 Task: Look for space in Zürich (Kreis 11) / Affoltern, Switzerland from 1st July, 2023 to 3rd July, 2023 for 1 adult in price range Rs.5000 to Rs.15000. Place can be private room with 1  bedroom having 1 bed and 1 bathroom. Property type can be house, flat, guest house, hotel. Amenities needed are: wifi. Booking option can be shelf check-in. Required host language is English.
Action: Mouse moved to (494, 96)
Screenshot: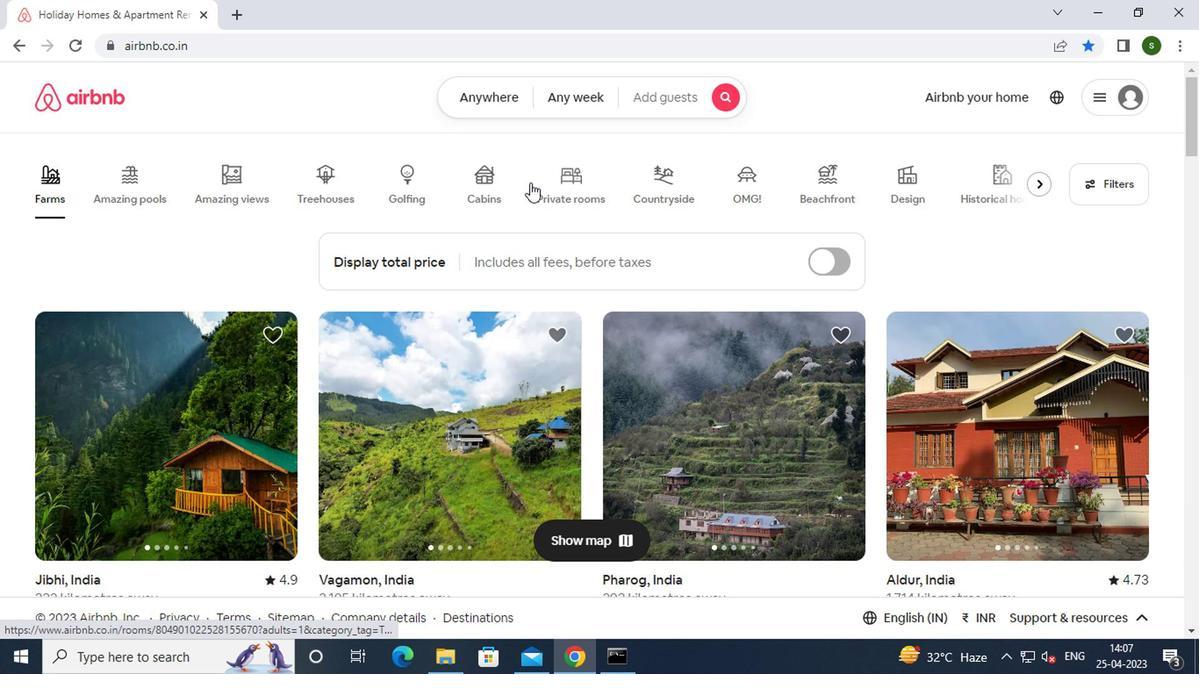 
Action: Mouse pressed left at (494, 96)
Screenshot: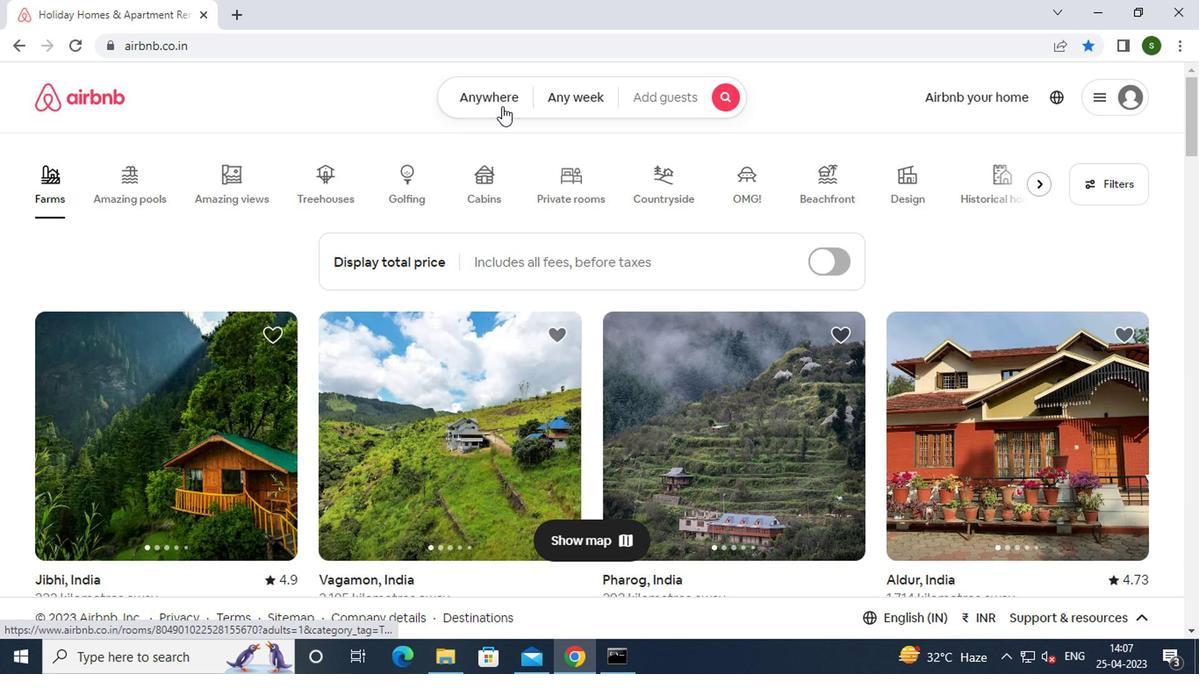
Action: Mouse moved to (374, 166)
Screenshot: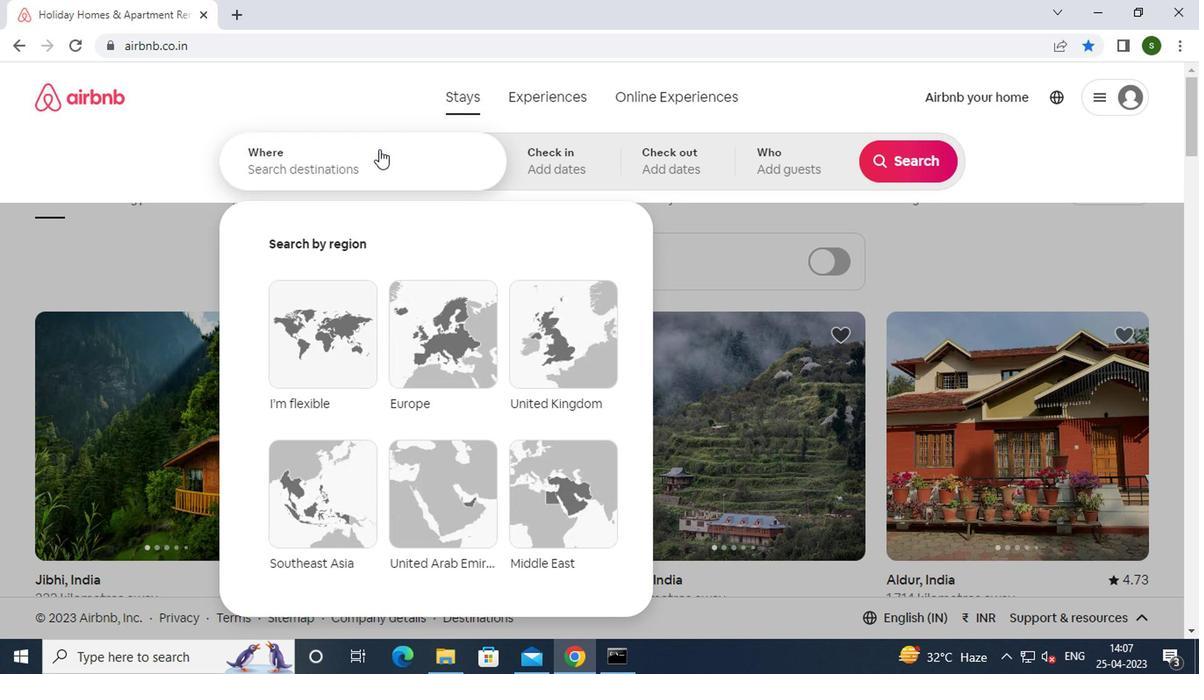 
Action: Mouse pressed left at (374, 166)
Screenshot: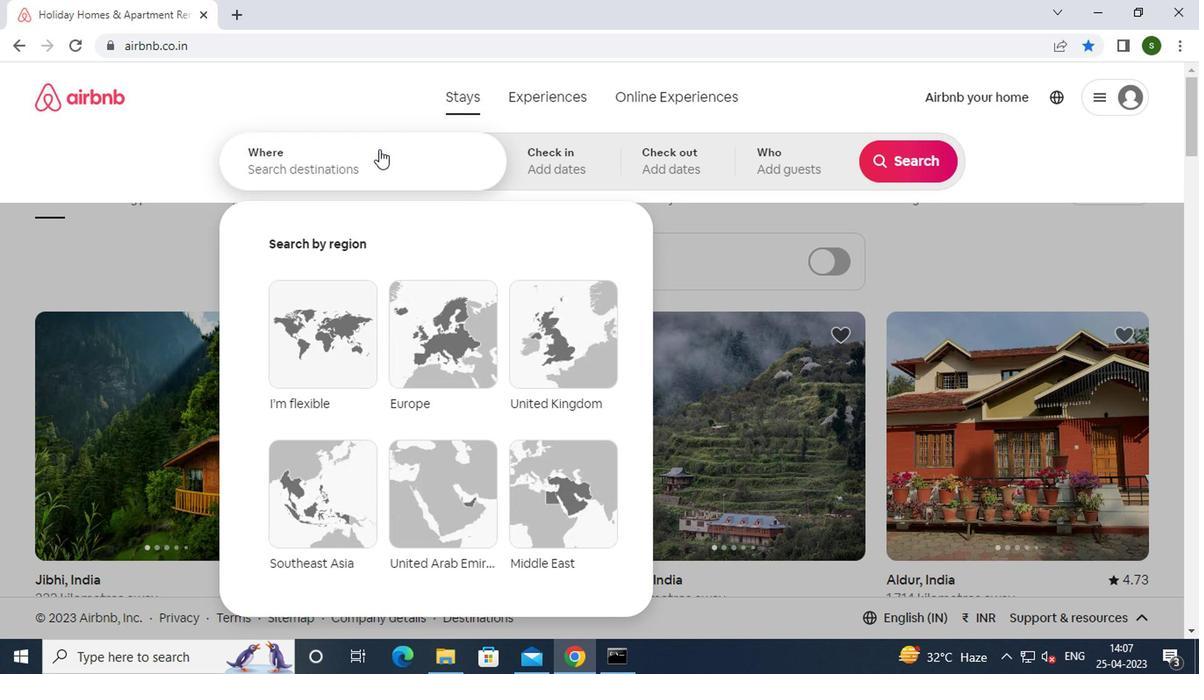 
Action: Mouse moved to (374, 167)
Screenshot: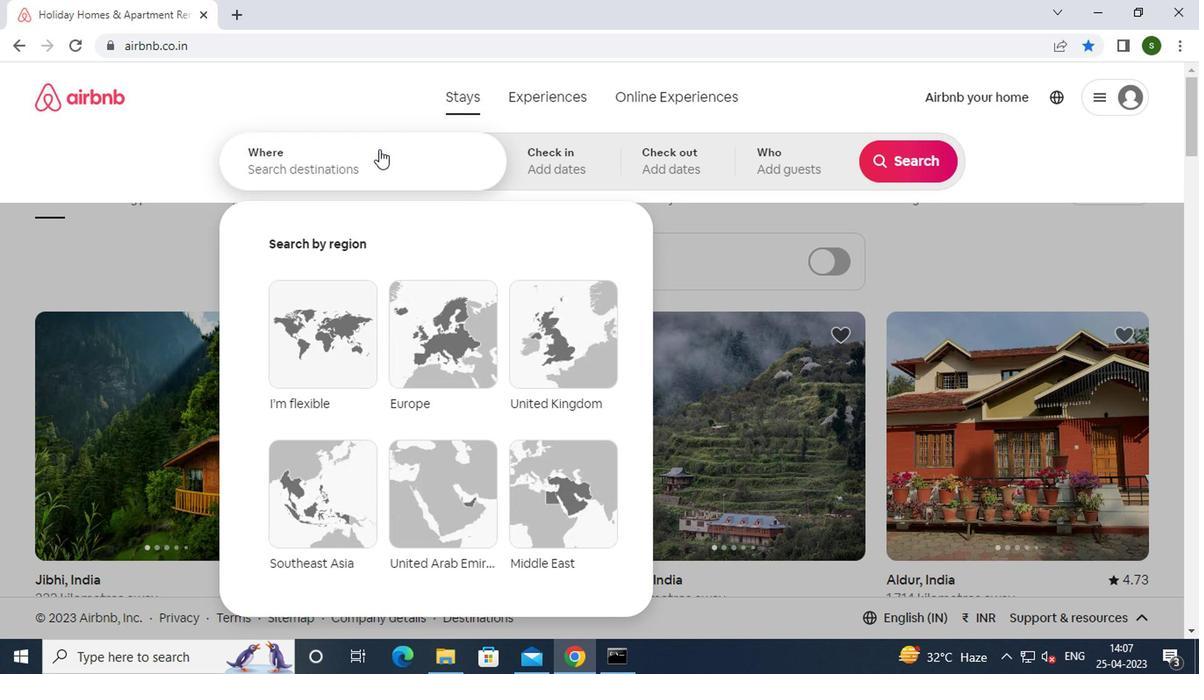 
Action: Key pressed z<Key.caps_lock>urich<Key.space><Key.shift_r>(<Key.caps_lock>k<Key.caps_lock>reis11<Key.shift_r>)/<Key.caps_lock>a<Key.caps_lock>ffoltern,<Key.space><Key.caps_lock>s<Key.caps_lock>witzerland<Key.enter>
Screenshot: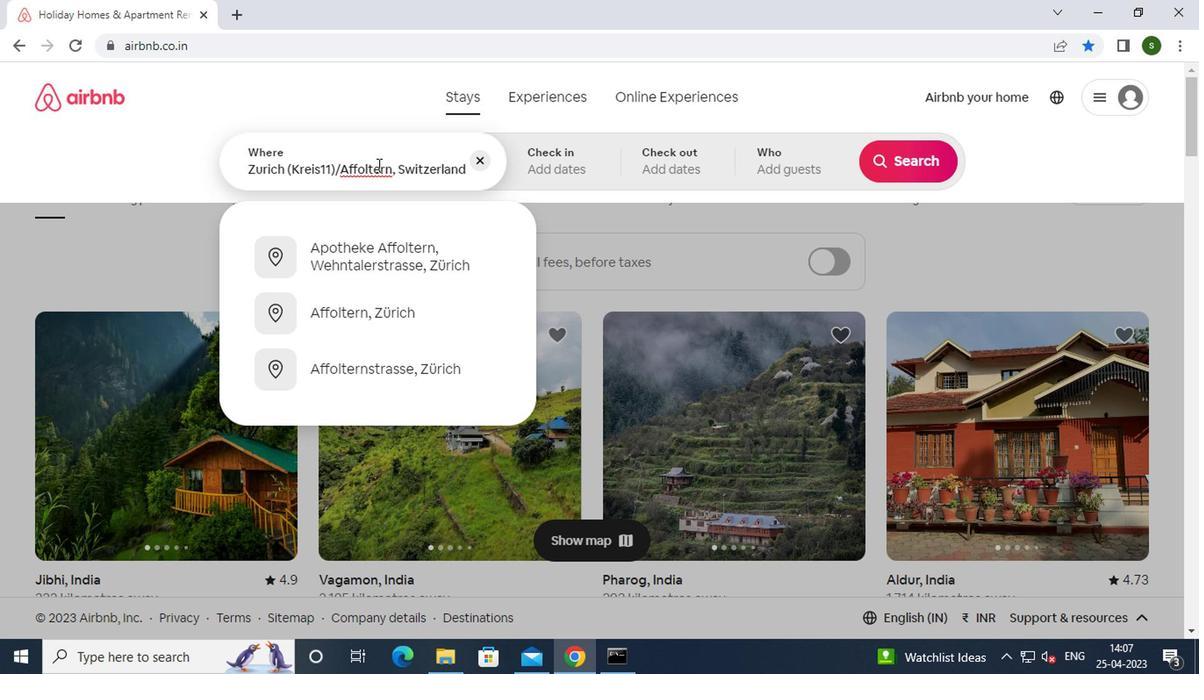 
Action: Mouse moved to (899, 305)
Screenshot: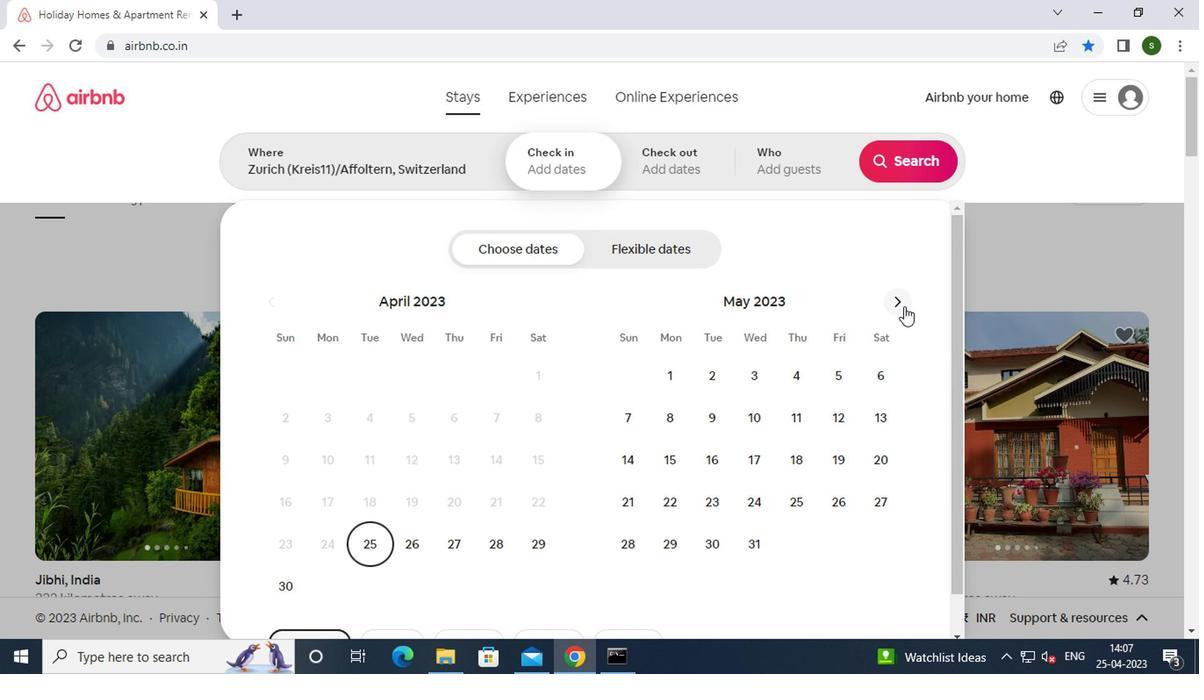
Action: Mouse pressed left at (899, 305)
Screenshot: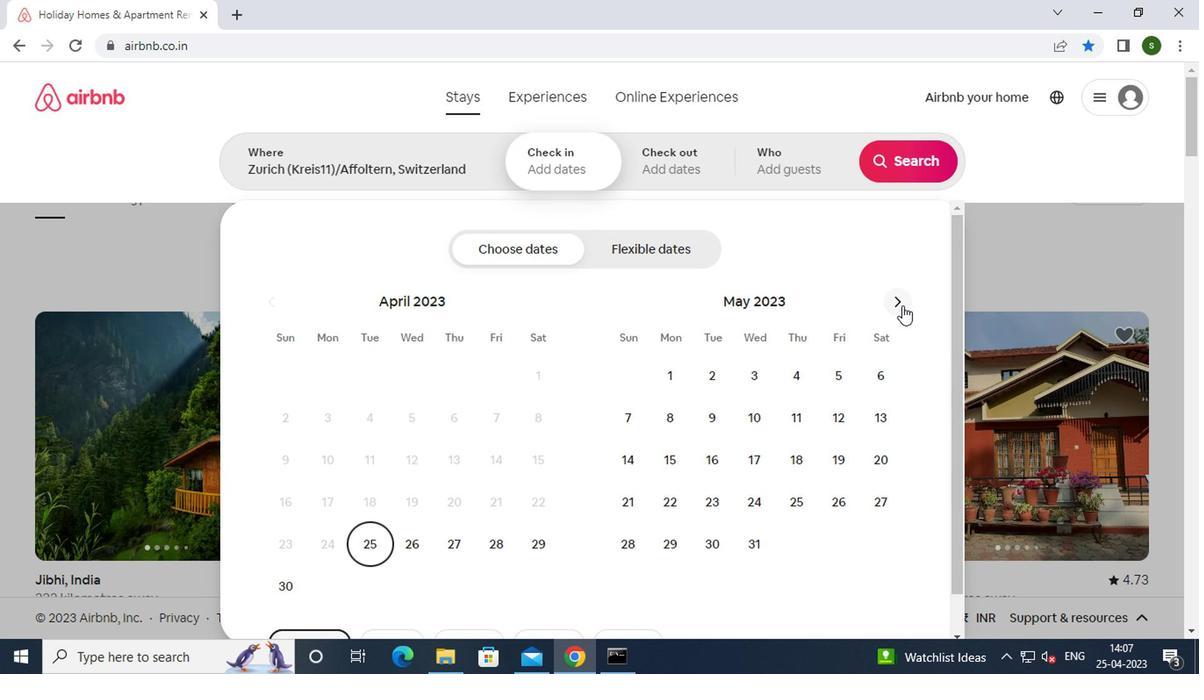 
Action: Mouse moved to (897, 303)
Screenshot: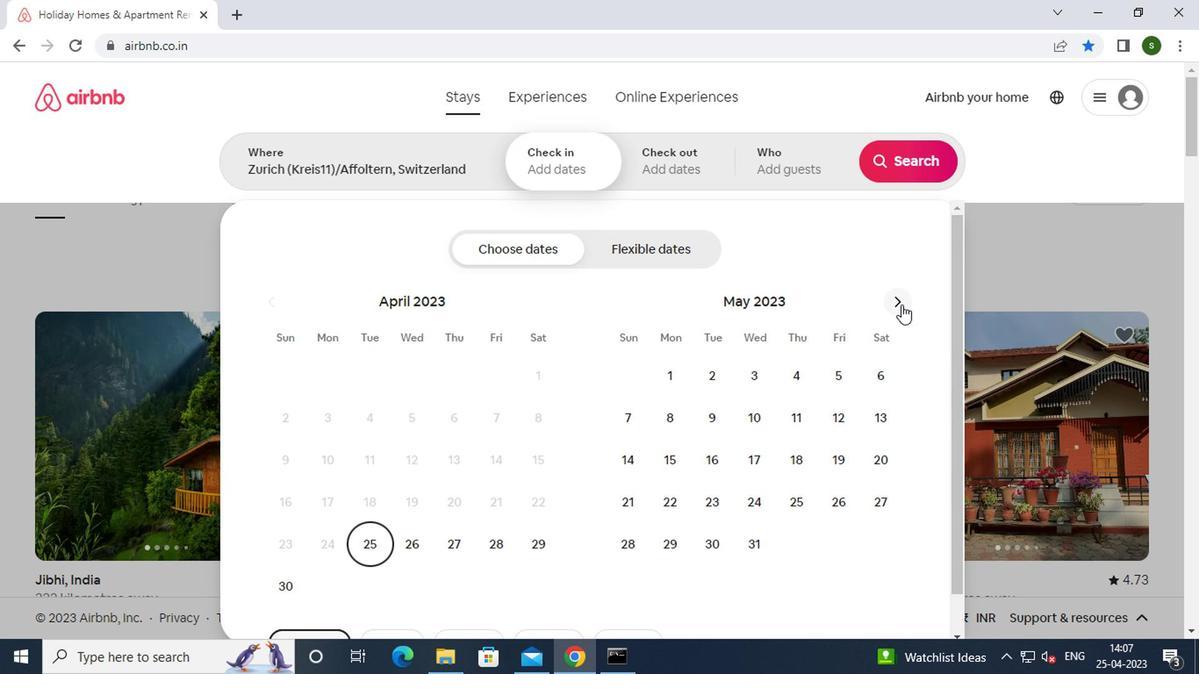 
Action: Mouse pressed left at (897, 303)
Screenshot: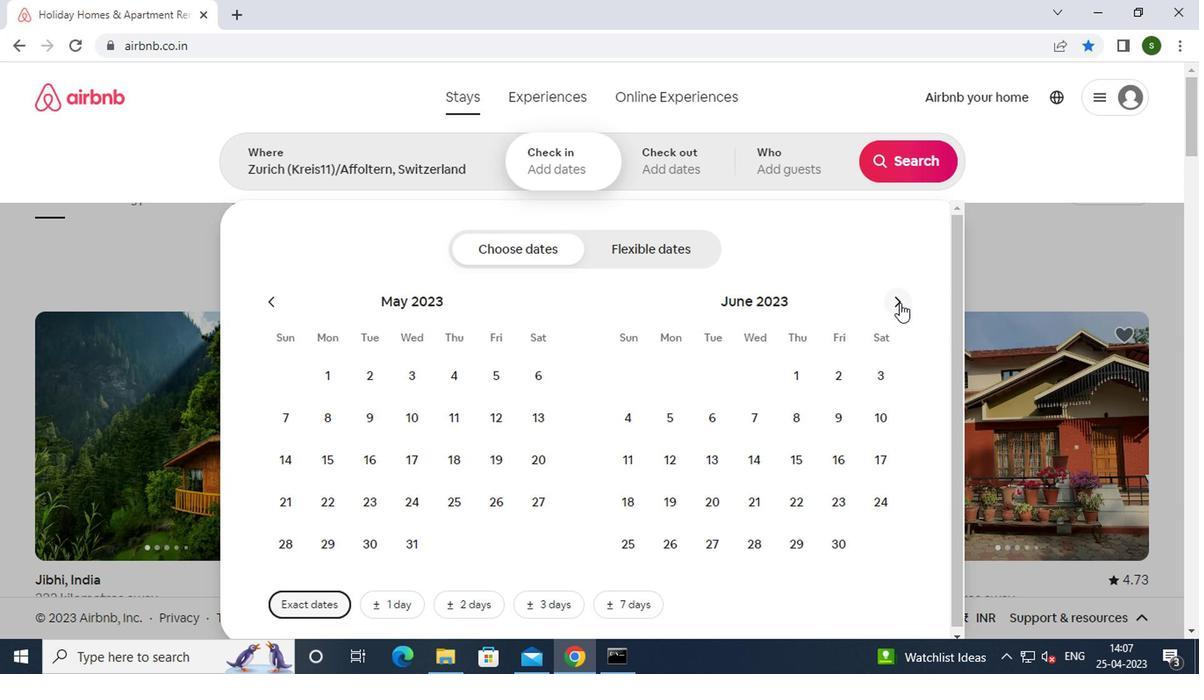 
Action: Mouse moved to (873, 382)
Screenshot: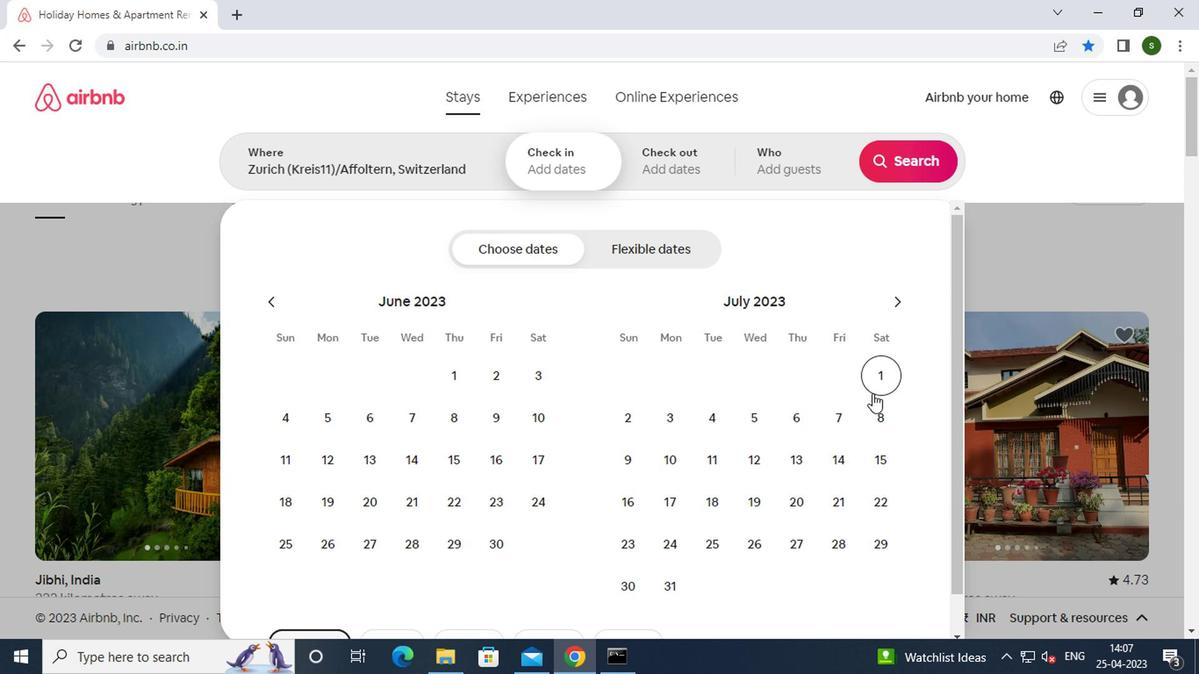 
Action: Mouse pressed left at (873, 382)
Screenshot: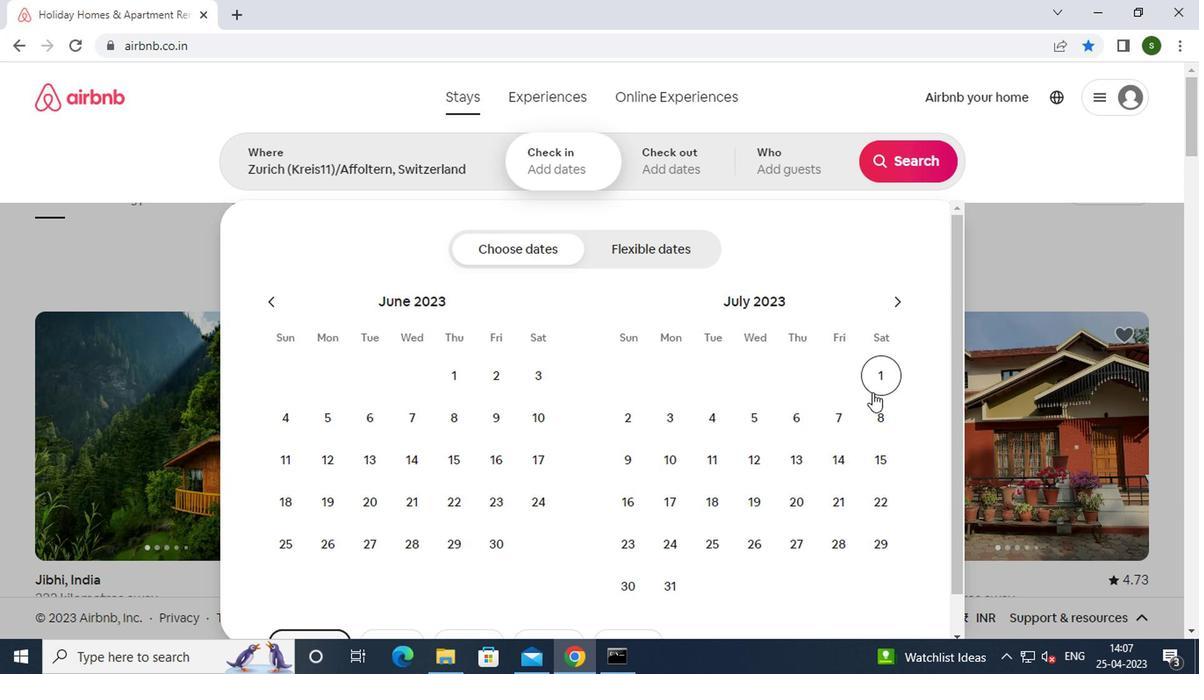 
Action: Mouse moved to (678, 418)
Screenshot: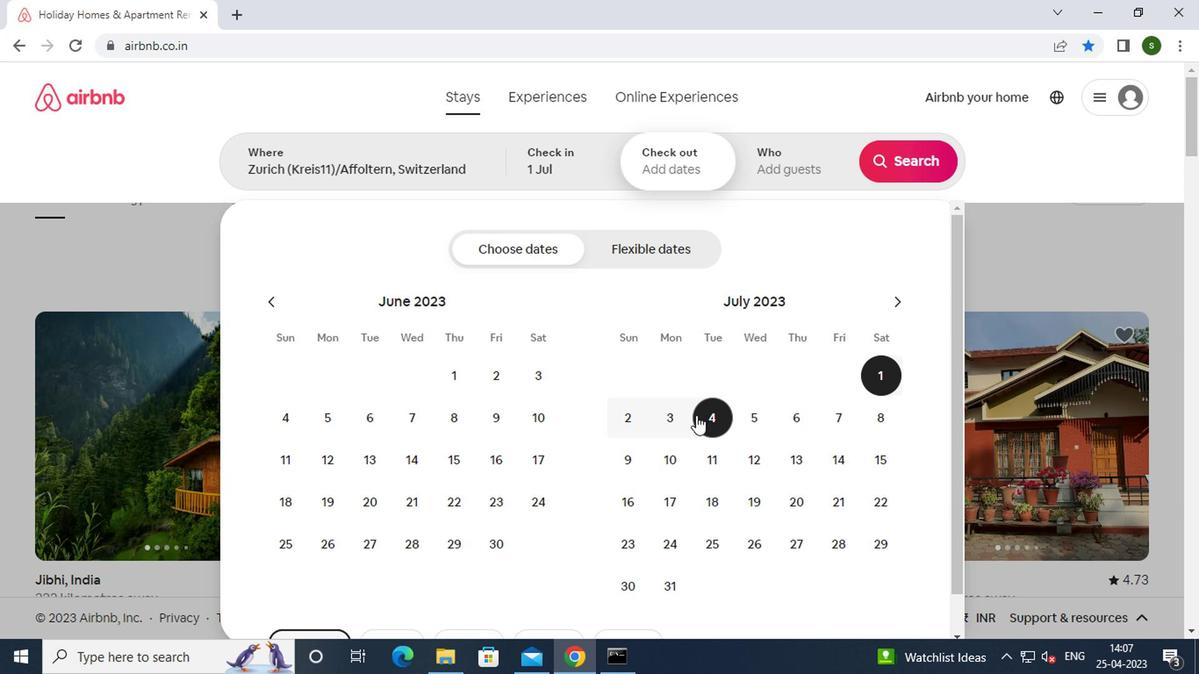 
Action: Mouse pressed left at (678, 418)
Screenshot: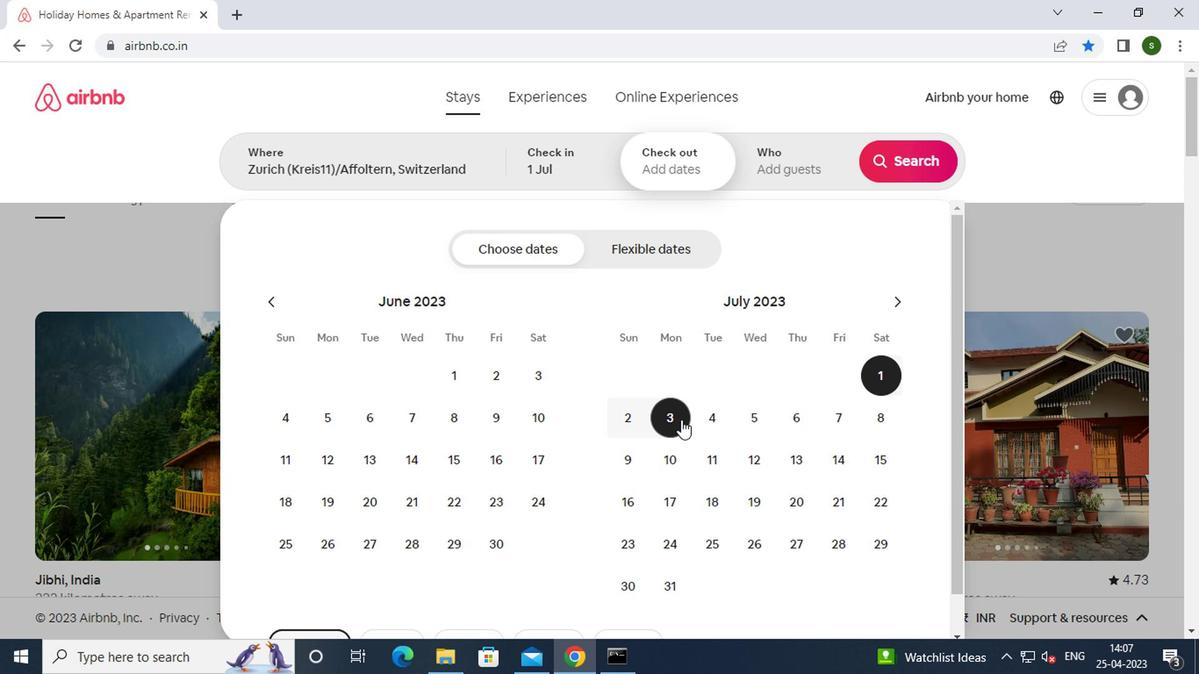 
Action: Mouse moved to (802, 180)
Screenshot: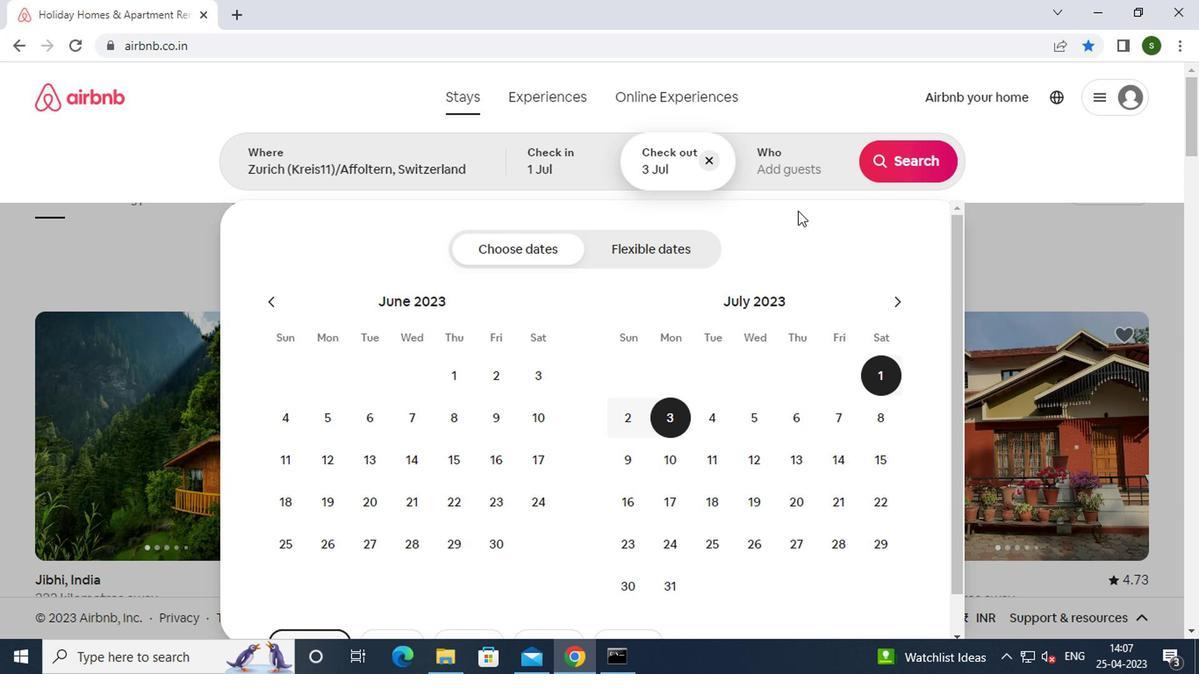 
Action: Mouse pressed left at (802, 180)
Screenshot: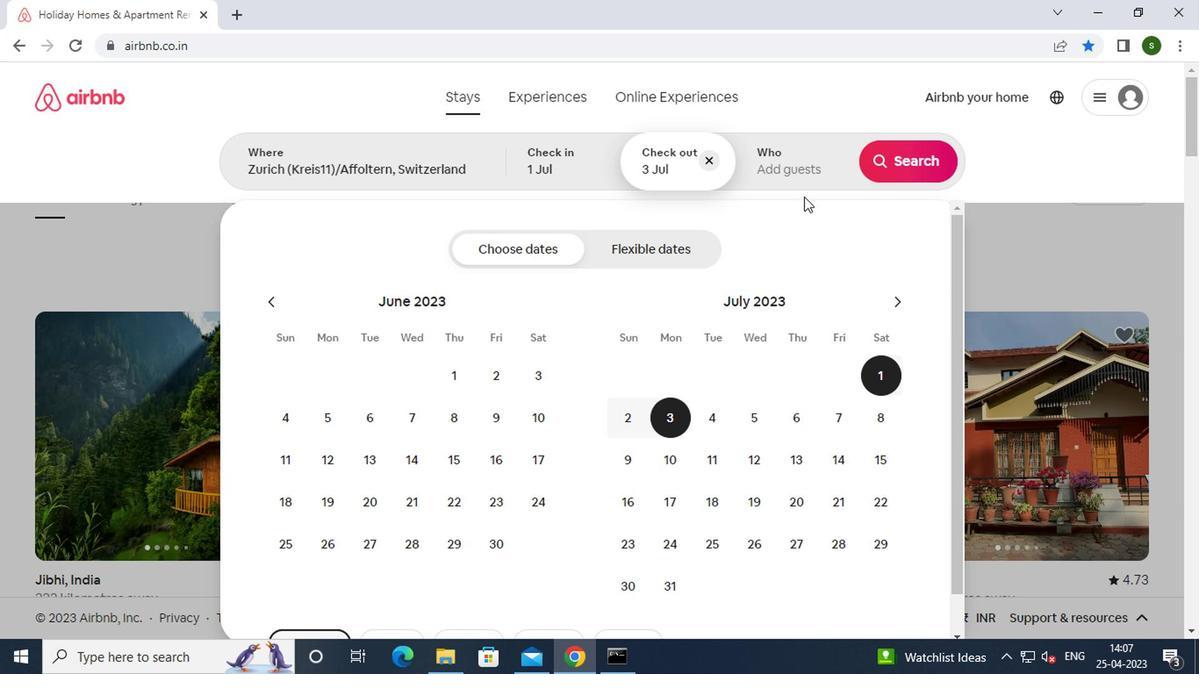 
Action: Mouse moved to (906, 263)
Screenshot: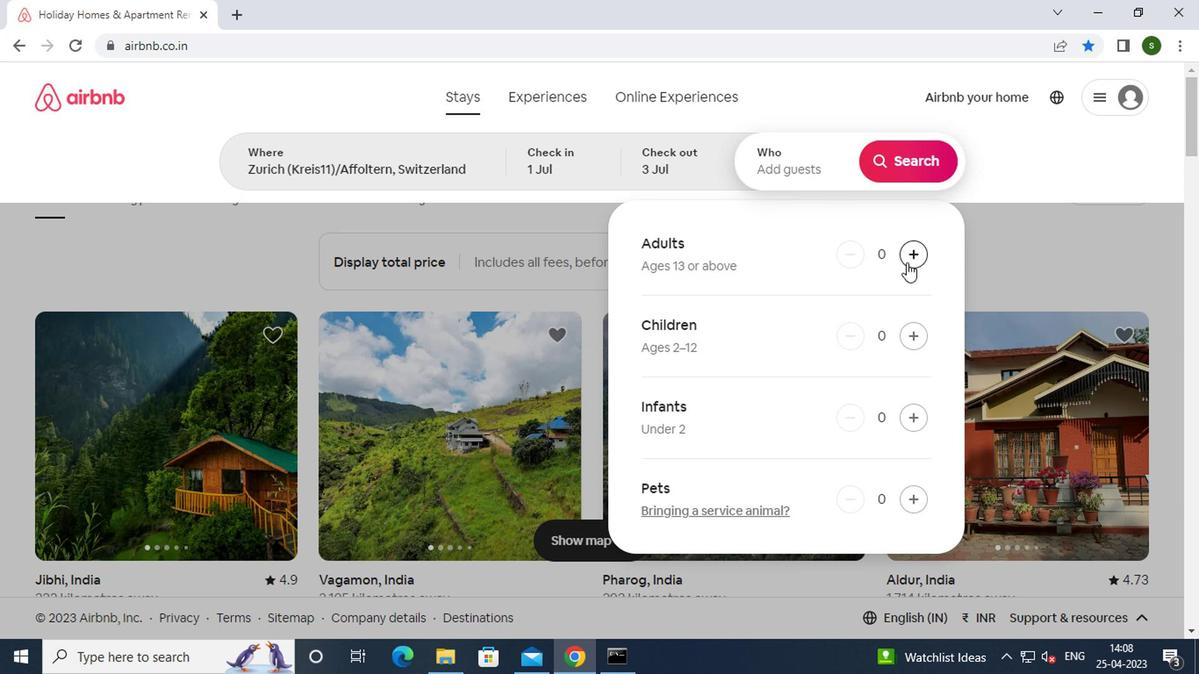 
Action: Mouse pressed left at (906, 263)
Screenshot: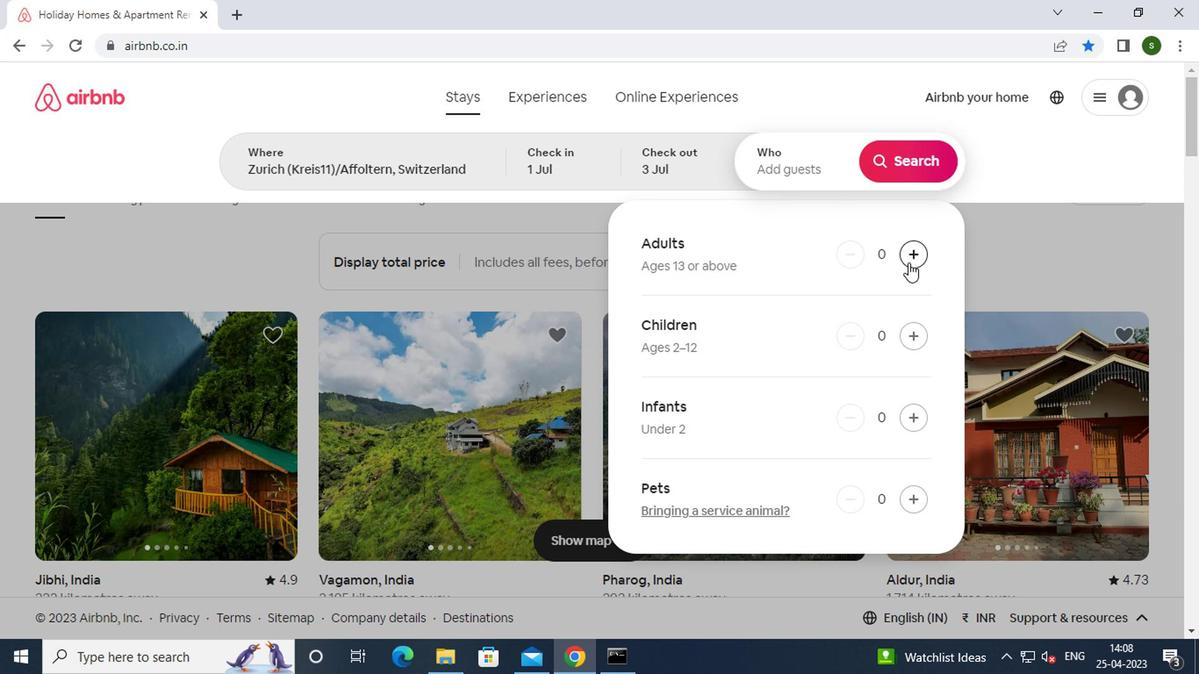 
Action: Mouse moved to (918, 161)
Screenshot: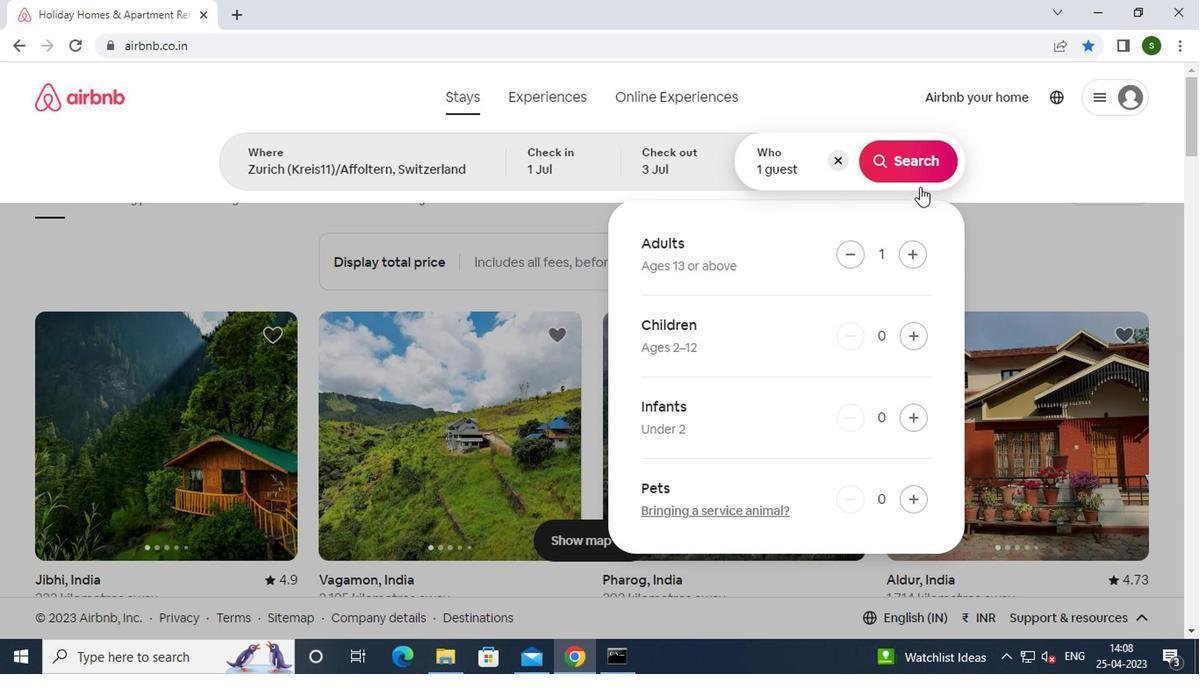
Action: Mouse pressed left at (918, 161)
Screenshot: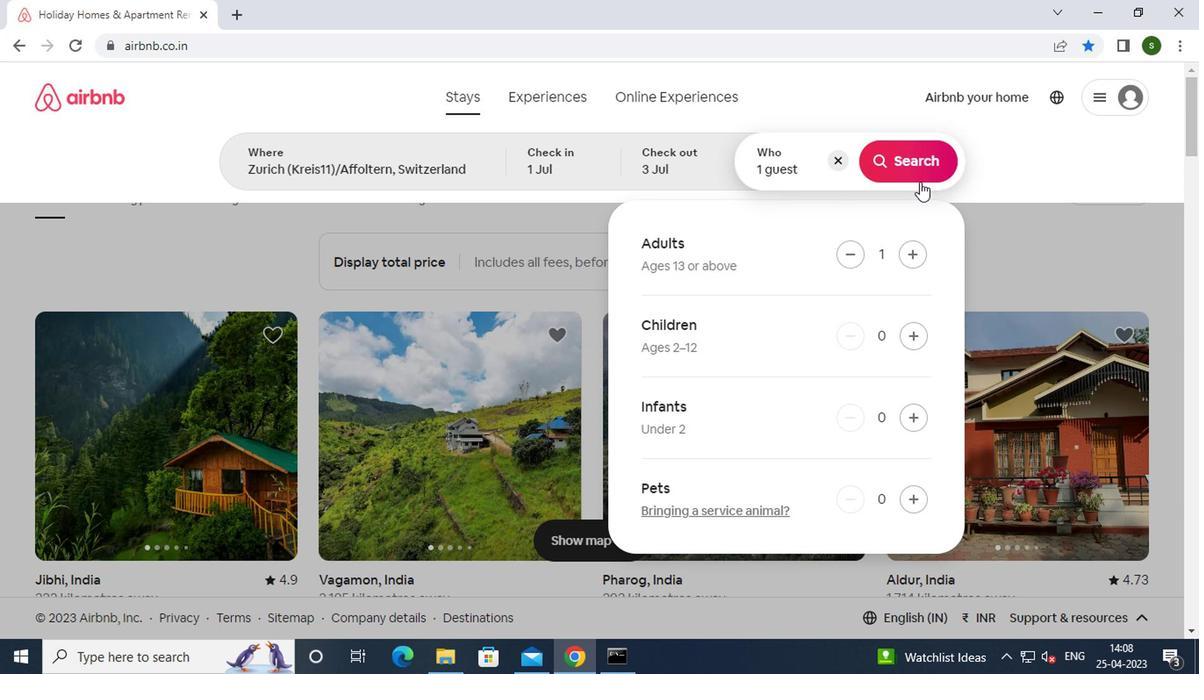 
Action: Mouse moved to (1103, 174)
Screenshot: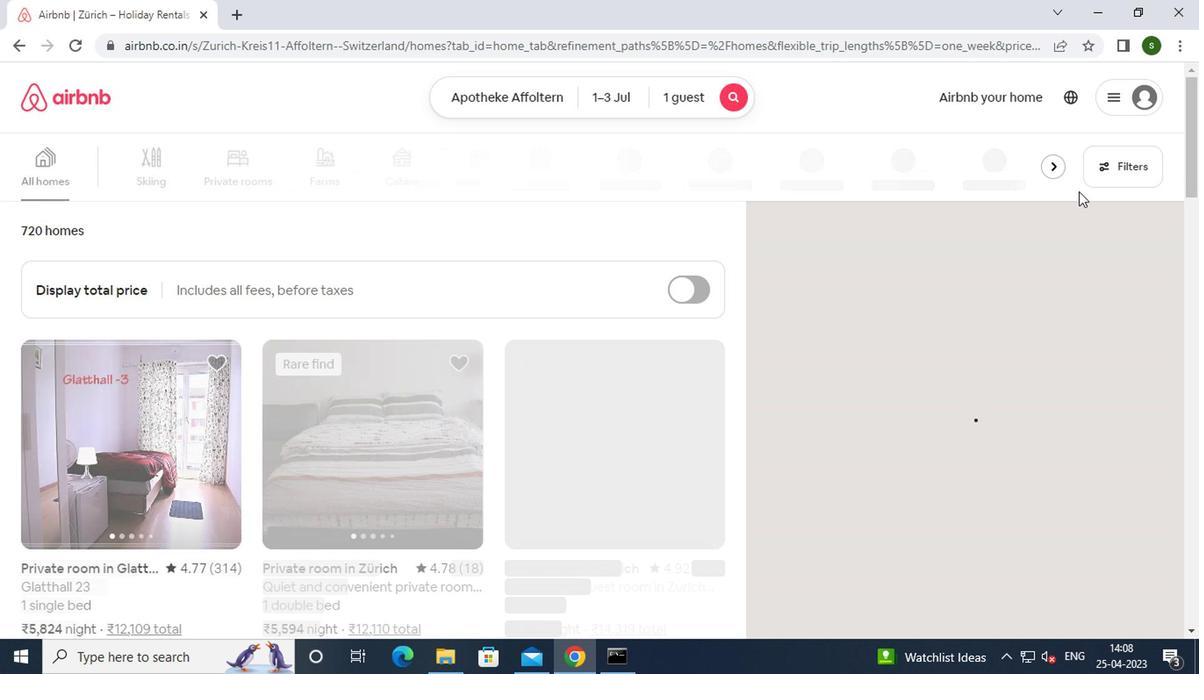 
Action: Mouse pressed left at (1103, 174)
Screenshot: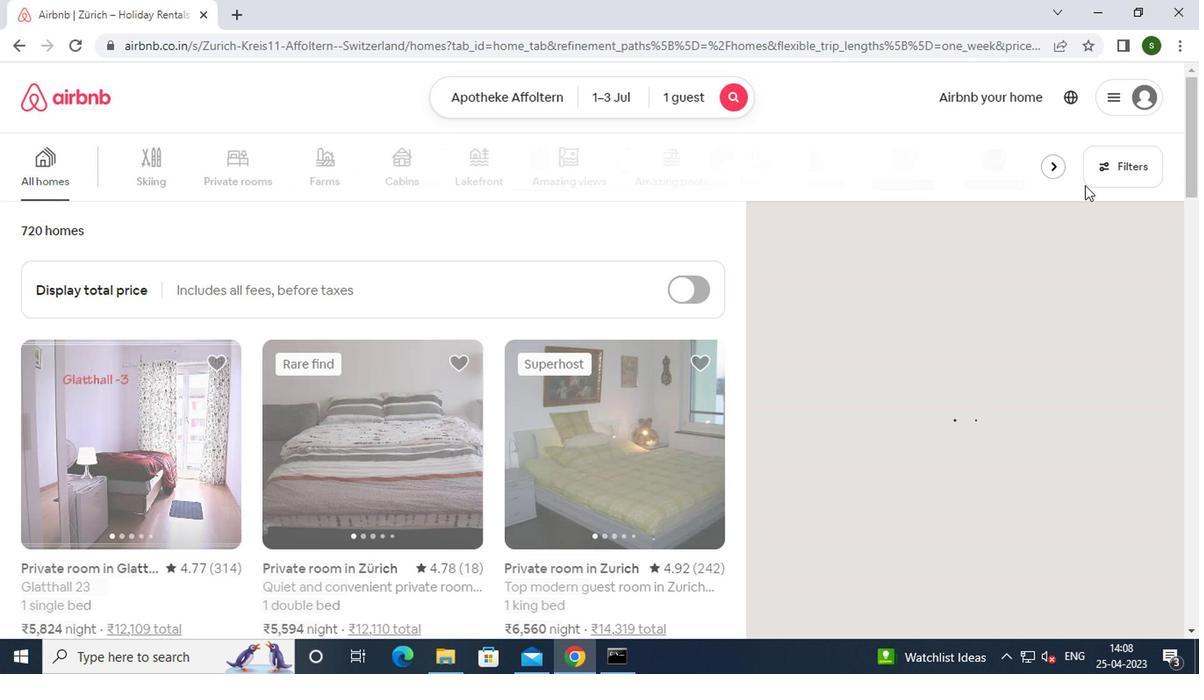 
Action: Mouse moved to (447, 390)
Screenshot: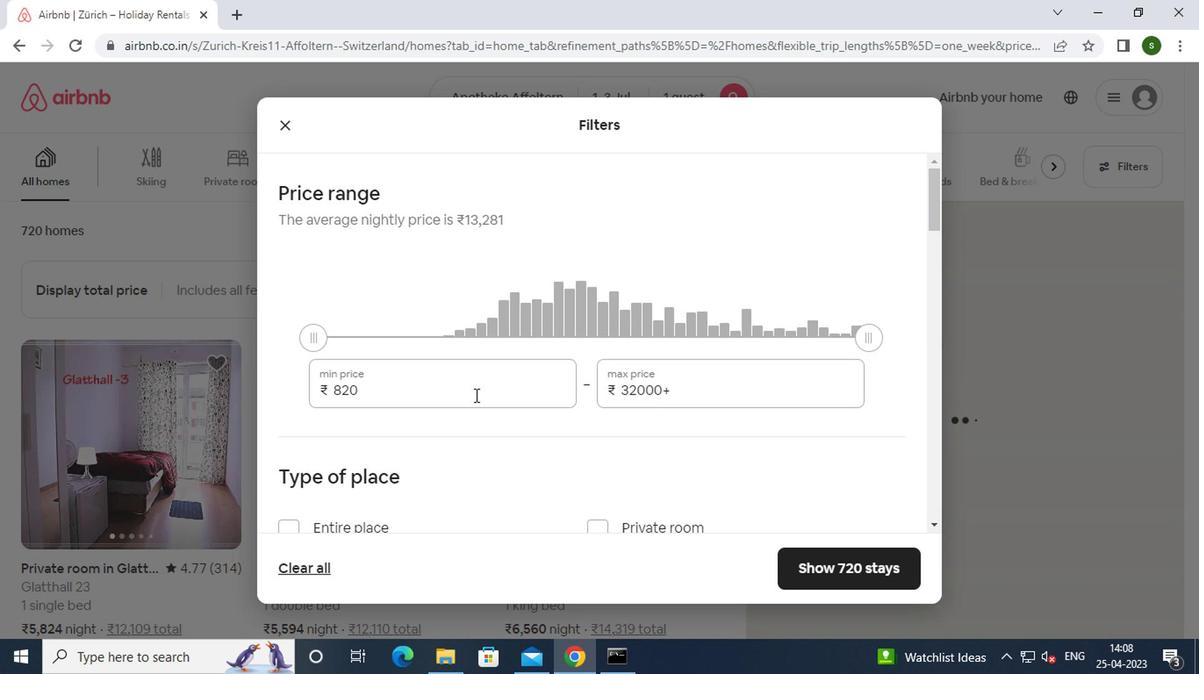 
Action: Mouse pressed left at (447, 390)
Screenshot: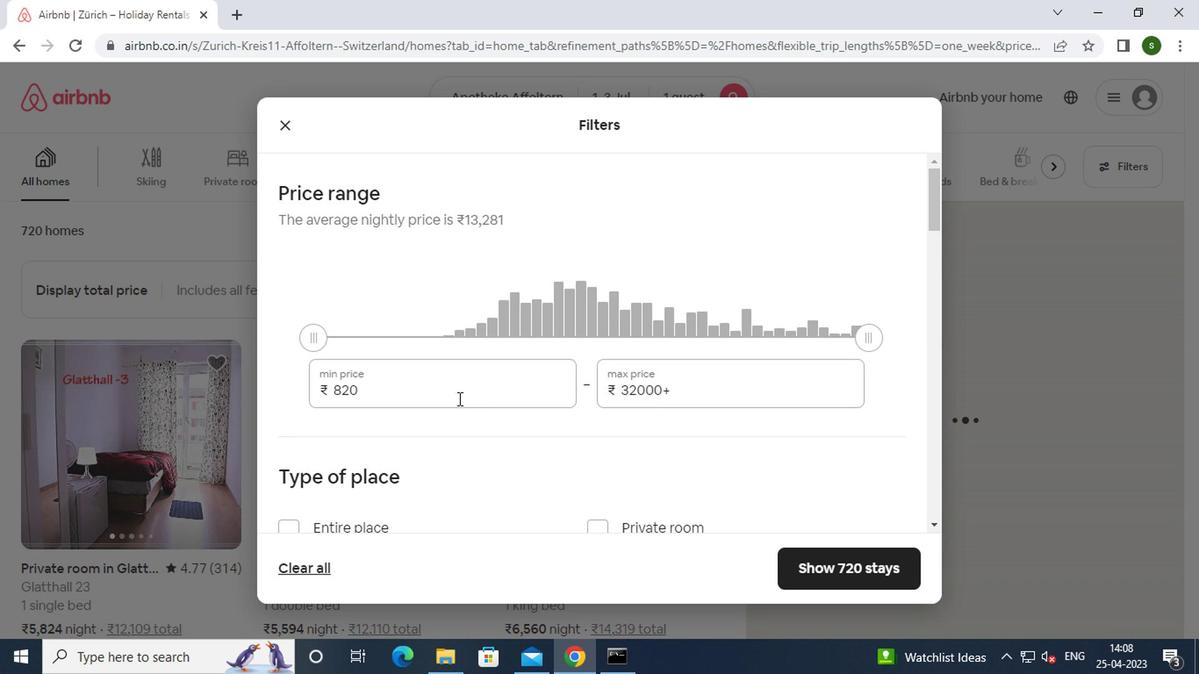
Action: Key pressed <Key.backspace><Key.backspace><Key.backspace><Key.backspace>50000<Key.backspace>
Screenshot: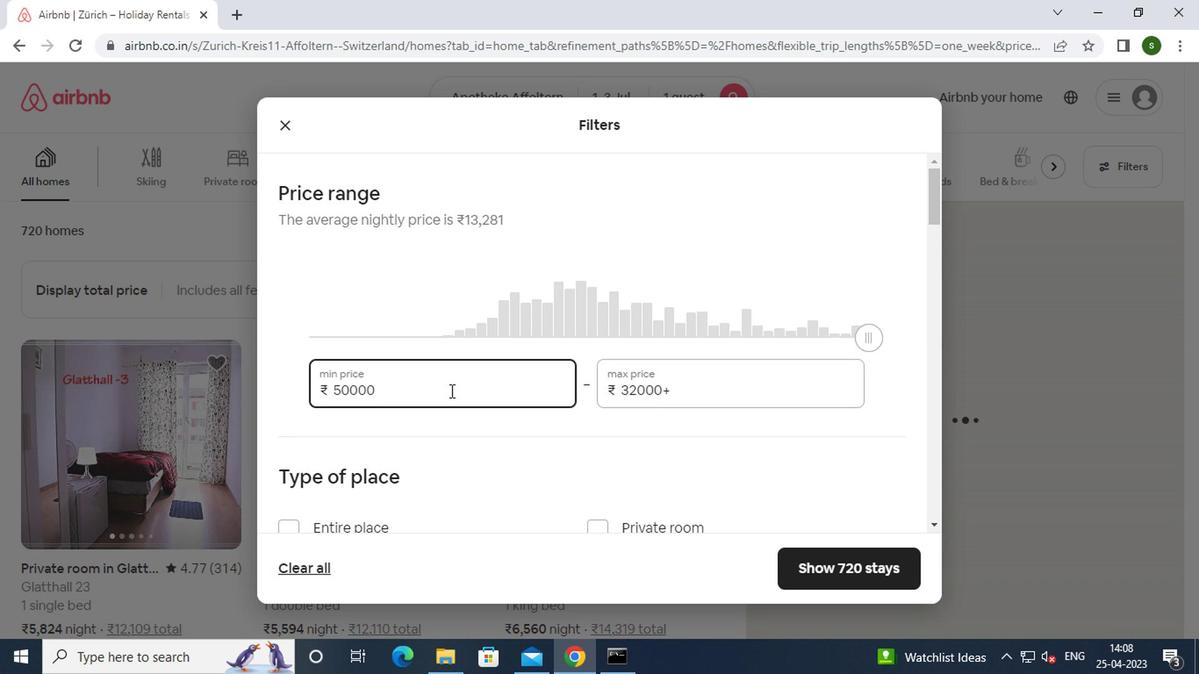 
Action: Mouse moved to (690, 381)
Screenshot: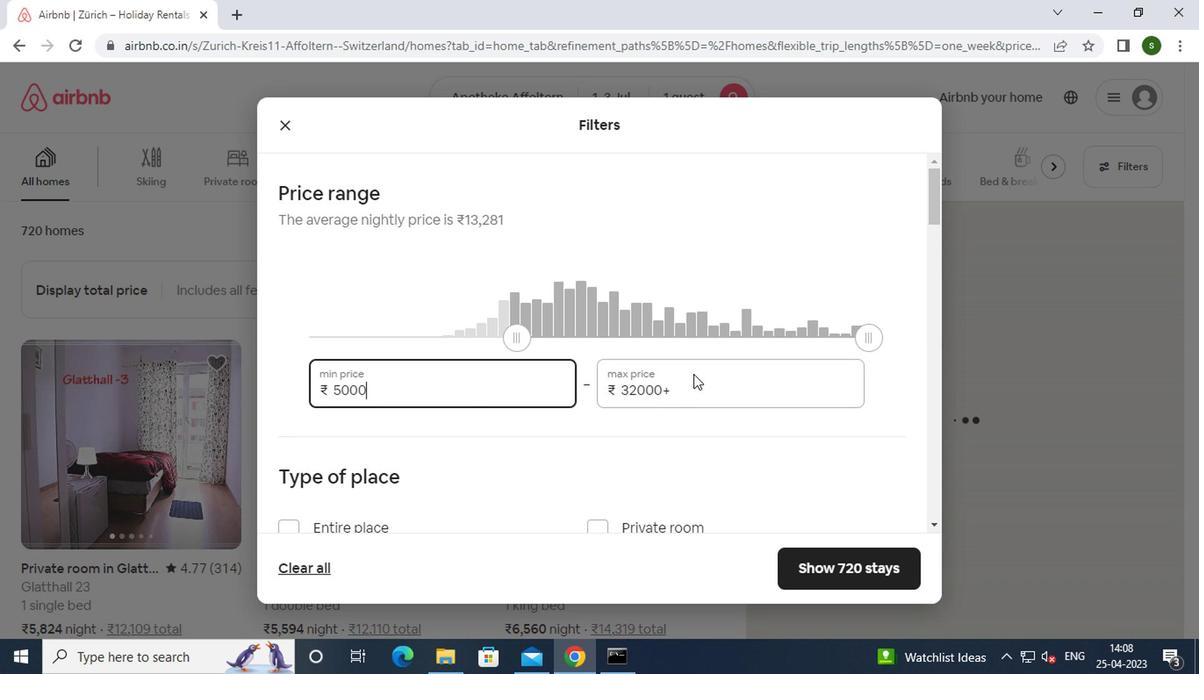 
Action: Mouse pressed left at (690, 381)
Screenshot: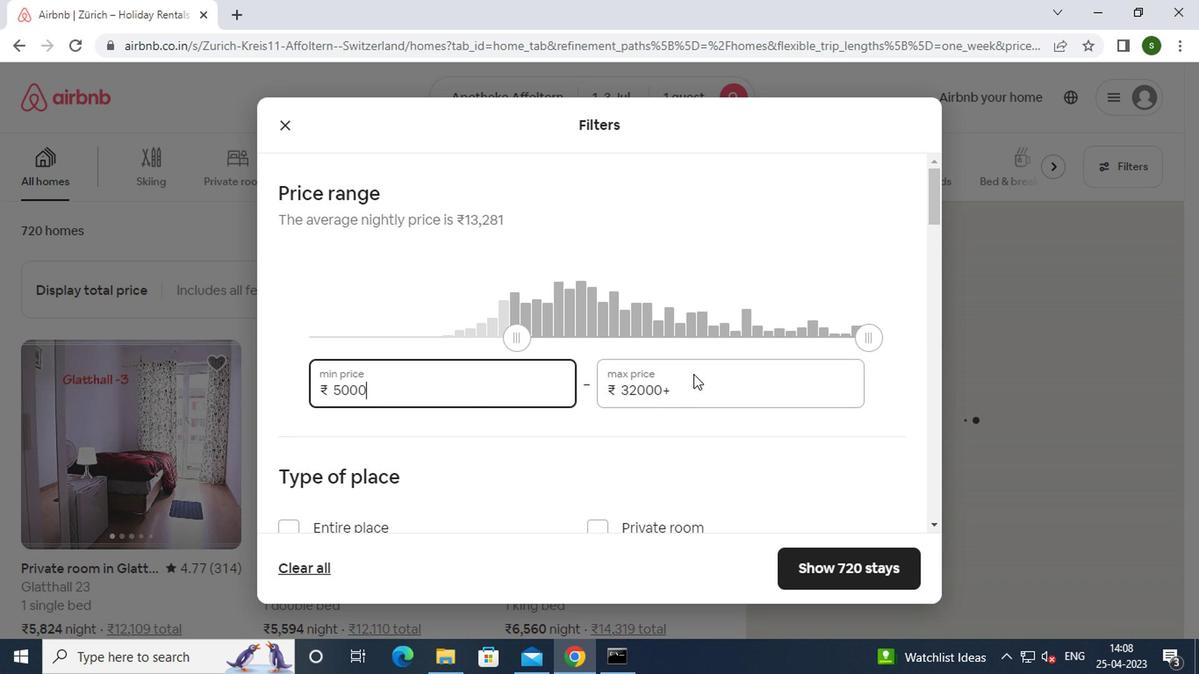 
Action: Mouse moved to (604, 406)
Screenshot: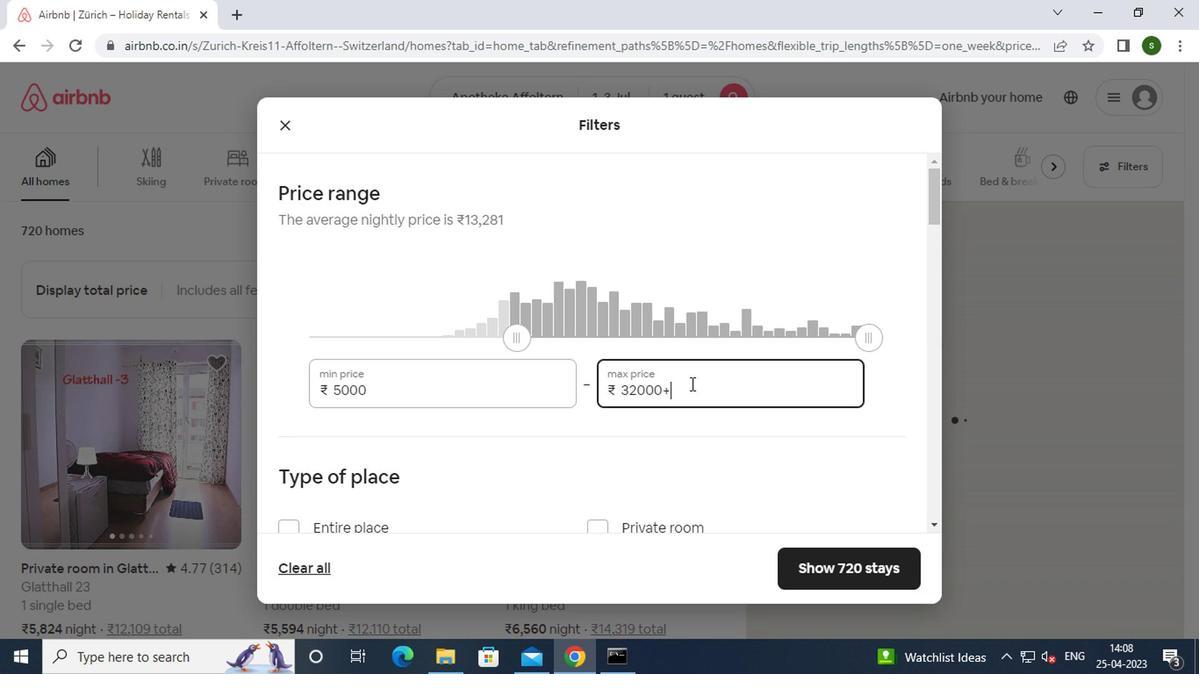 
Action: Key pressed <Key.backspace><Key.backspace><Key.backspace><Key.backspace><Key.backspace><Key.backspace><Key.backspace><Key.backspace><Key.backspace><Key.backspace><Key.backspace>1
Screenshot: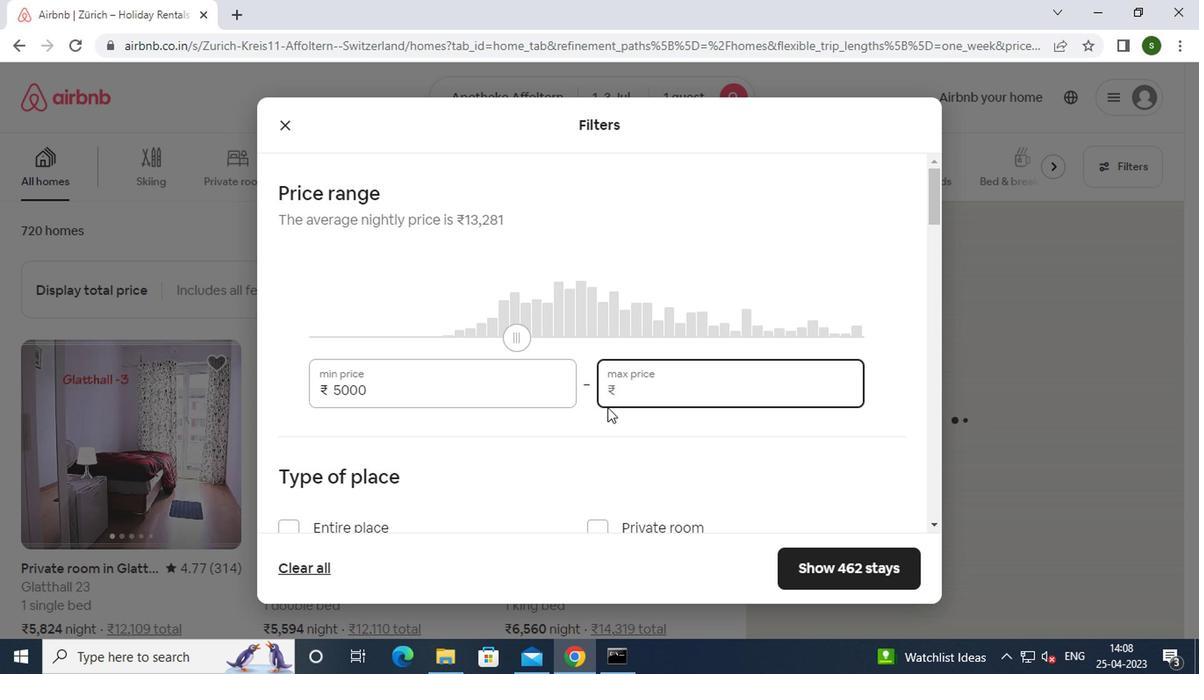 
Action: Mouse moved to (604, 406)
Screenshot: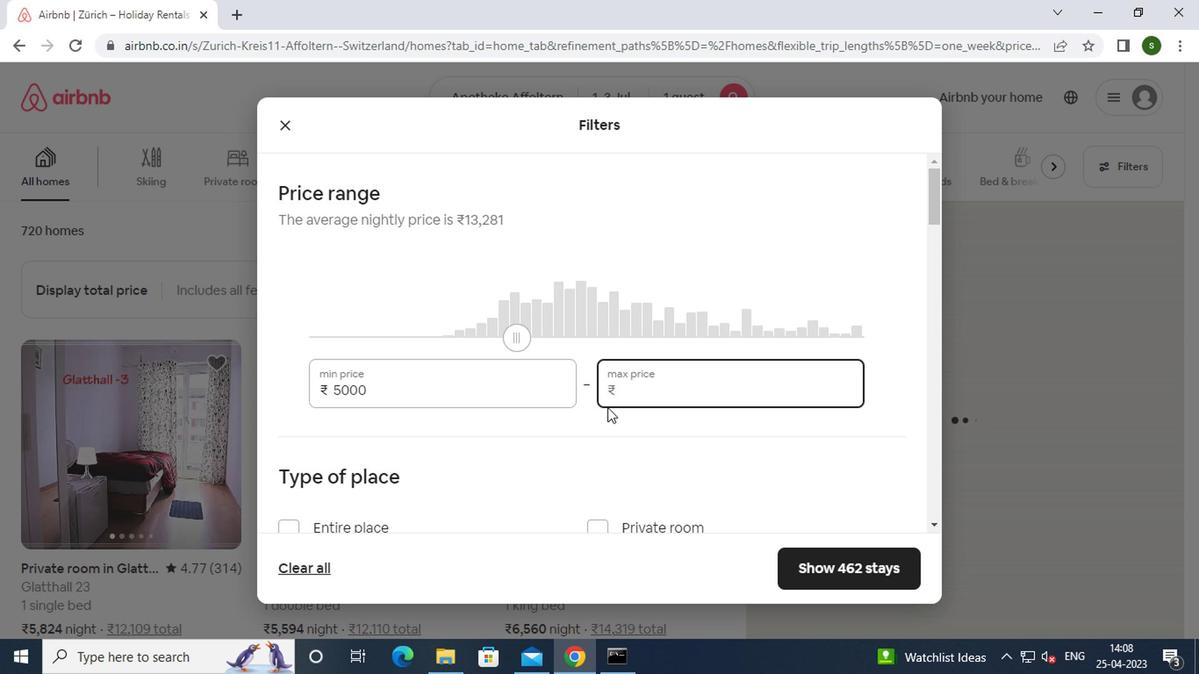 
Action: Key pressed 5000
Screenshot: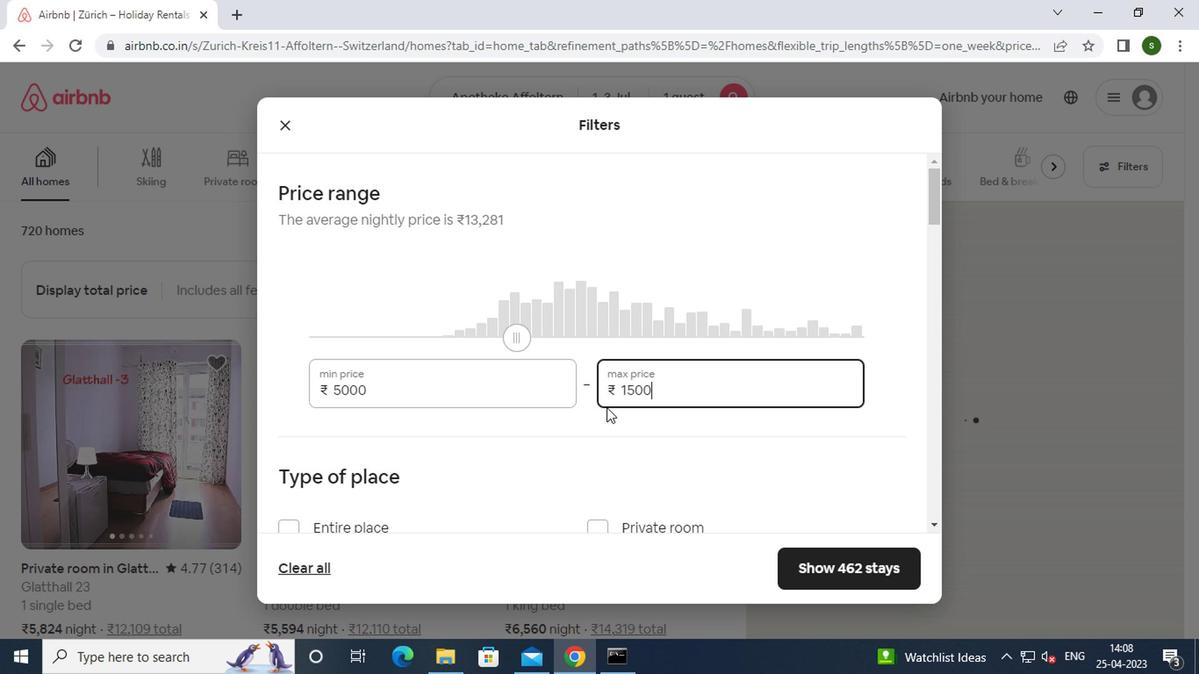 
Action: Mouse moved to (504, 449)
Screenshot: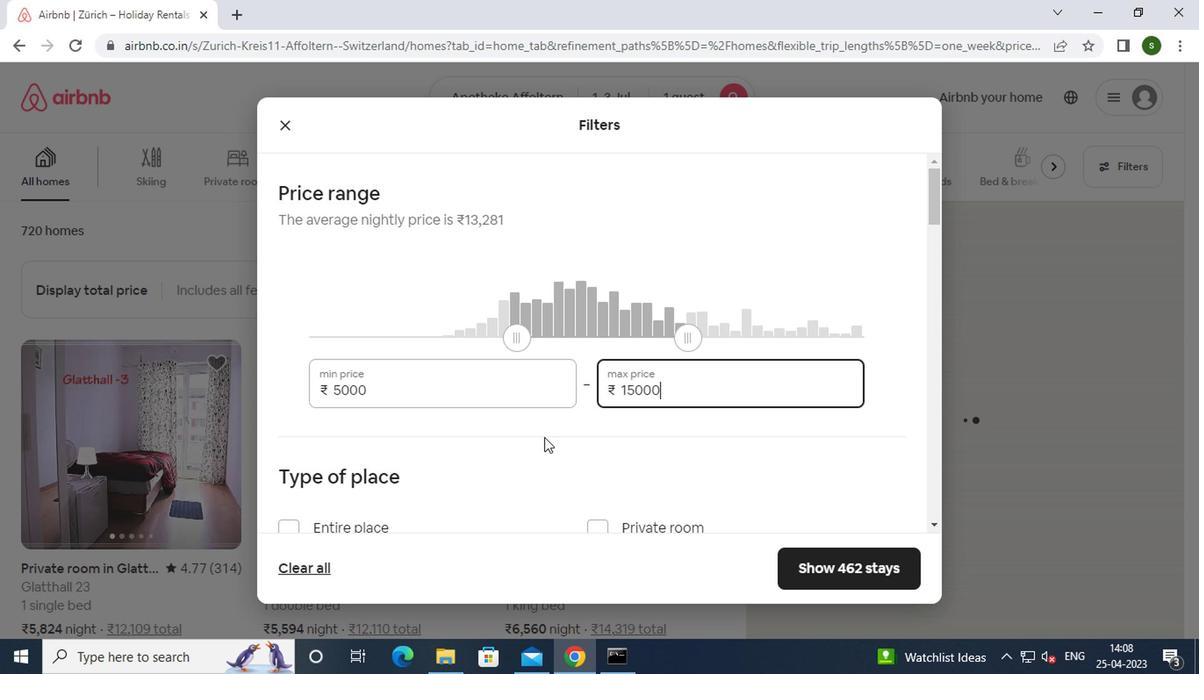 
Action: Mouse scrolled (504, 449) with delta (0, 0)
Screenshot: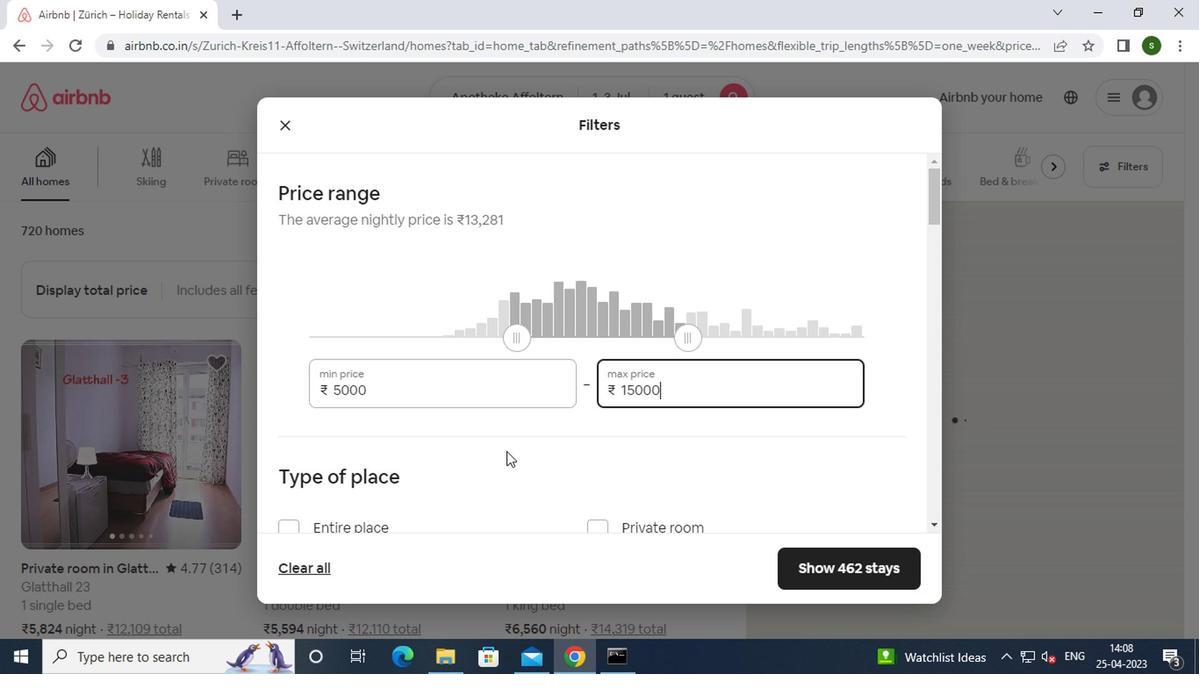 
Action: Mouse scrolled (504, 449) with delta (0, 0)
Screenshot: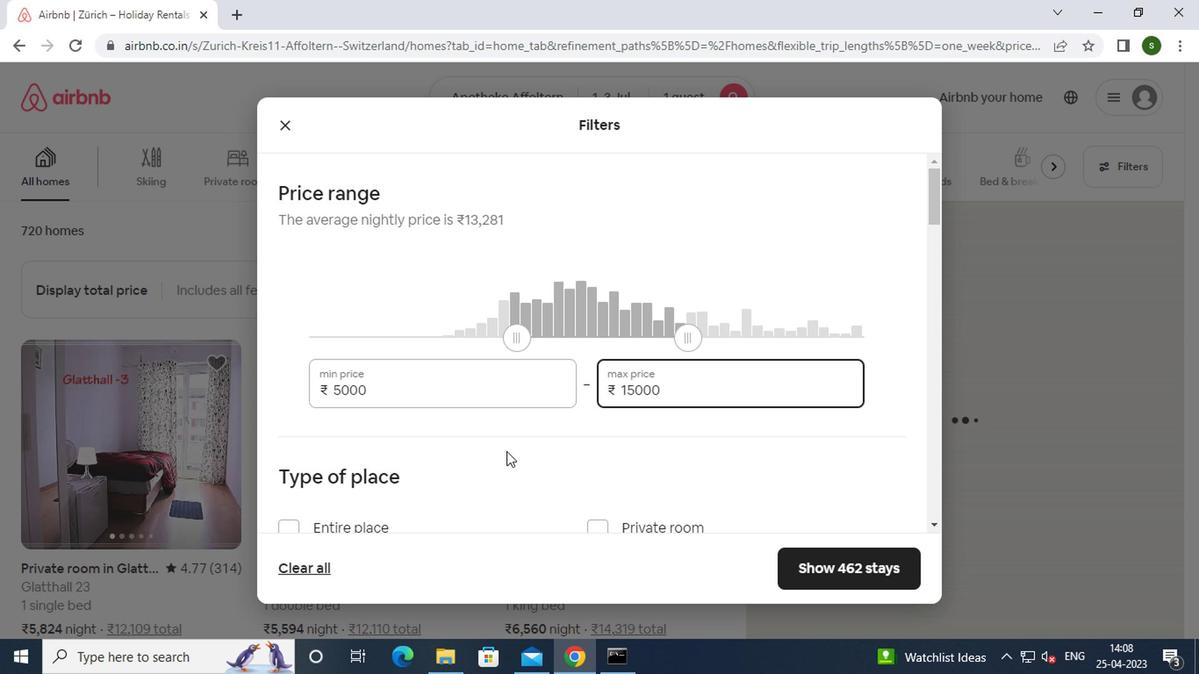 
Action: Mouse scrolled (504, 449) with delta (0, 0)
Screenshot: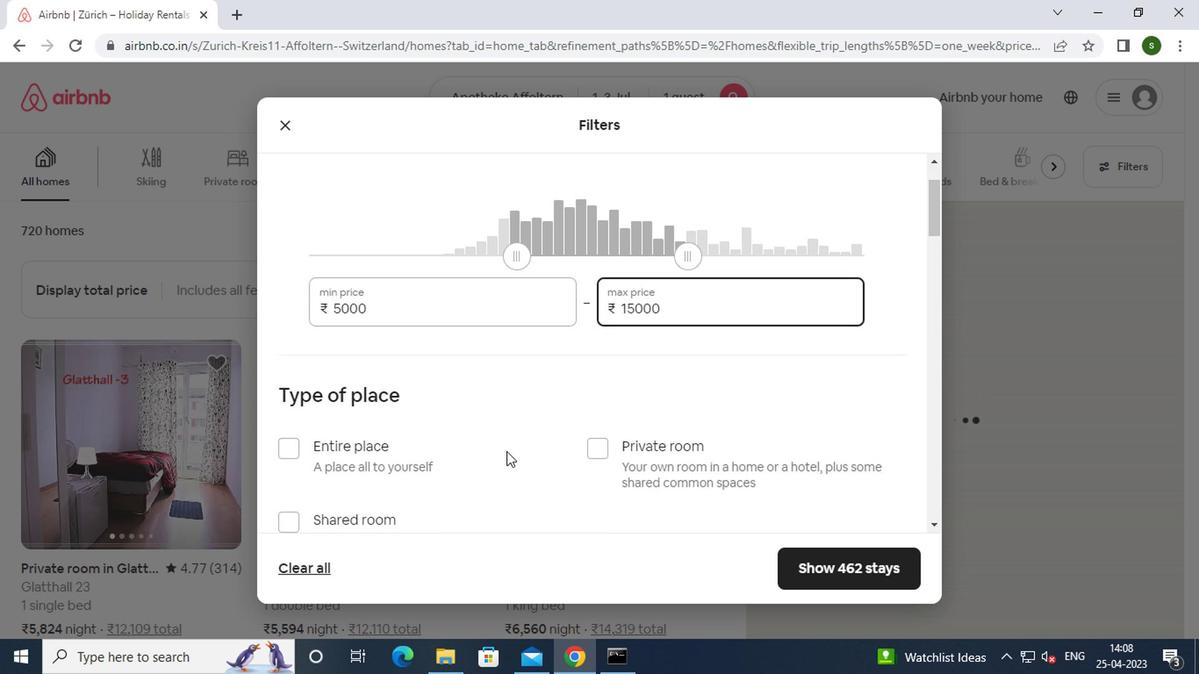 
Action: Mouse moved to (595, 271)
Screenshot: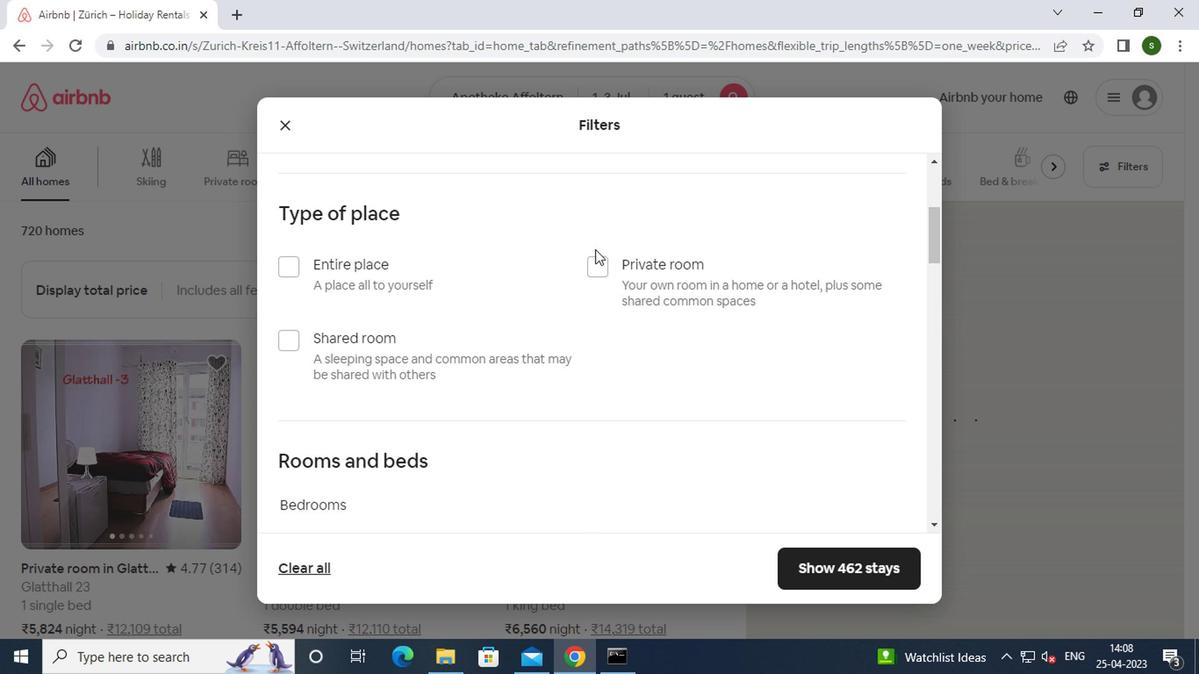 
Action: Mouse pressed left at (595, 271)
Screenshot: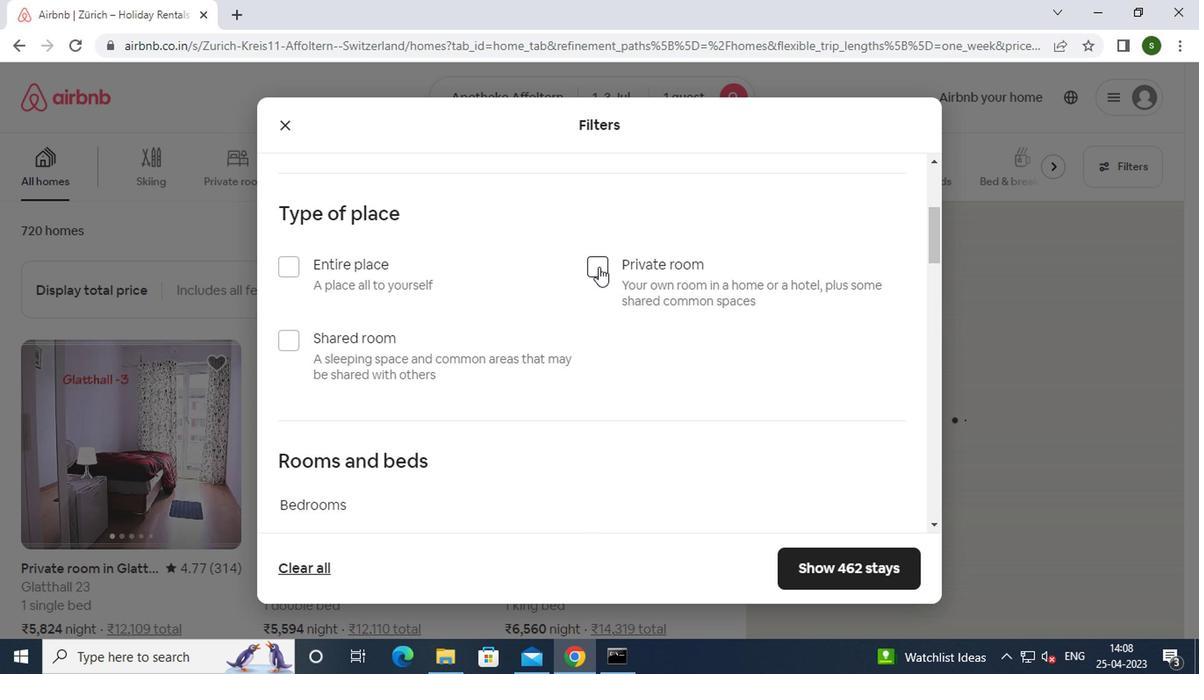 
Action: Mouse moved to (506, 324)
Screenshot: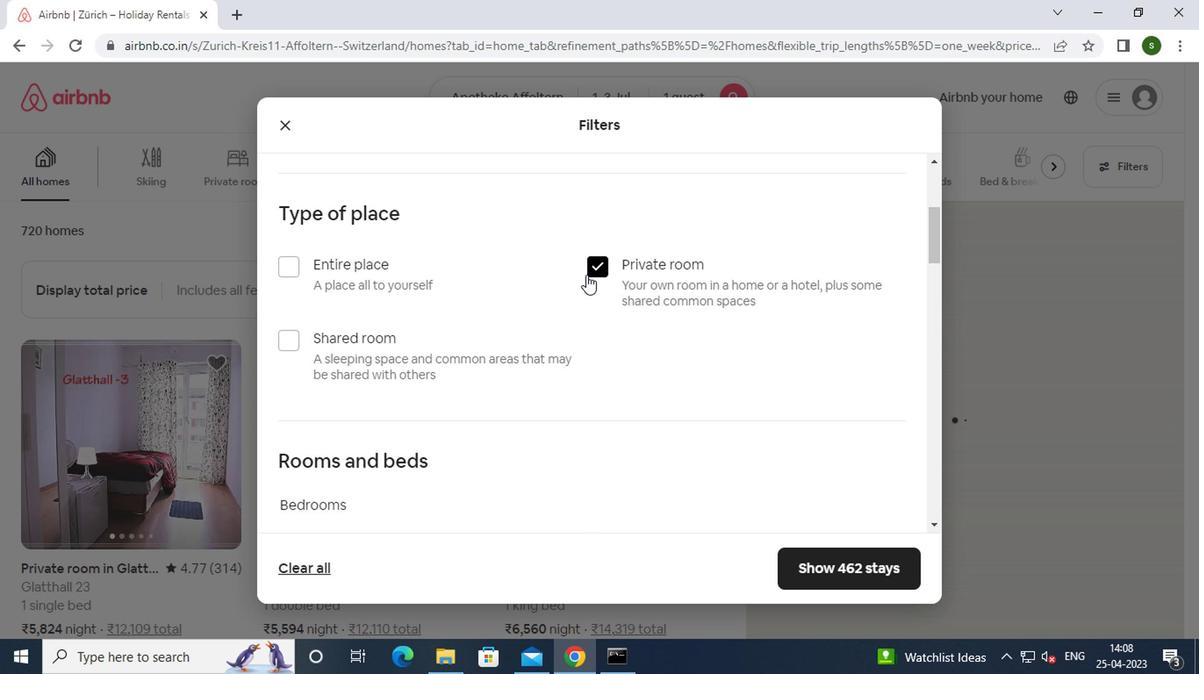 
Action: Mouse scrolled (506, 323) with delta (0, 0)
Screenshot: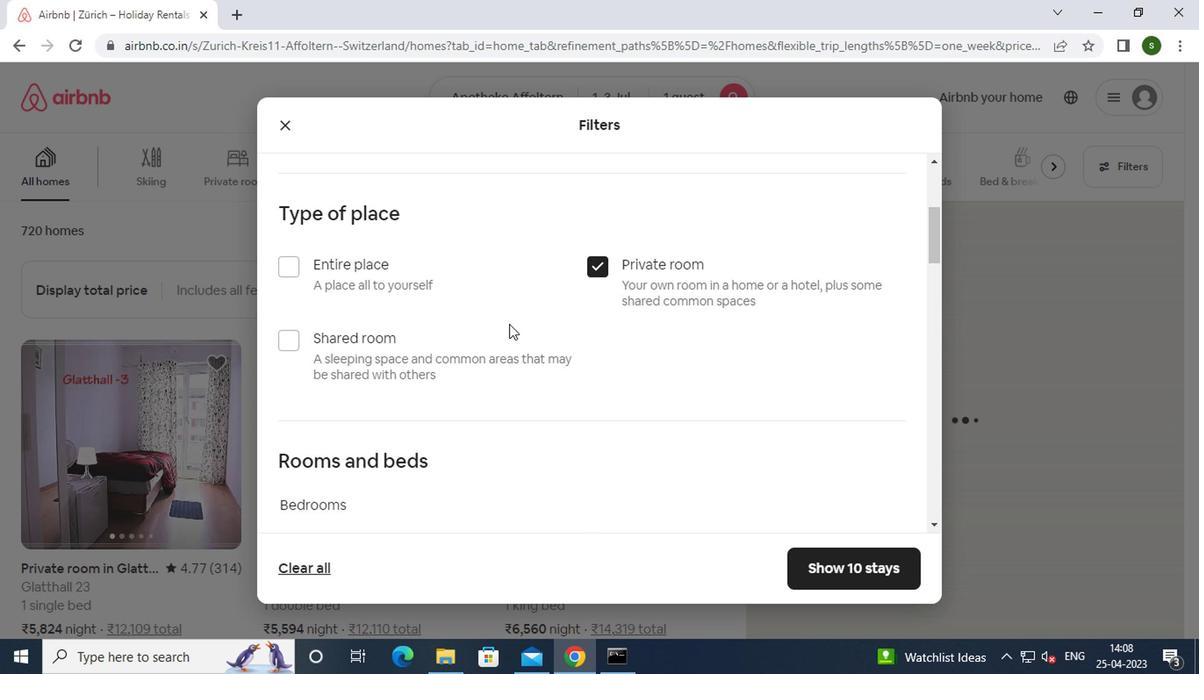
Action: Mouse scrolled (506, 323) with delta (0, 0)
Screenshot: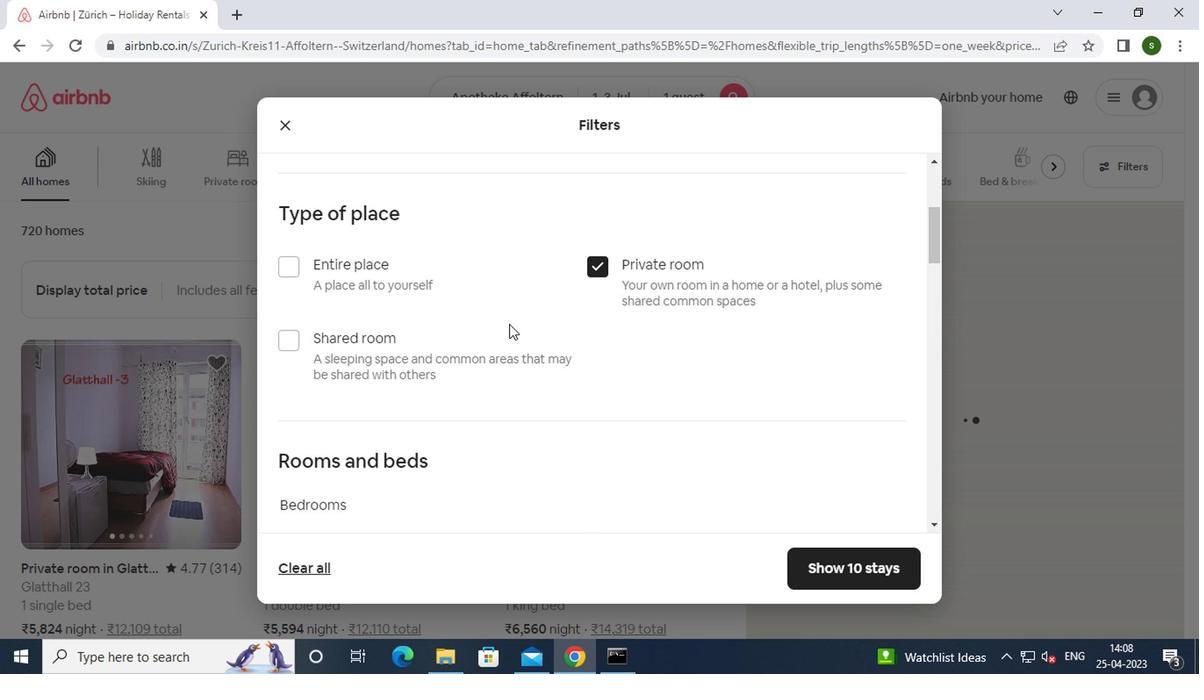 
Action: Mouse scrolled (506, 323) with delta (0, 0)
Screenshot: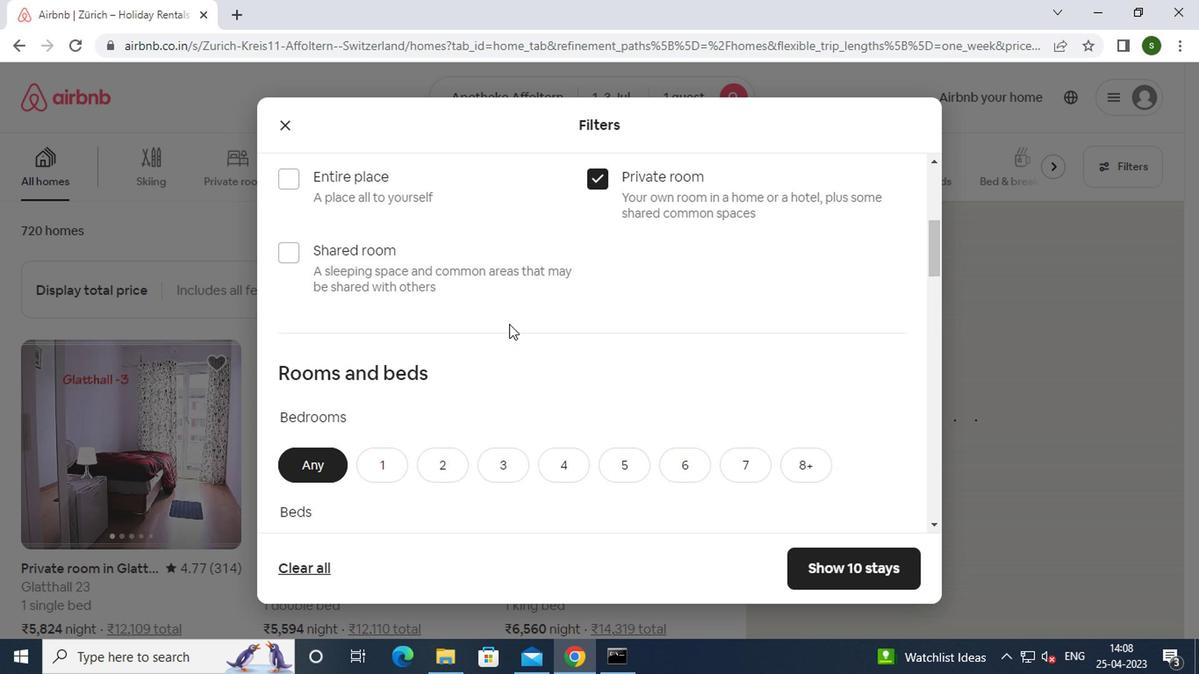 
Action: Mouse moved to (389, 289)
Screenshot: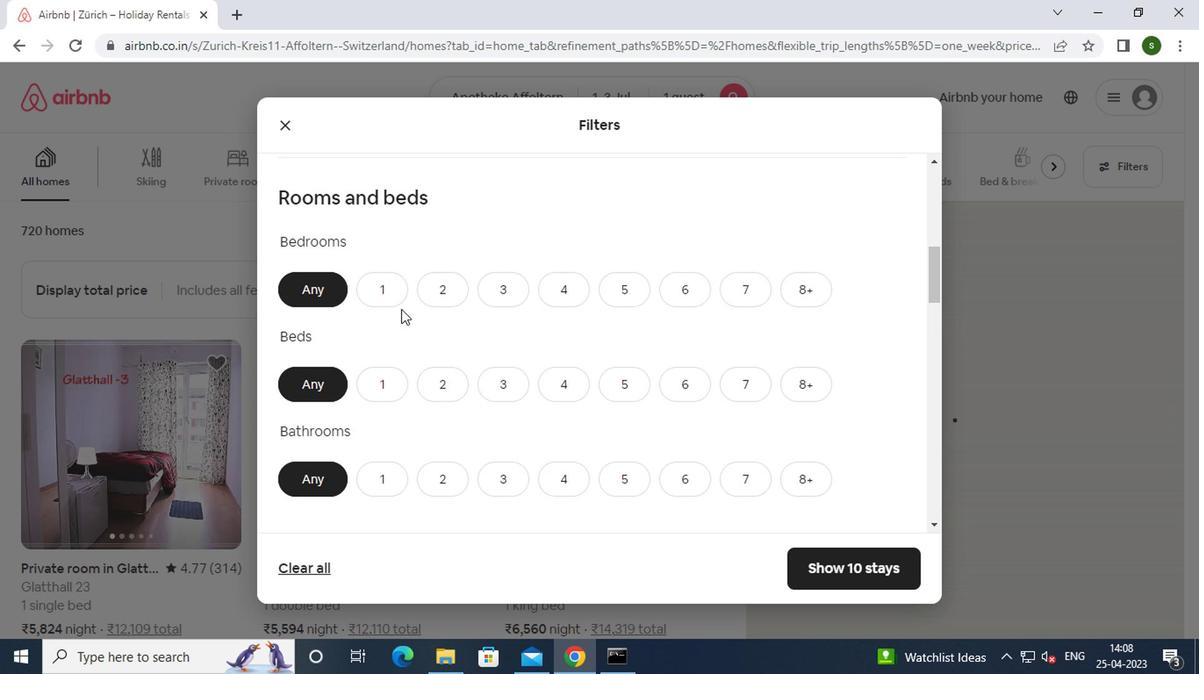 
Action: Mouse pressed left at (389, 289)
Screenshot: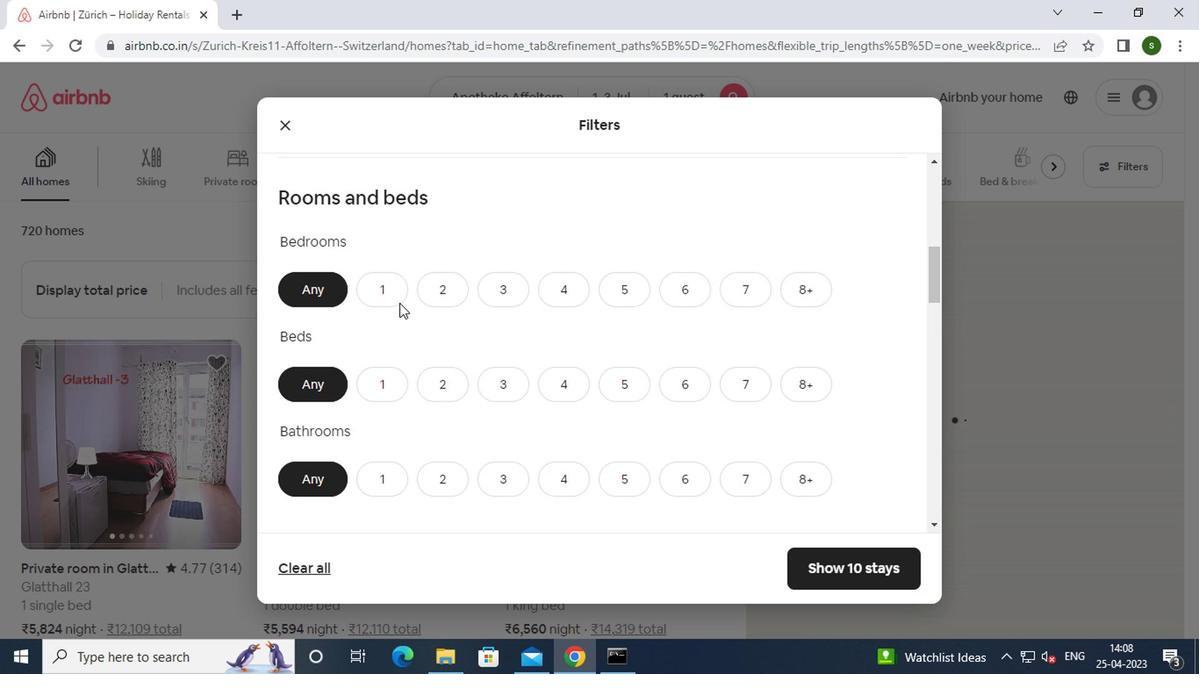 
Action: Mouse moved to (381, 368)
Screenshot: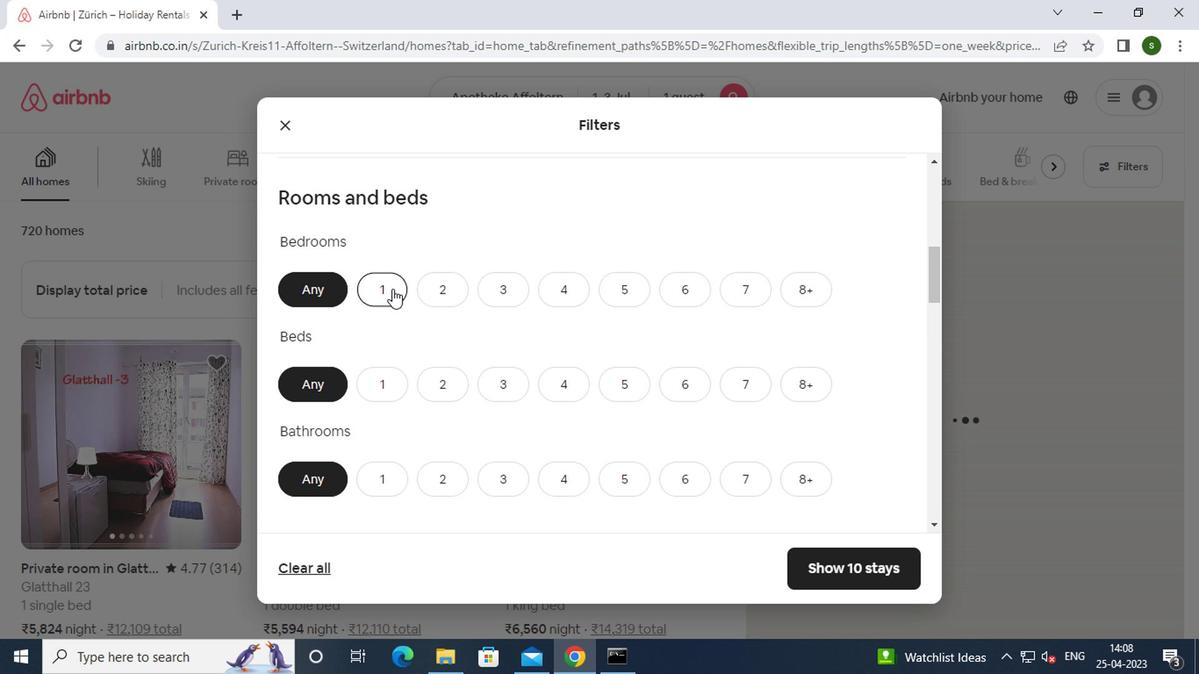 
Action: Mouse pressed left at (381, 368)
Screenshot: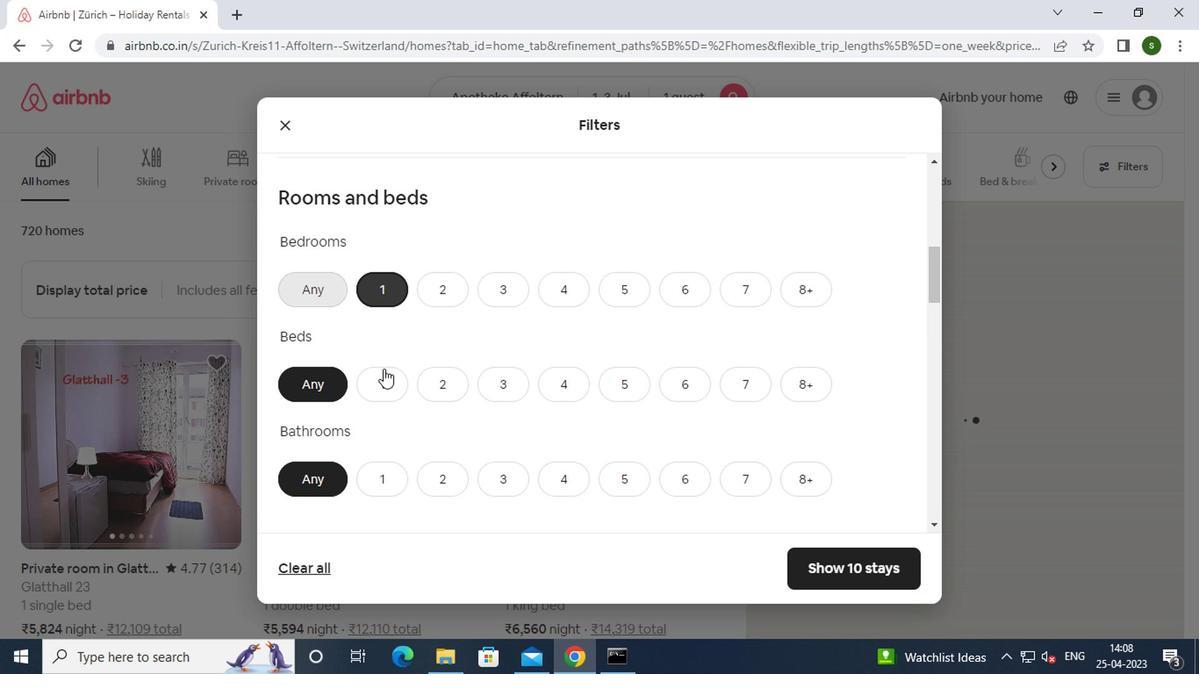 
Action: Mouse moved to (381, 475)
Screenshot: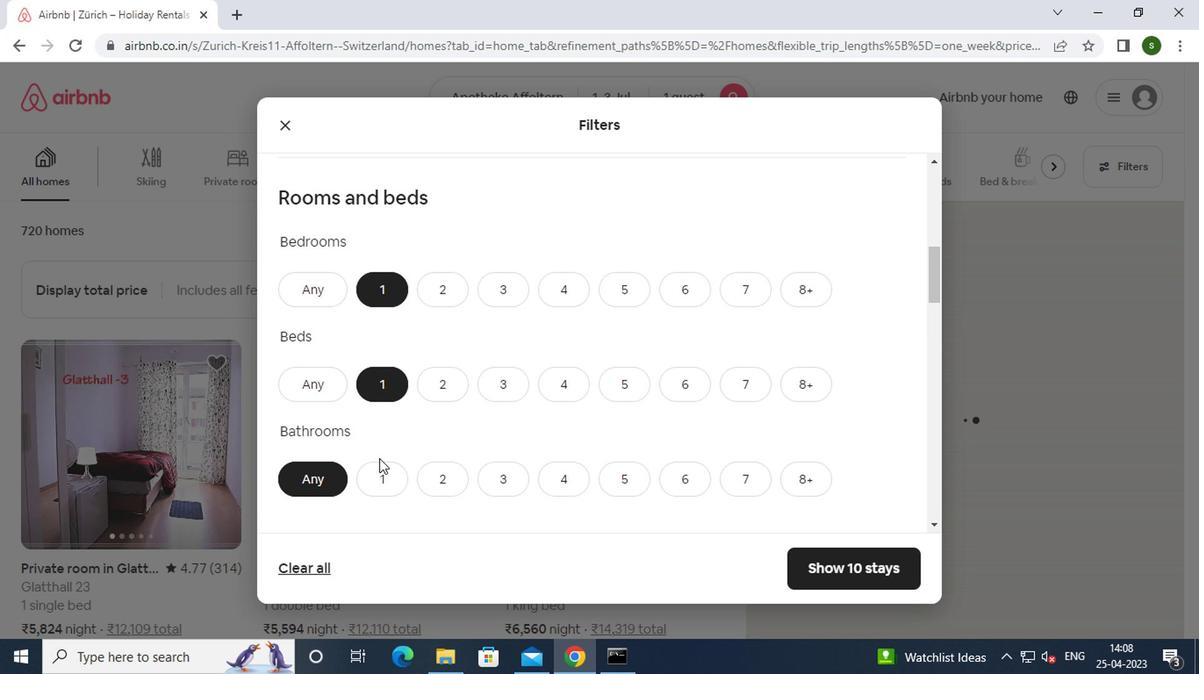 
Action: Mouse pressed left at (381, 475)
Screenshot: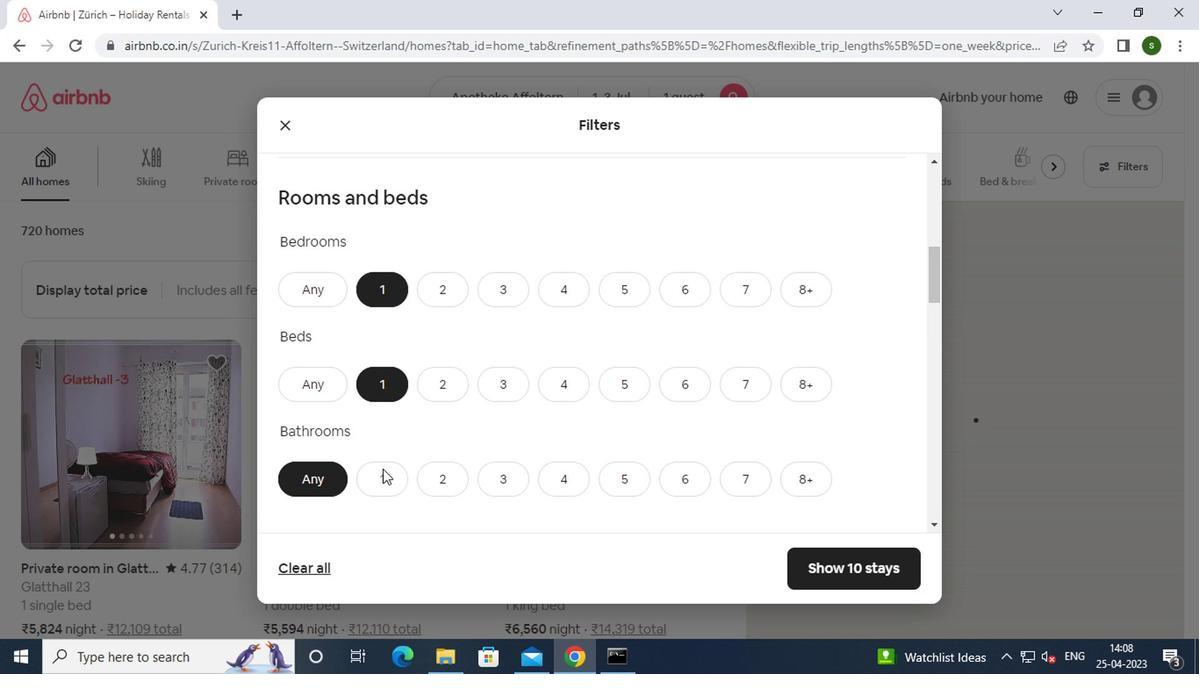 
Action: Mouse moved to (411, 457)
Screenshot: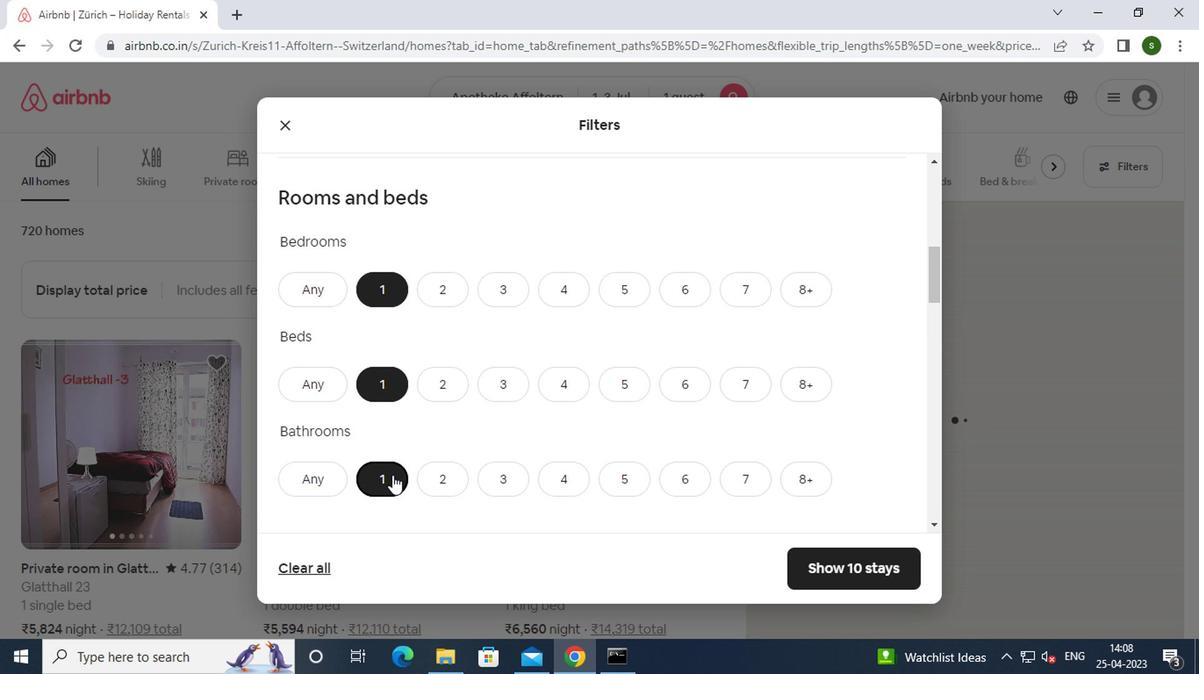 
Action: Mouse scrolled (411, 456) with delta (0, -1)
Screenshot: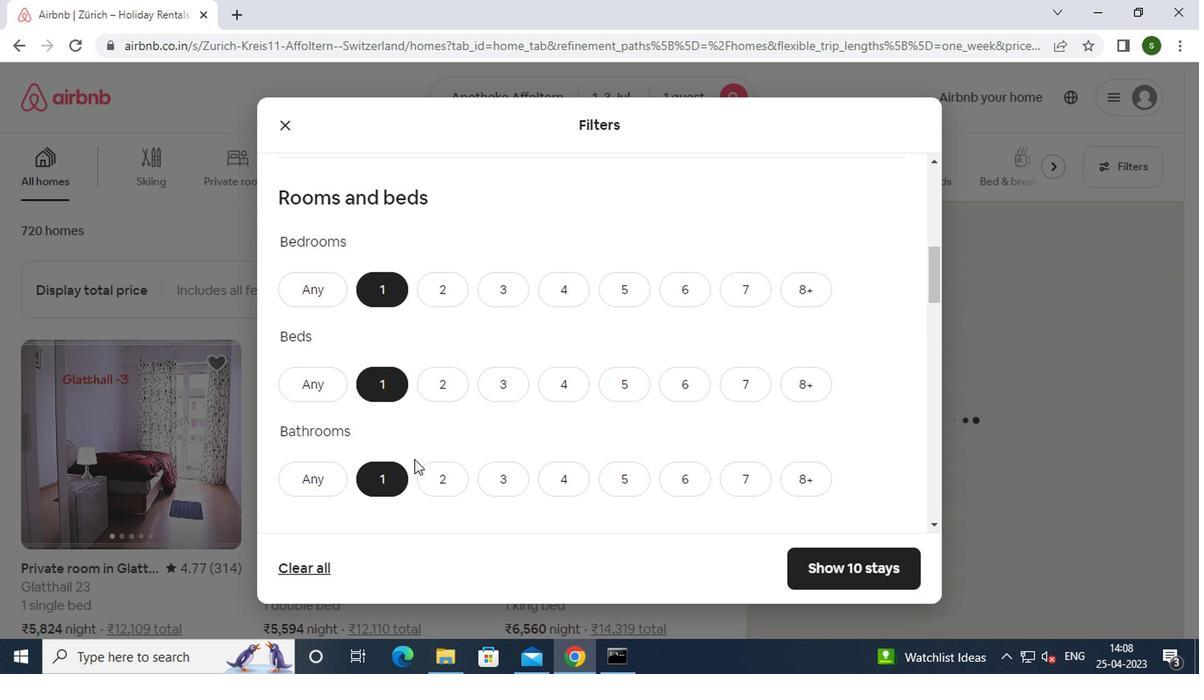 
Action: Mouse scrolled (411, 456) with delta (0, -1)
Screenshot: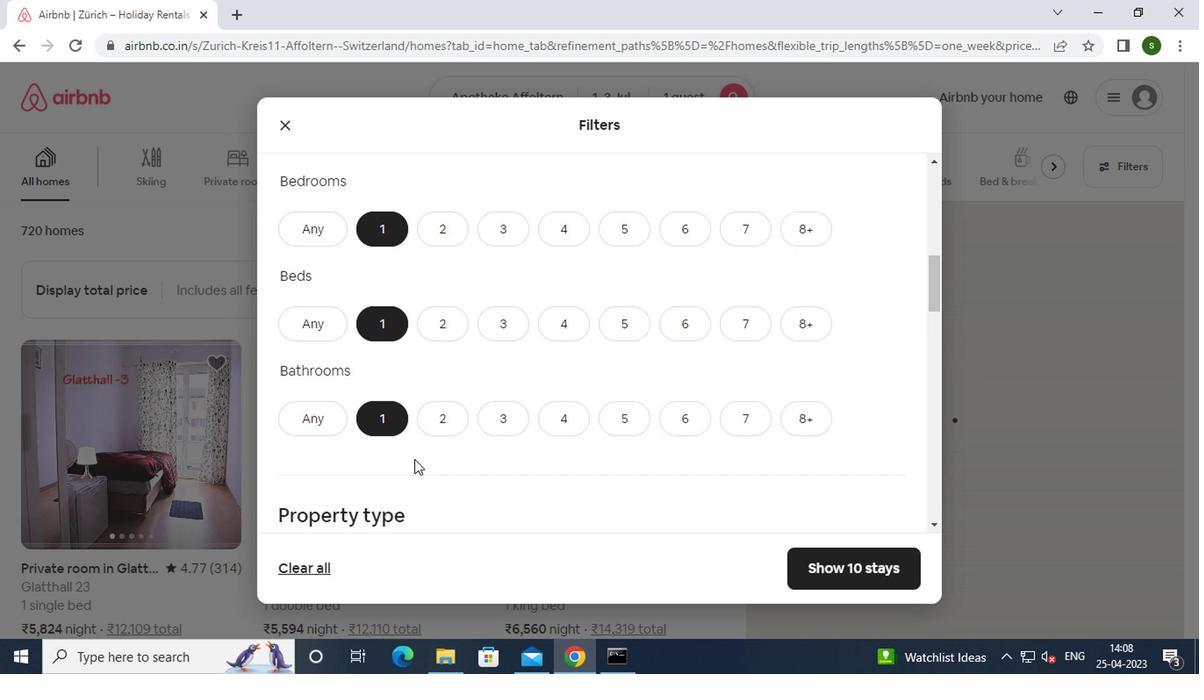 
Action: Mouse moved to (373, 459)
Screenshot: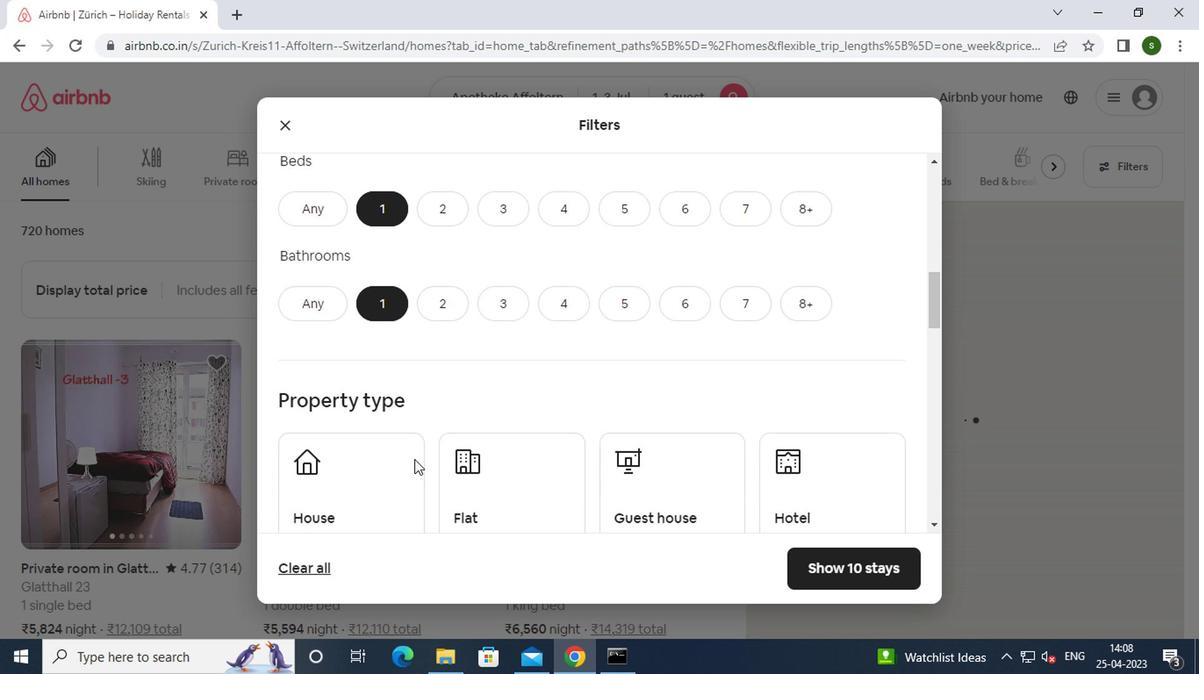 
Action: Mouse pressed left at (373, 459)
Screenshot: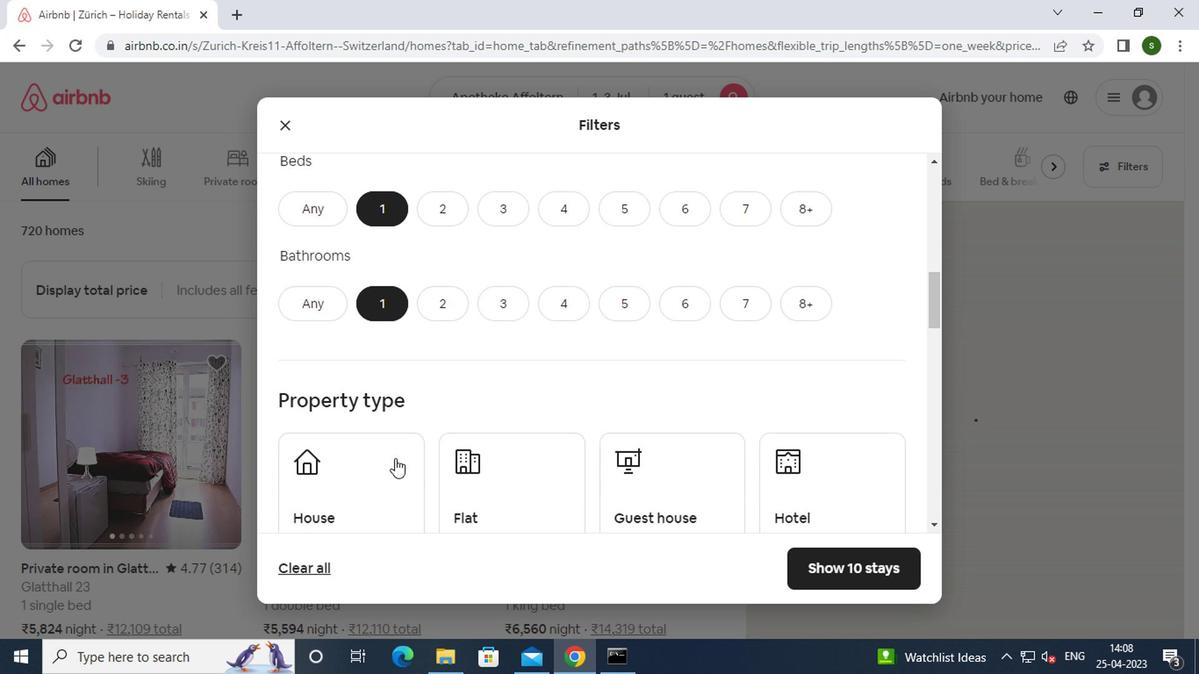 
Action: Mouse moved to (480, 466)
Screenshot: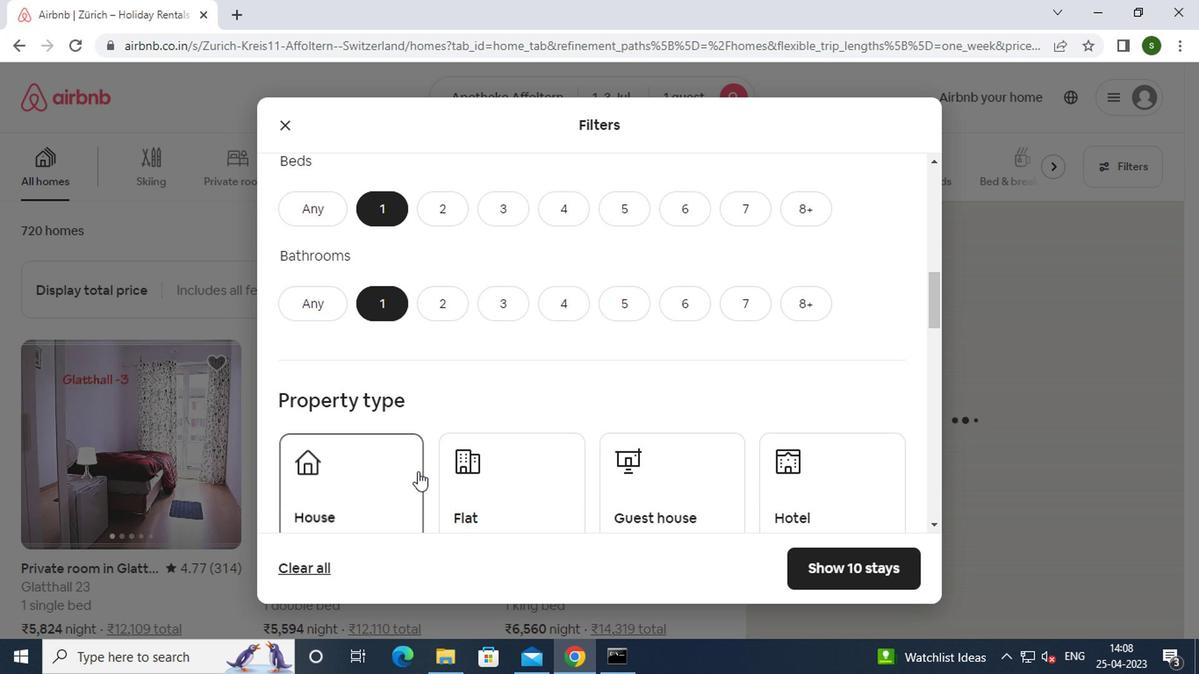 
Action: Mouse pressed left at (480, 466)
Screenshot: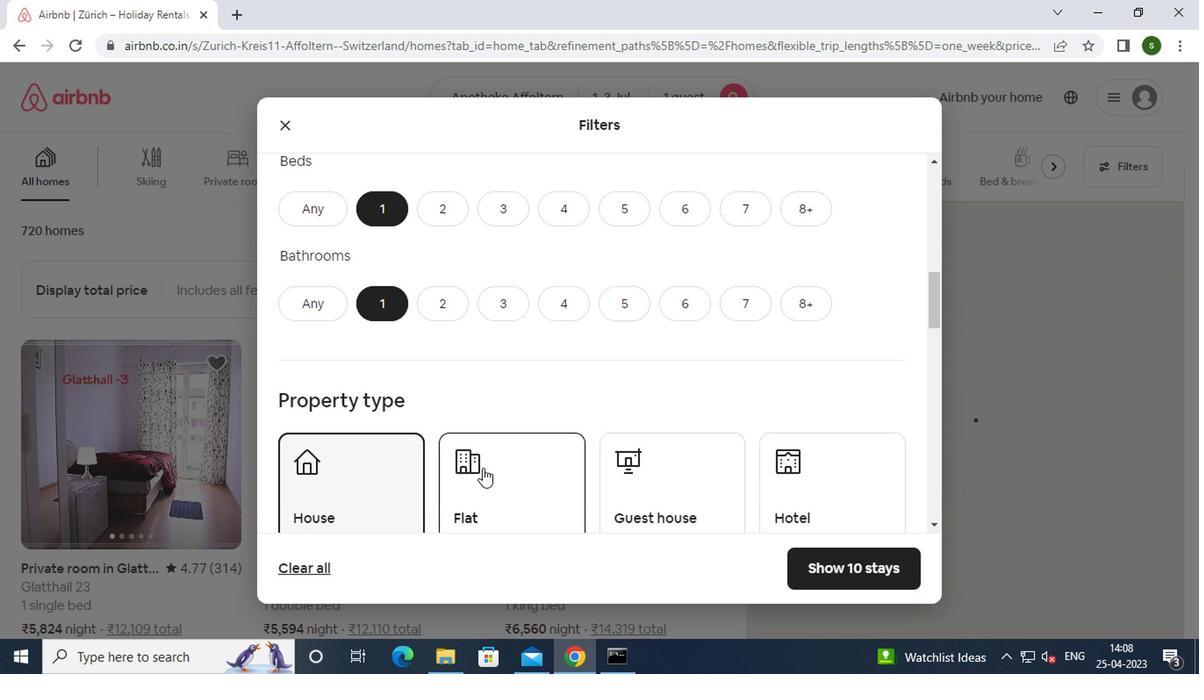 
Action: Mouse moved to (661, 475)
Screenshot: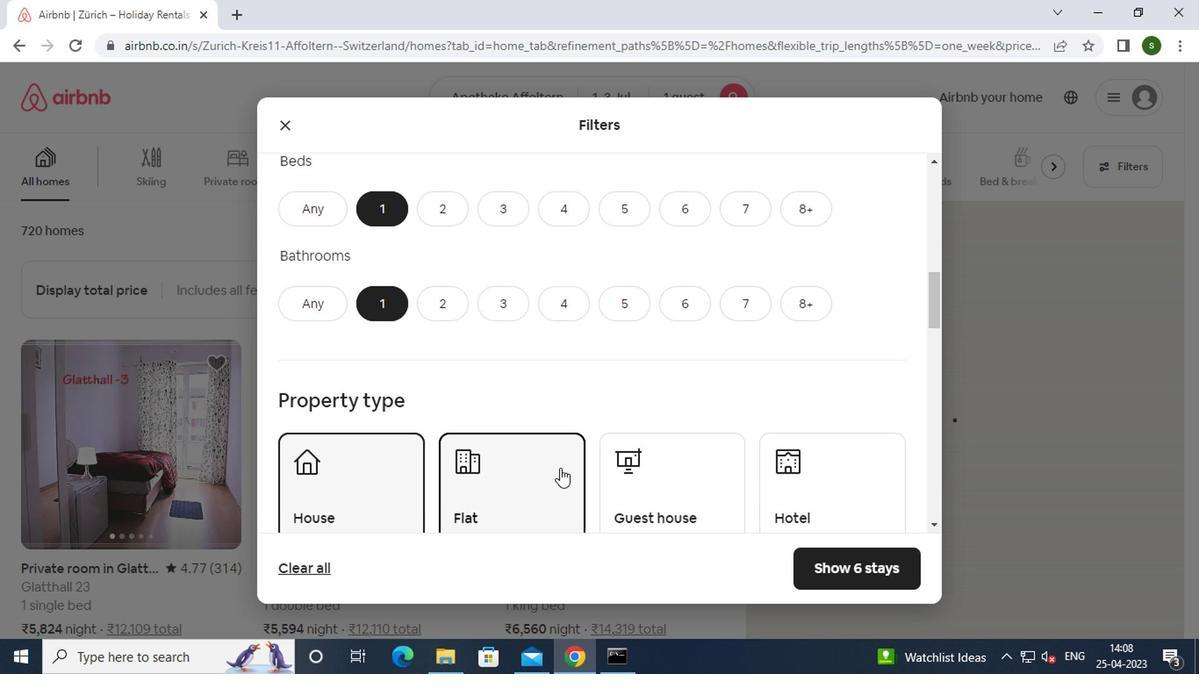 
Action: Mouse pressed left at (661, 475)
Screenshot: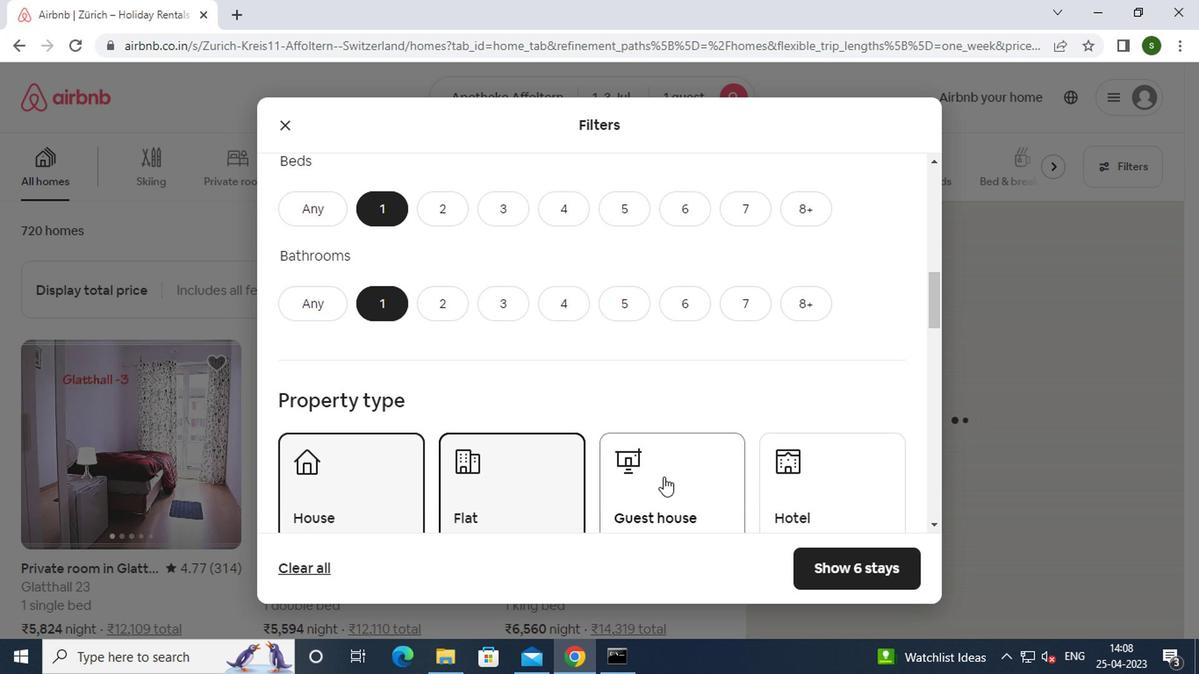 
Action: Mouse moved to (800, 462)
Screenshot: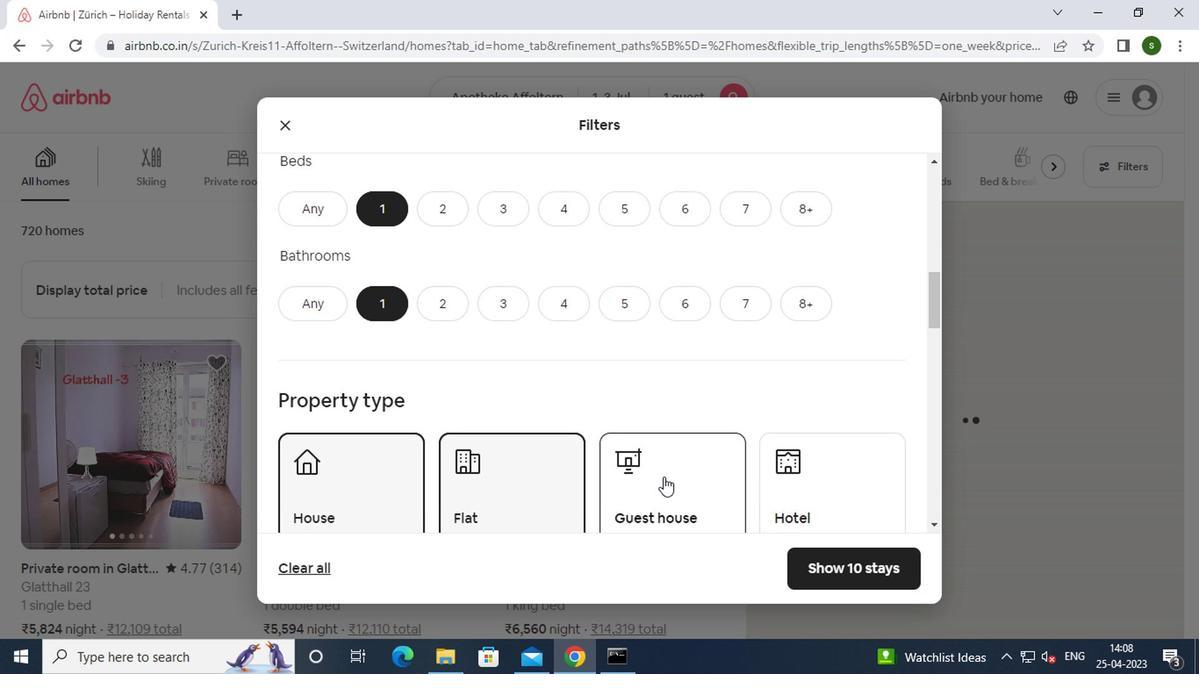 
Action: Mouse pressed left at (800, 462)
Screenshot: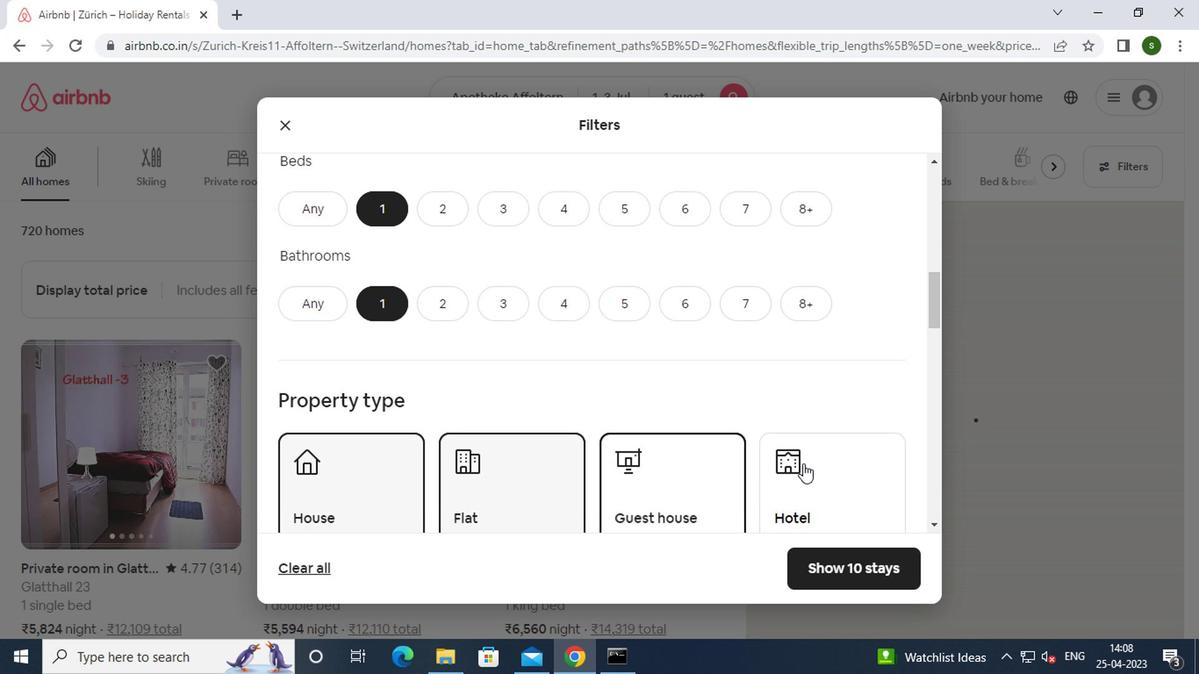 
Action: Mouse moved to (732, 406)
Screenshot: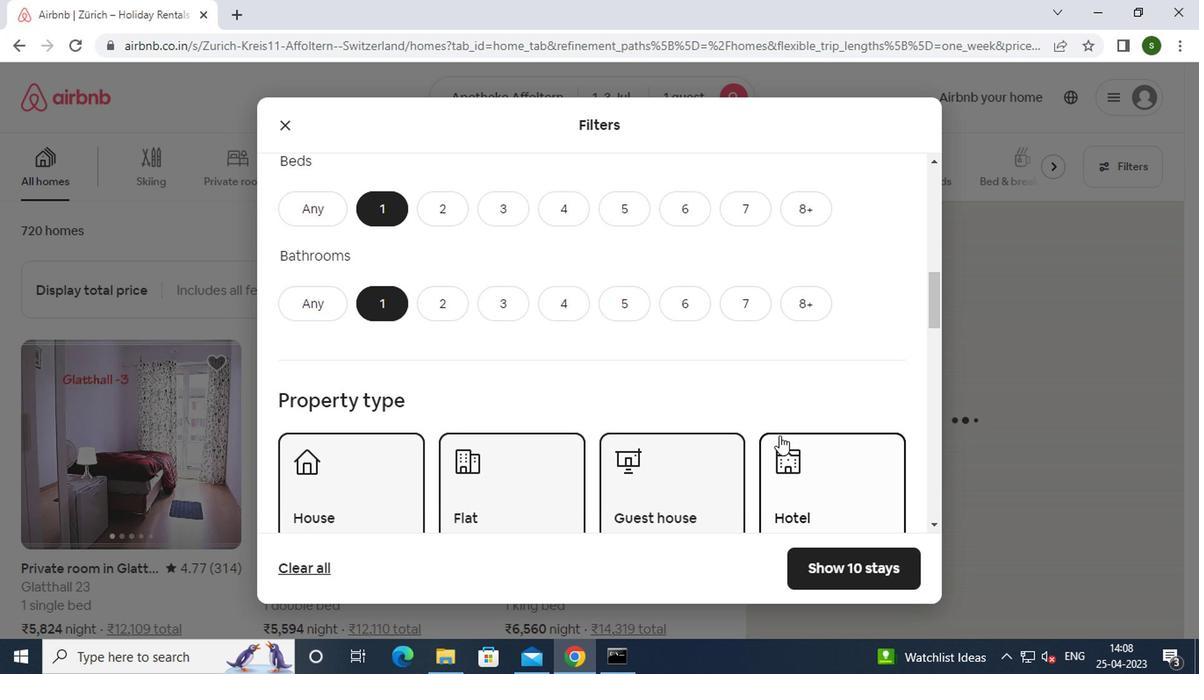 
Action: Mouse scrolled (732, 406) with delta (0, 0)
Screenshot: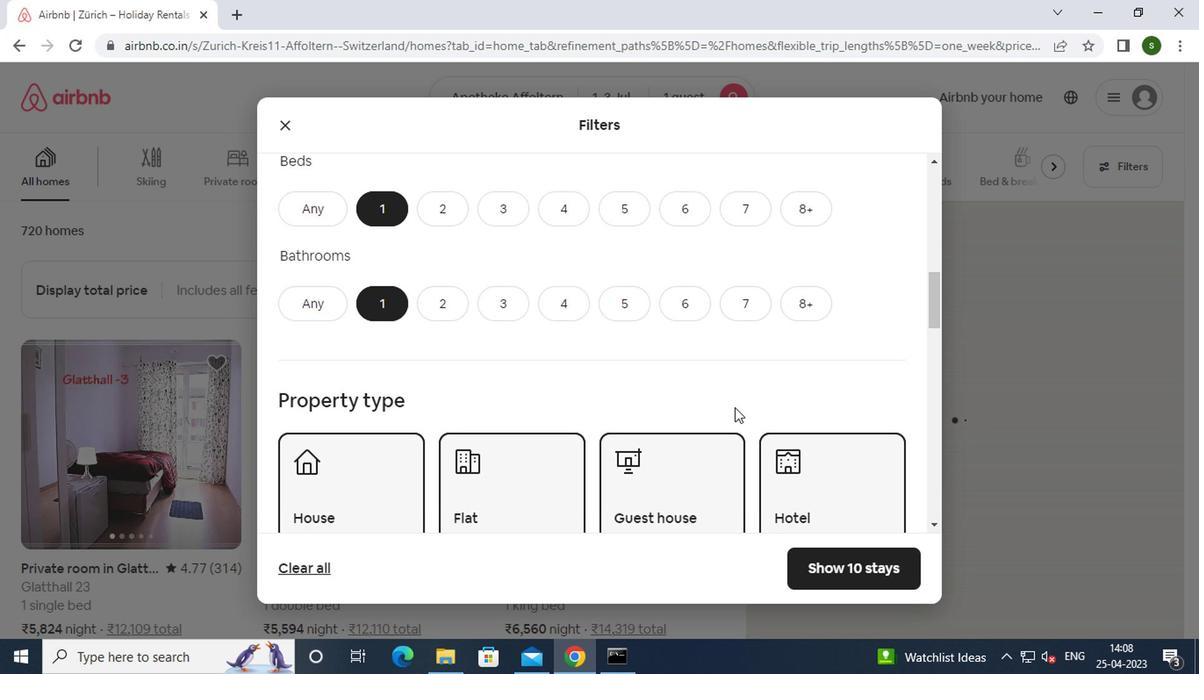 
Action: Mouse scrolled (732, 406) with delta (0, 0)
Screenshot: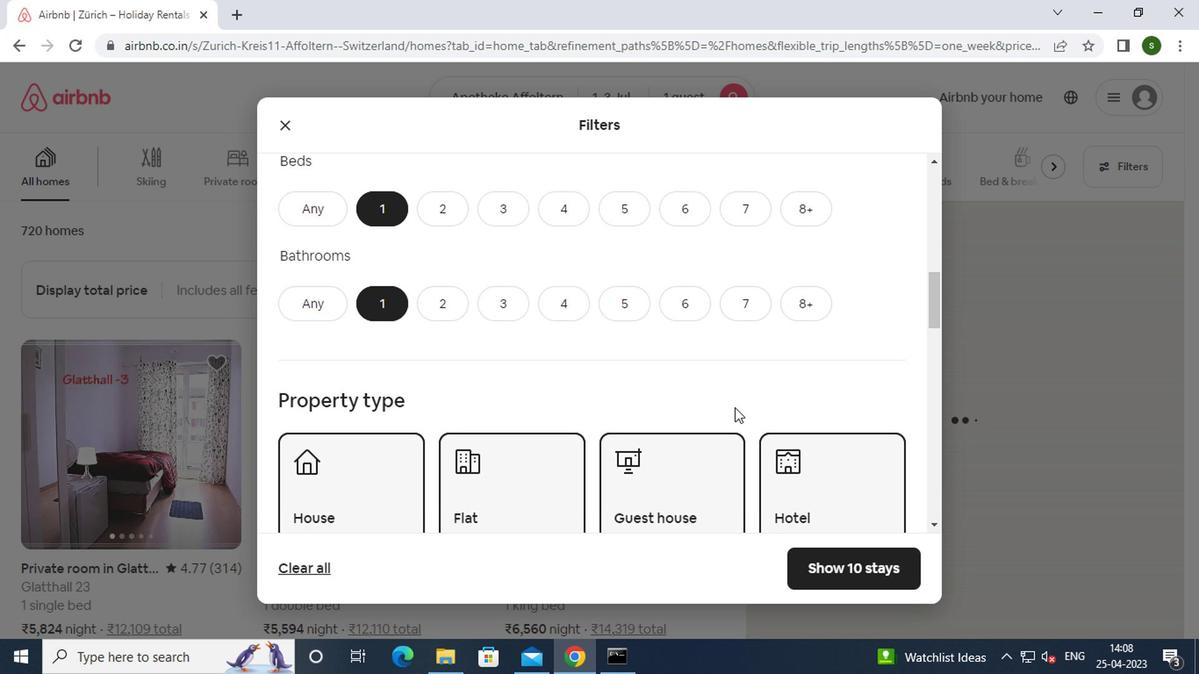 
Action: Mouse scrolled (732, 406) with delta (0, 0)
Screenshot: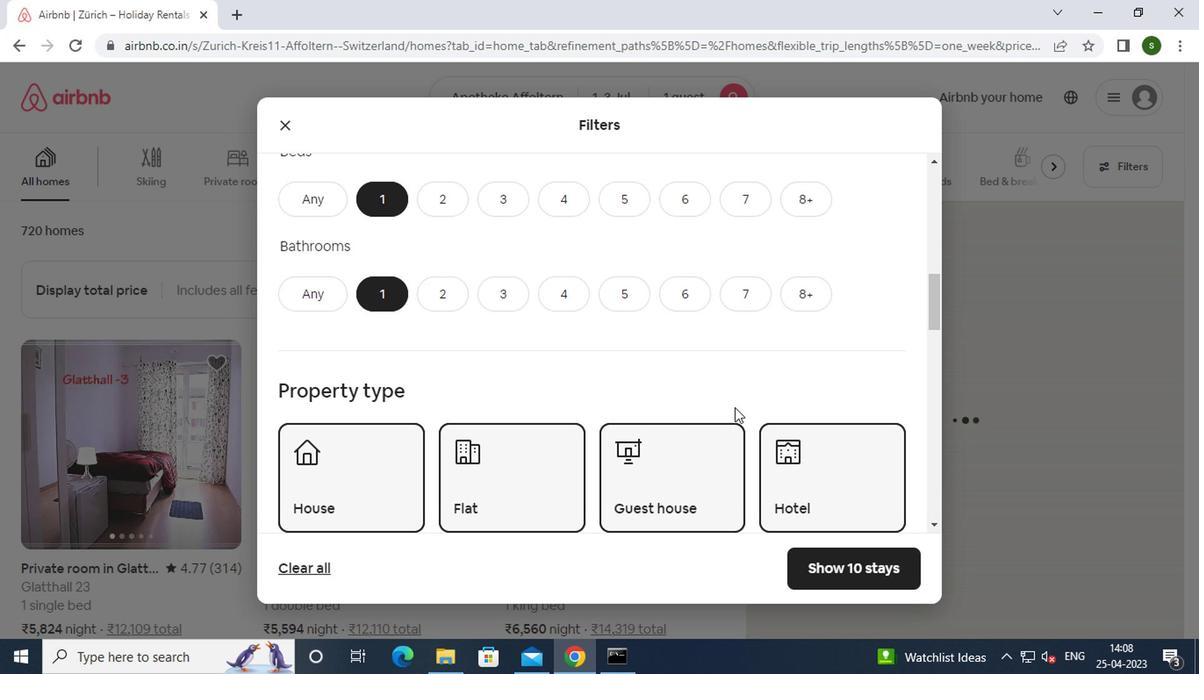 
Action: Mouse moved to (308, 436)
Screenshot: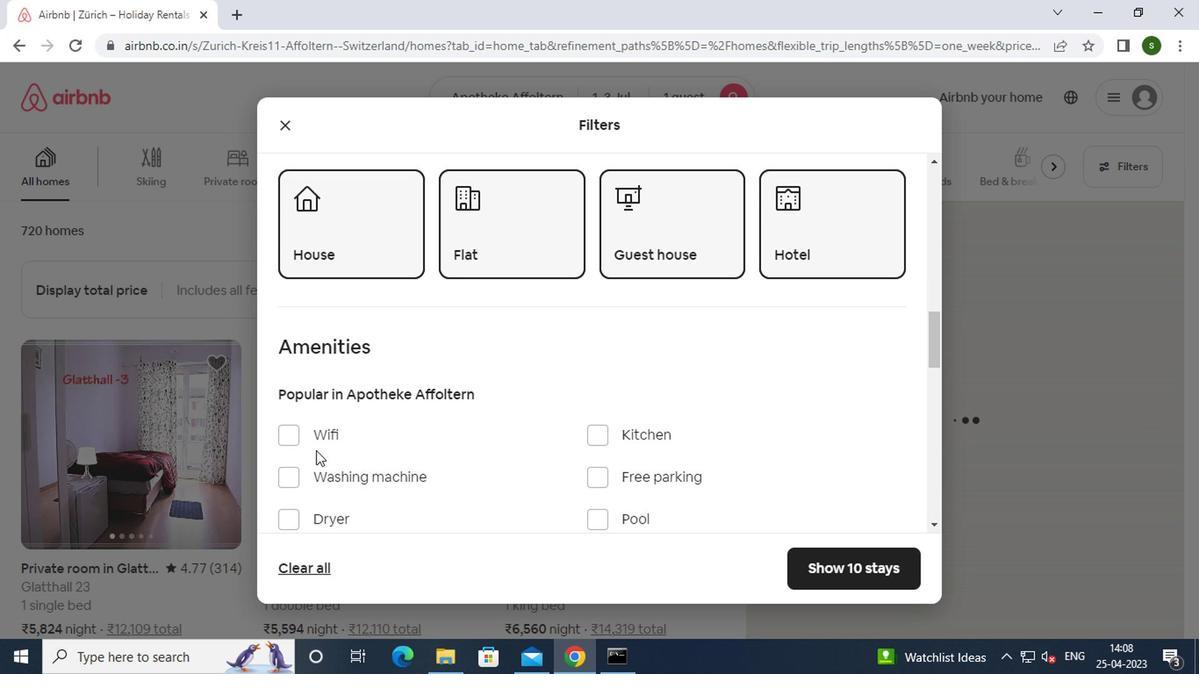 
Action: Mouse pressed left at (308, 436)
Screenshot: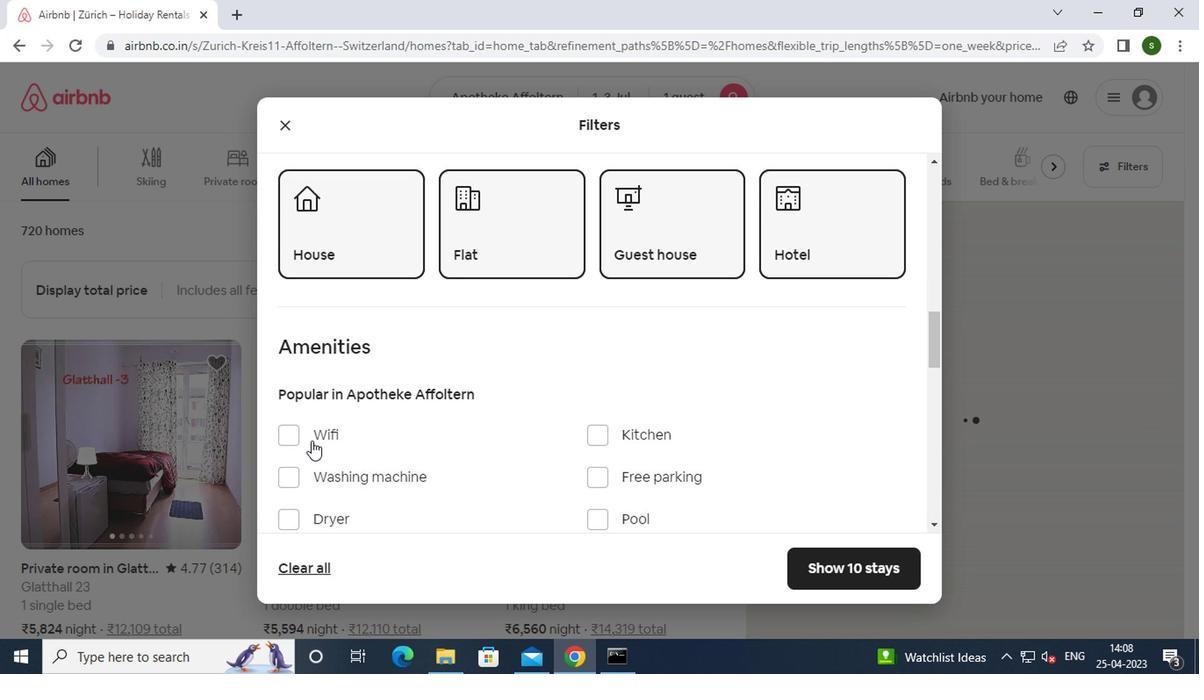 
Action: Mouse moved to (567, 427)
Screenshot: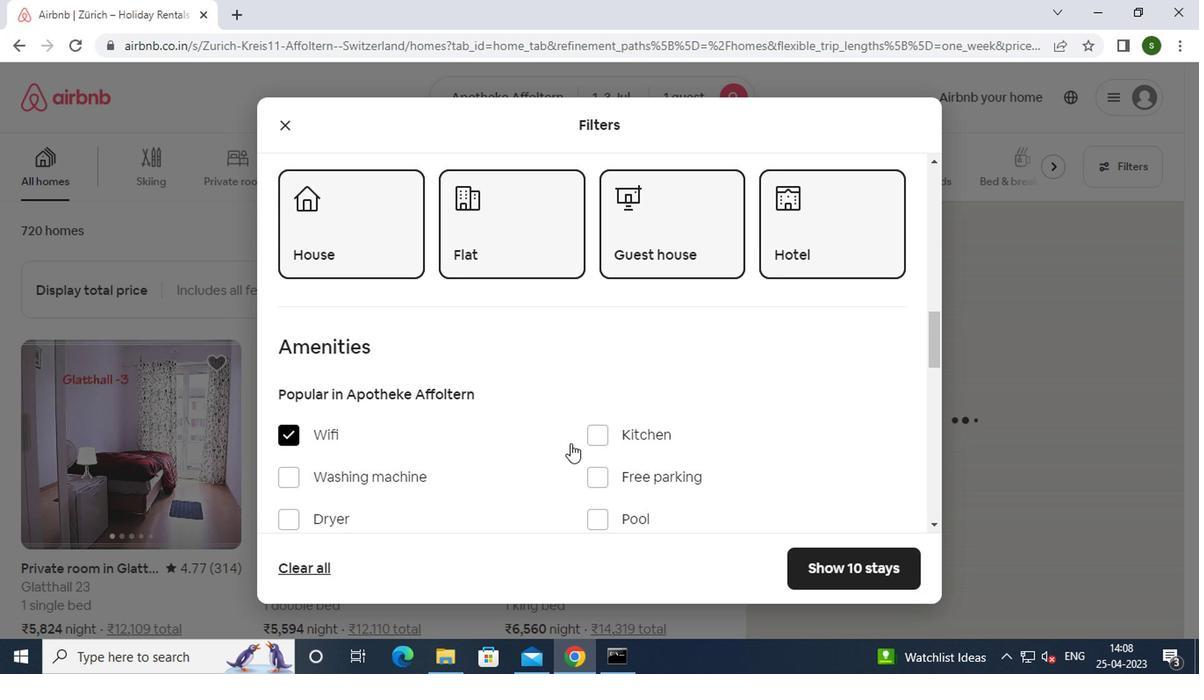 
Action: Mouse scrolled (567, 426) with delta (0, 0)
Screenshot: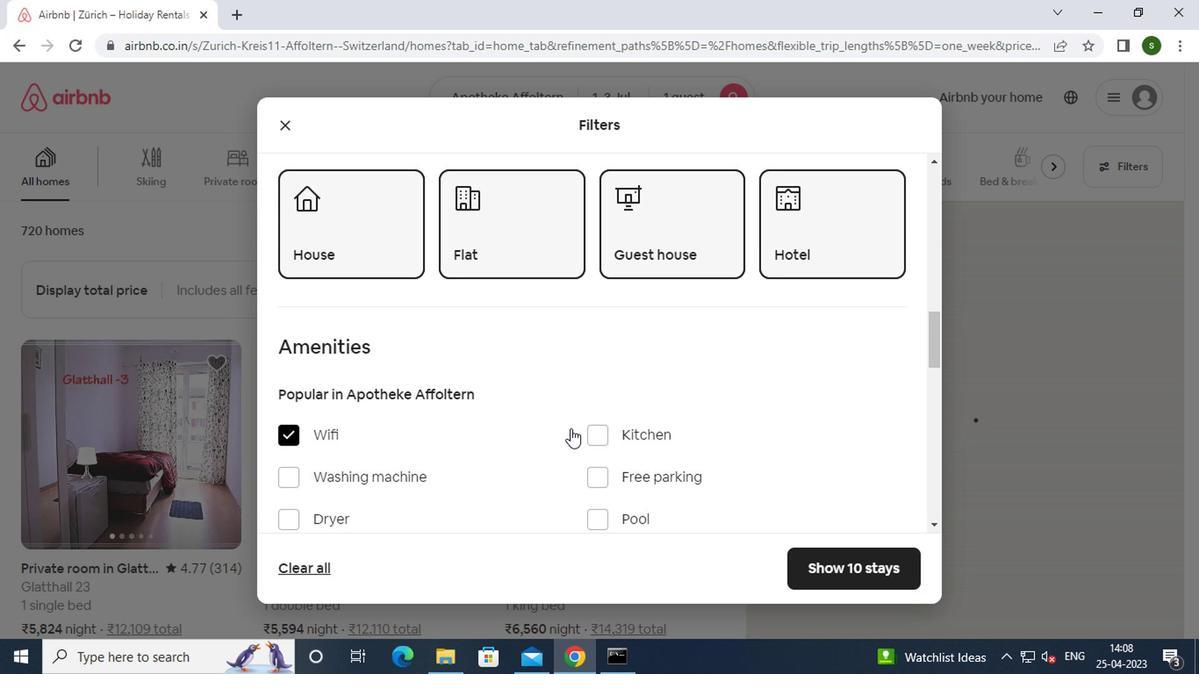 
Action: Mouse scrolled (567, 426) with delta (0, 0)
Screenshot: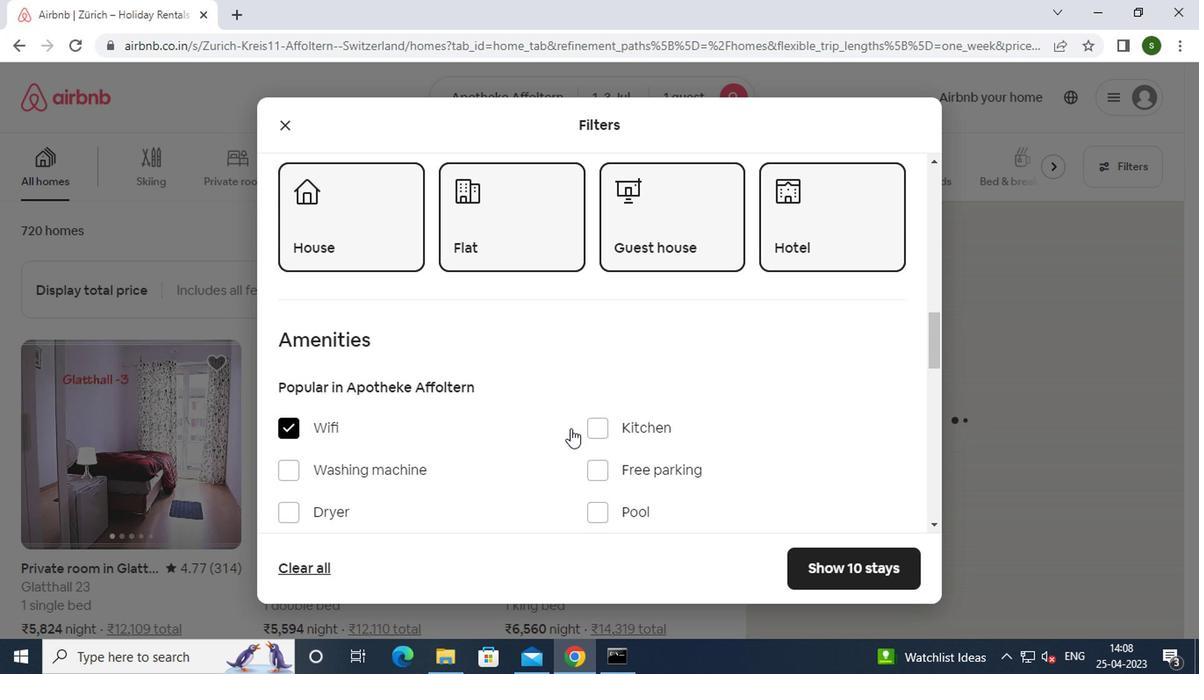 
Action: Mouse scrolled (567, 426) with delta (0, 0)
Screenshot: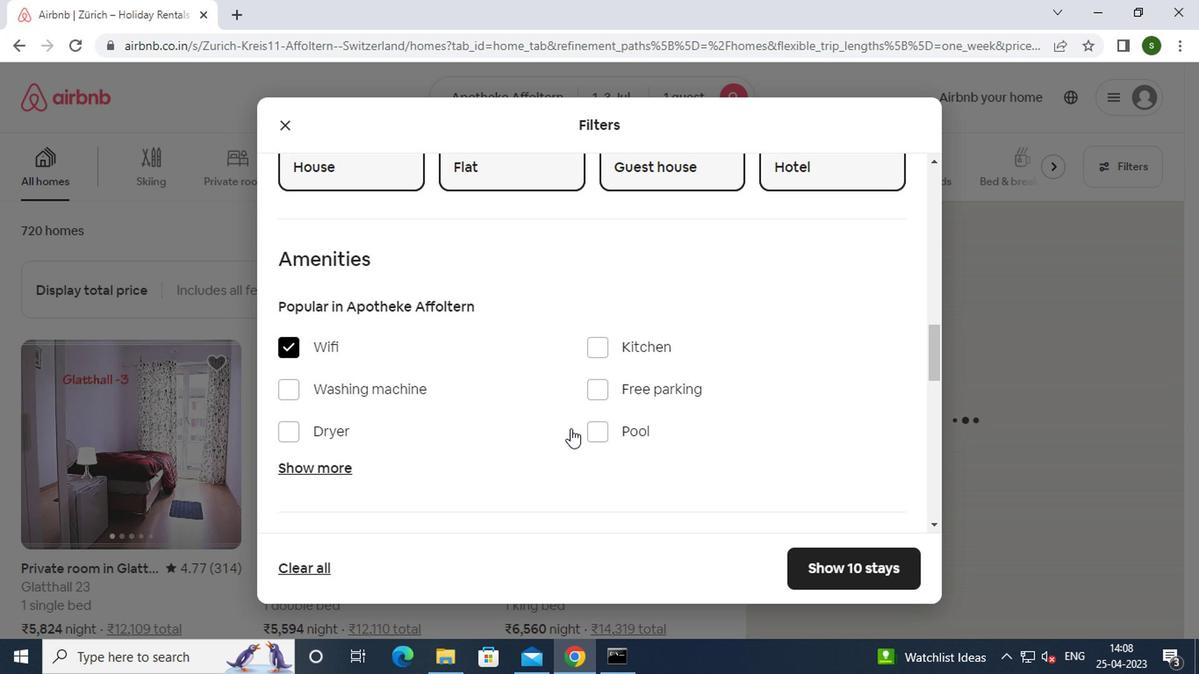 
Action: Mouse scrolled (567, 426) with delta (0, 0)
Screenshot: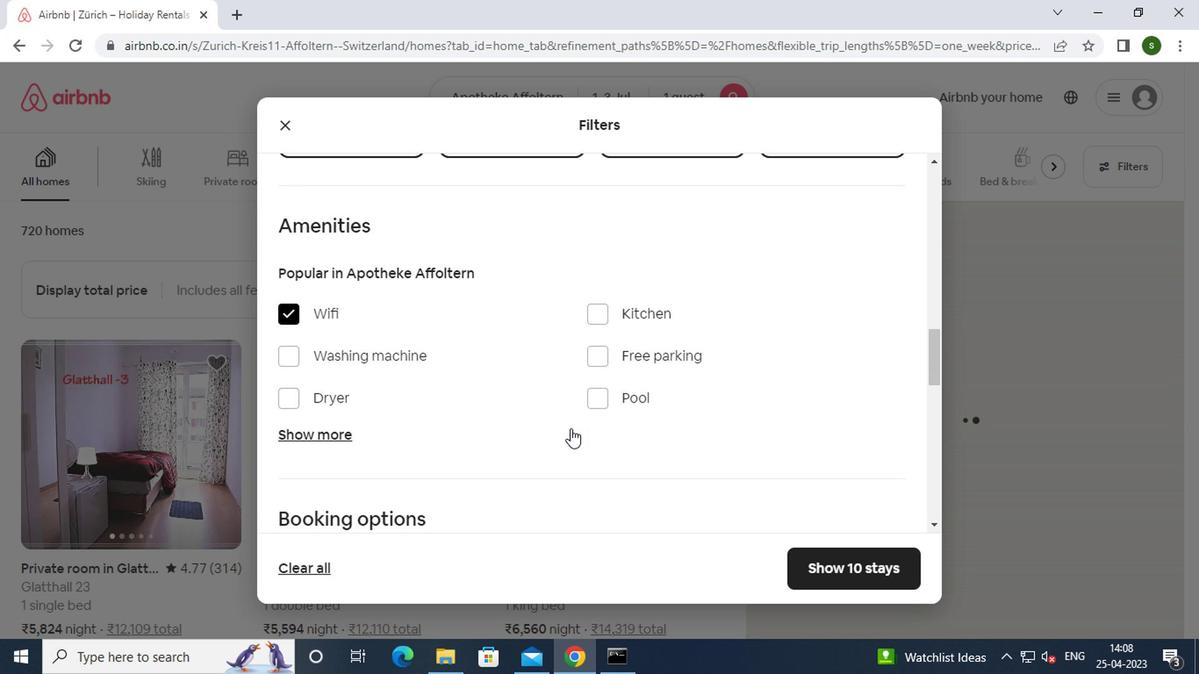 
Action: Mouse scrolled (567, 426) with delta (0, 0)
Screenshot: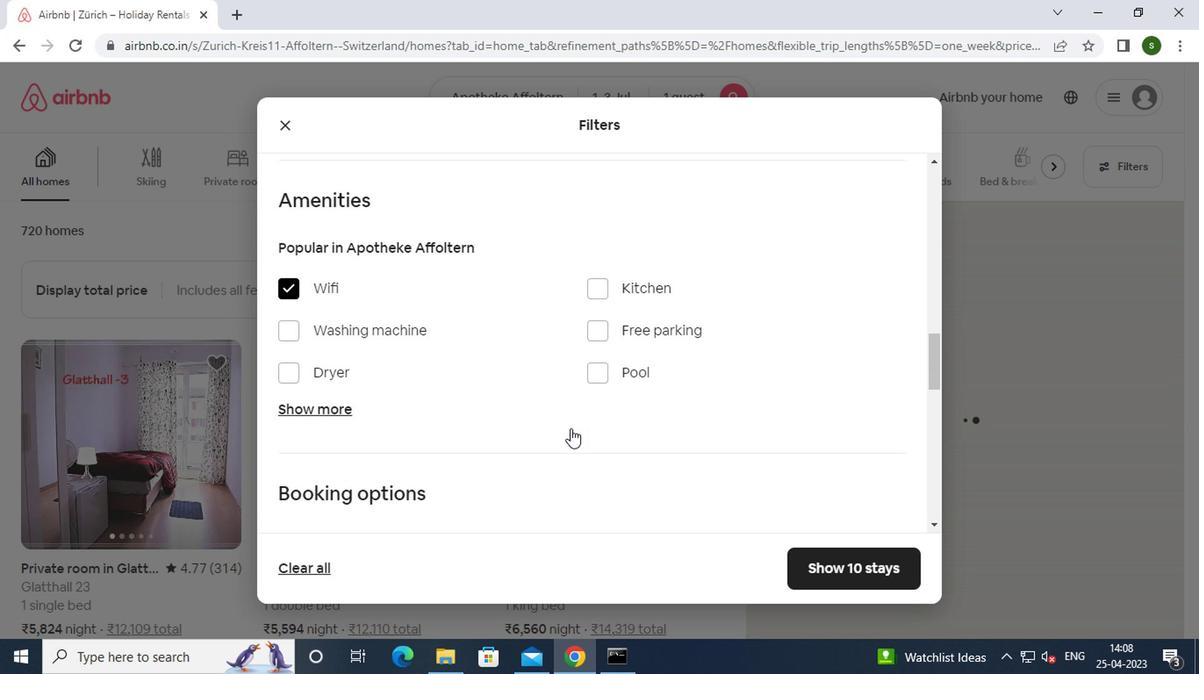 
Action: Mouse scrolled (567, 426) with delta (0, 0)
Screenshot: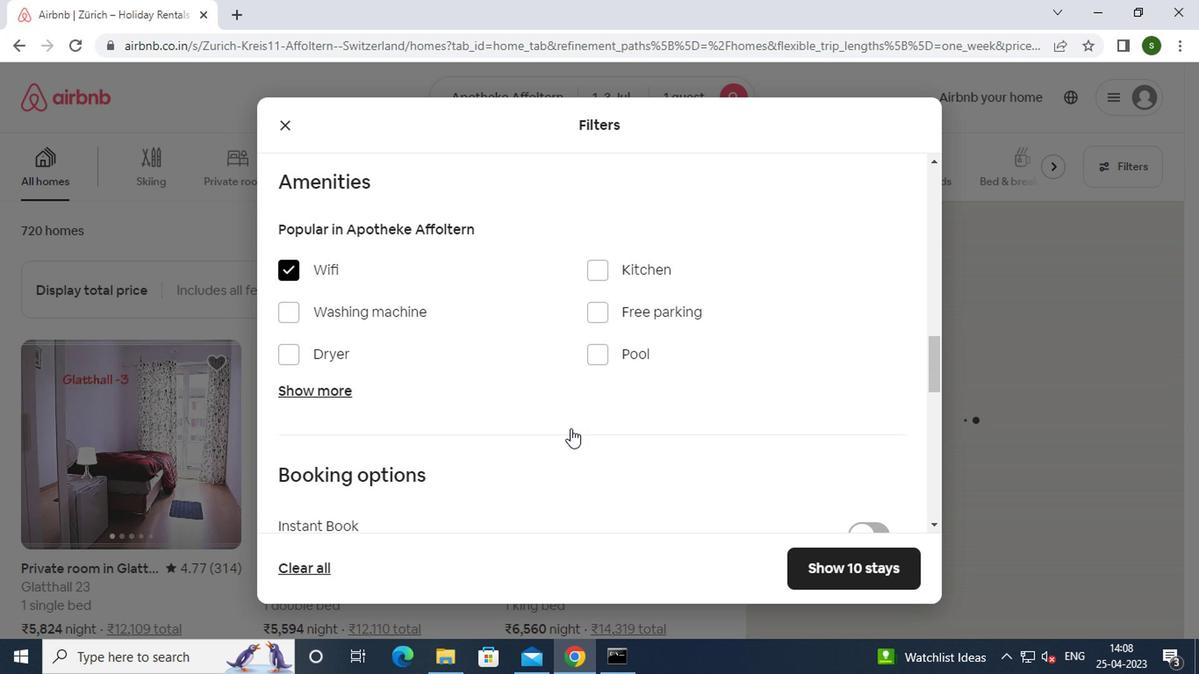 
Action: Mouse moved to (857, 245)
Screenshot: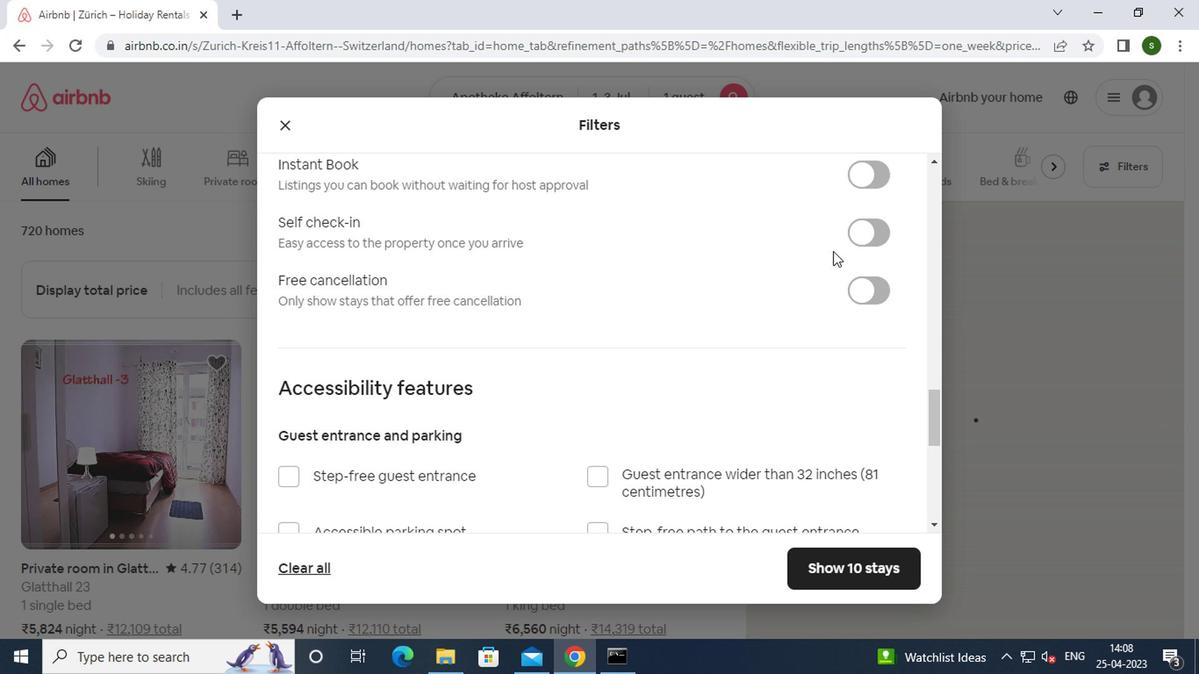 
Action: Mouse pressed left at (857, 245)
Screenshot: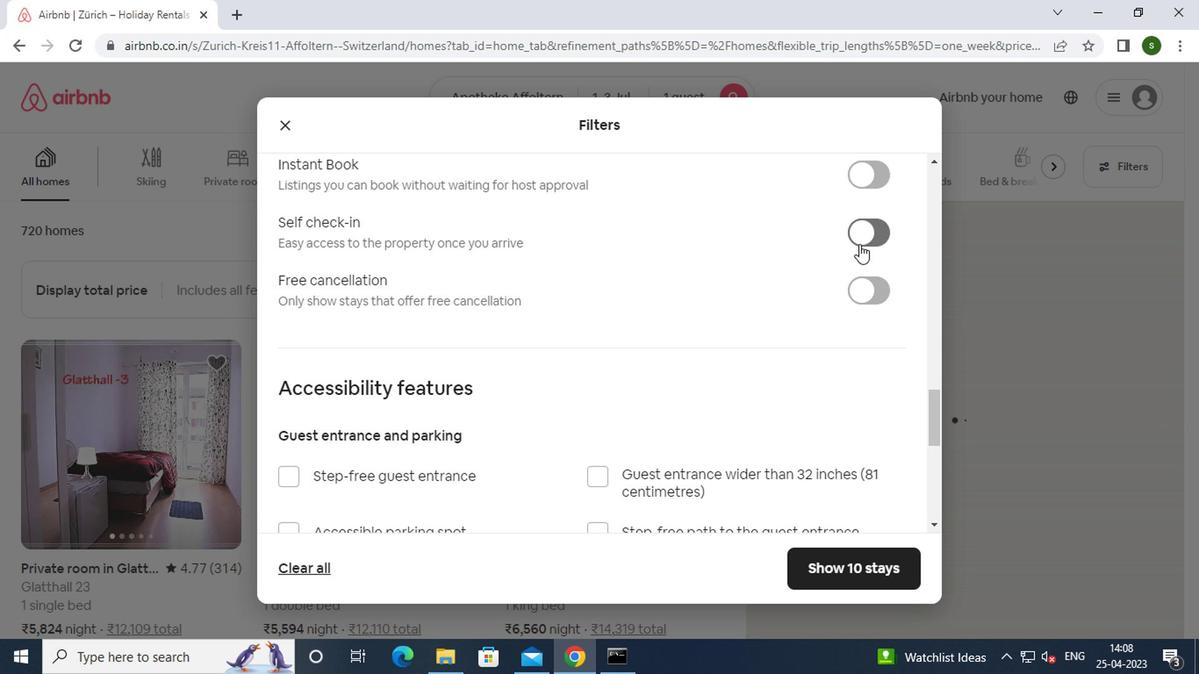
Action: Mouse moved to (569, 354)
Screenshot: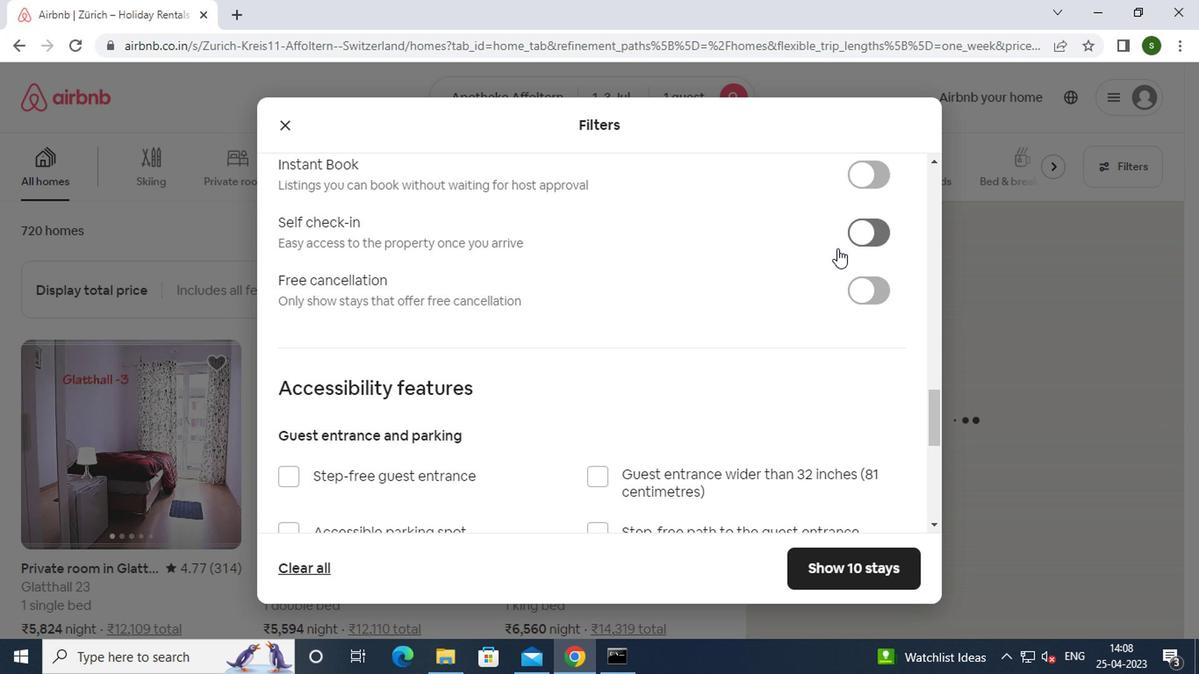 
Action: Mouse scrolled (569, 353) with delta (0, -1)
Screenshot: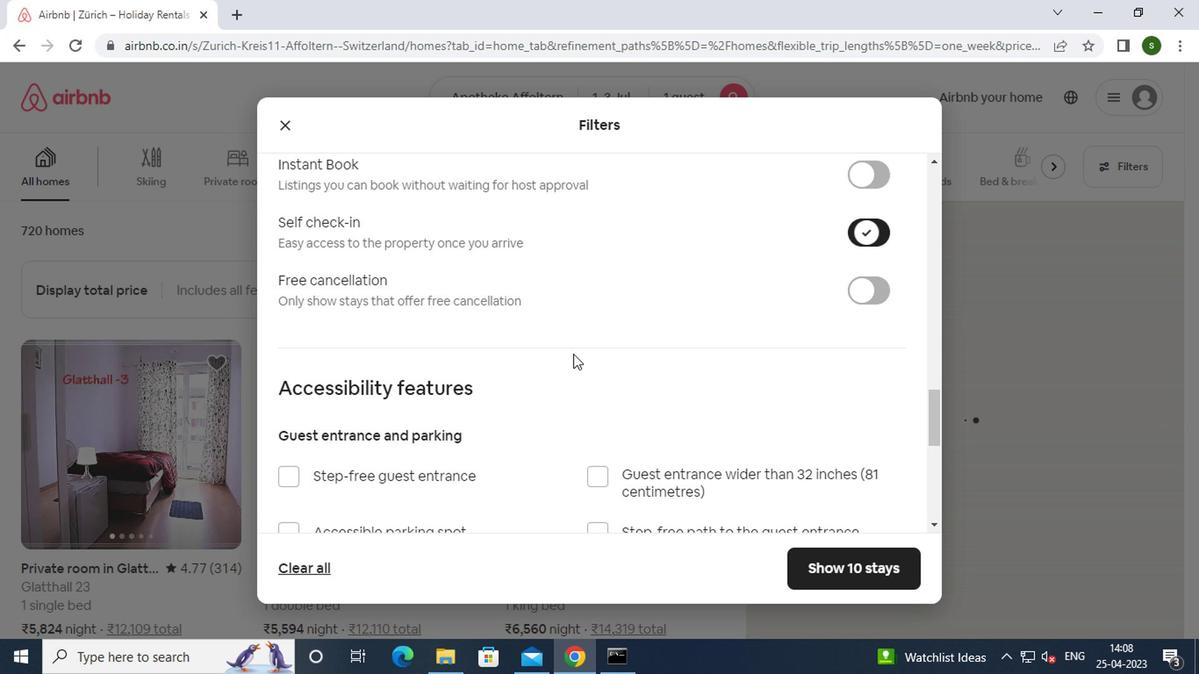 
Action: Mouse moved to (567, 355)
Screenshot: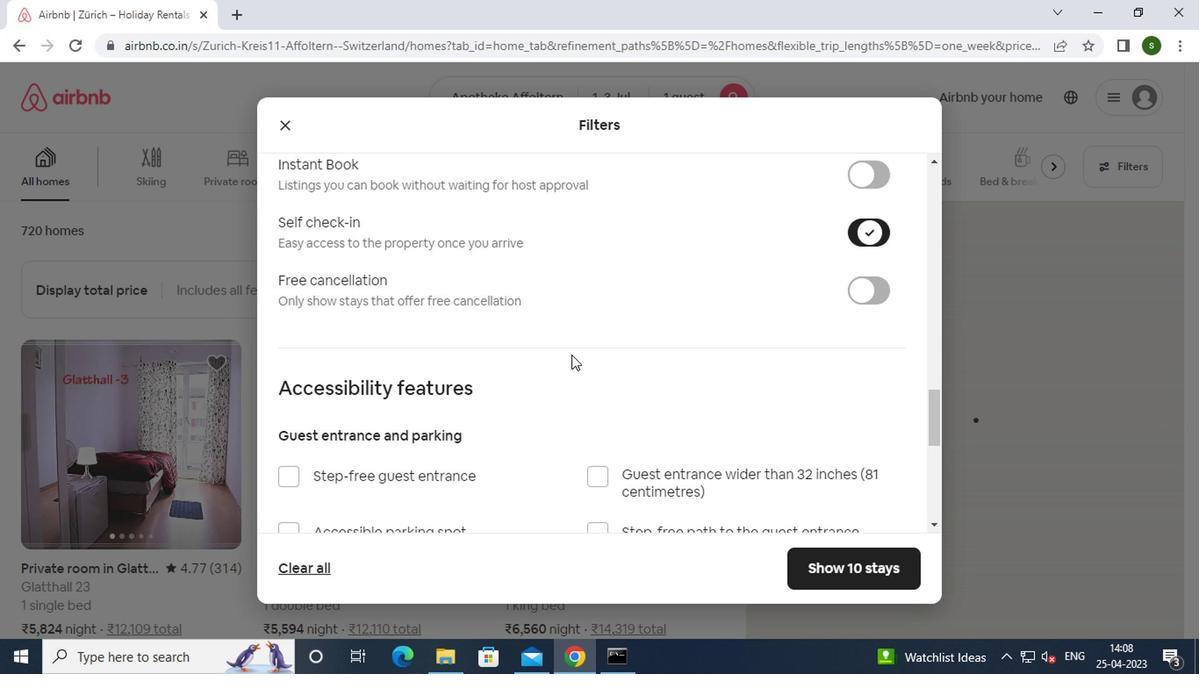 
Action: Mouse scrolled (567, 354) with delta (0, 0)
Screenshot: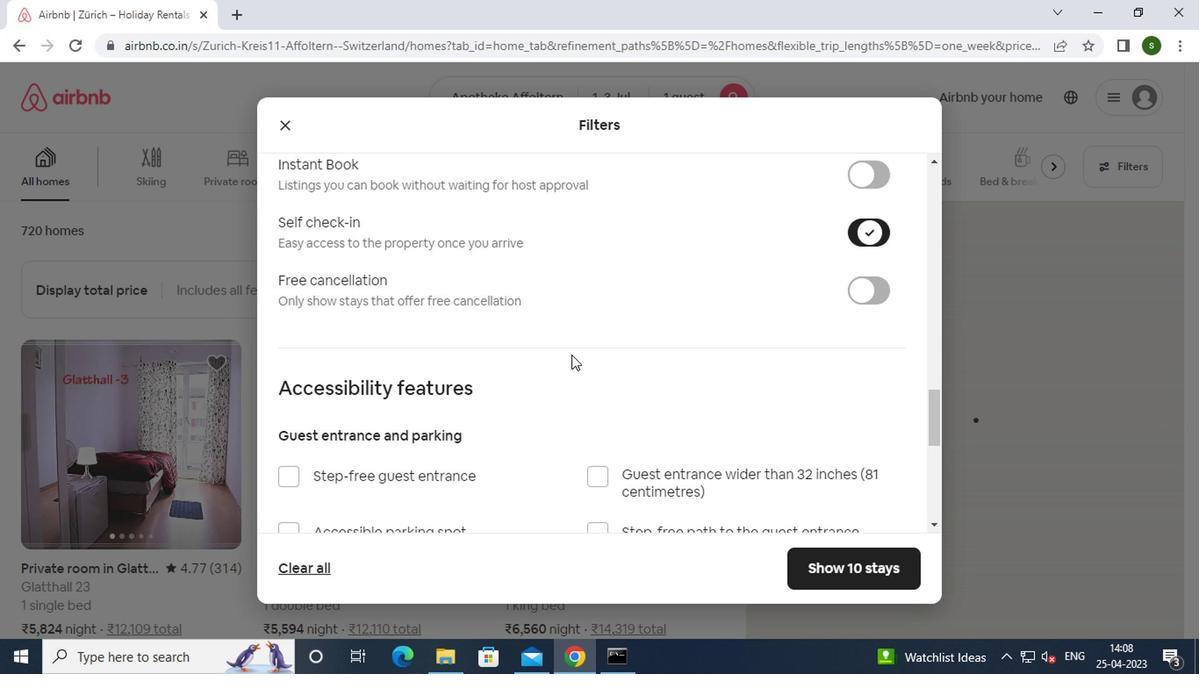 
Action: Mouse scrolled (567, 354) with delta (0, 0)
Screenshot: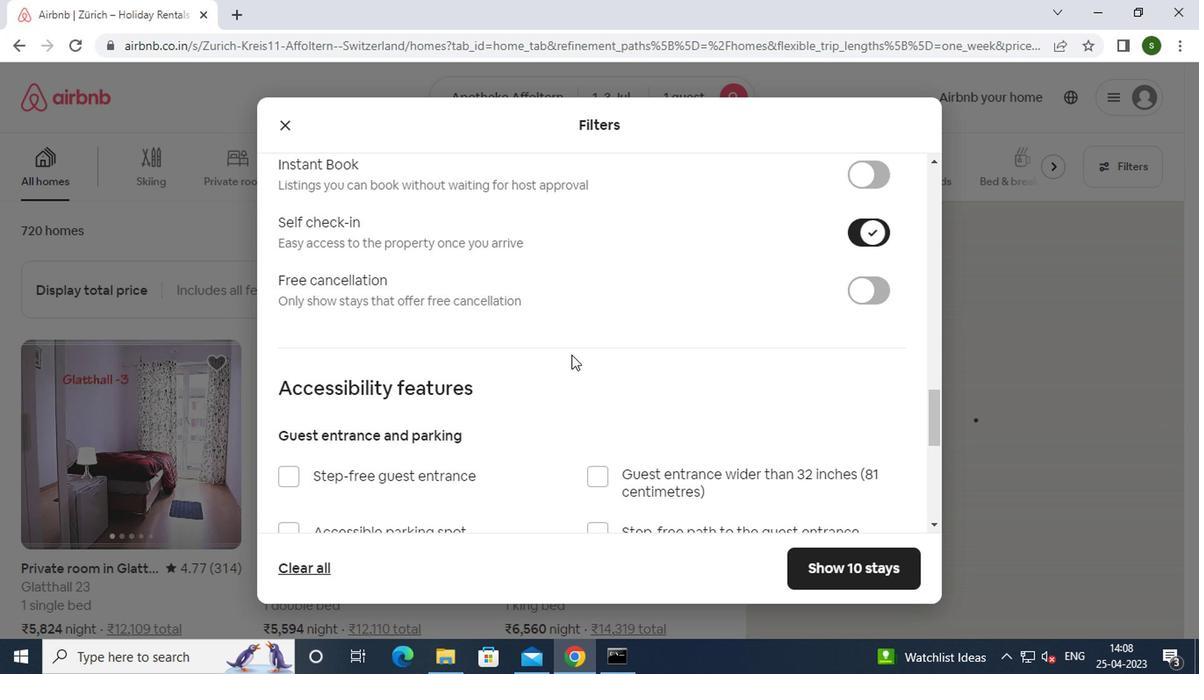
Action: Mouse scrolled (567, 354) with delta (0, 0)
Screenshot: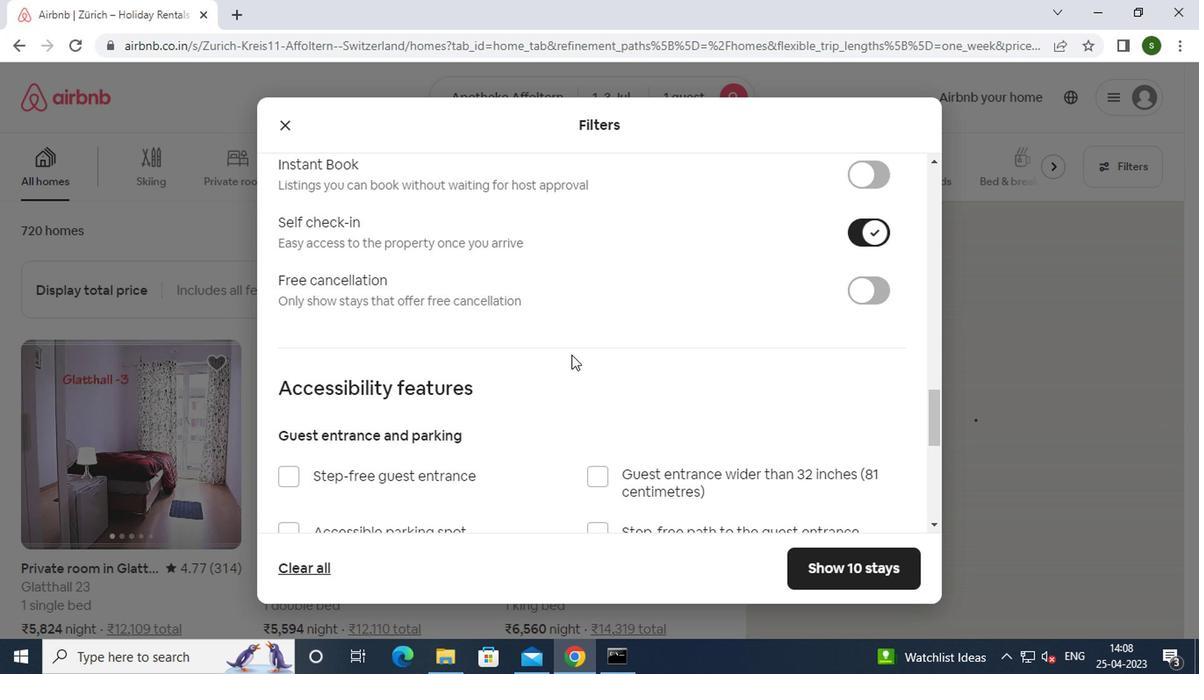 
Action: Mouse scrolled (567, 354) with delta (0, 0)
Screenshot: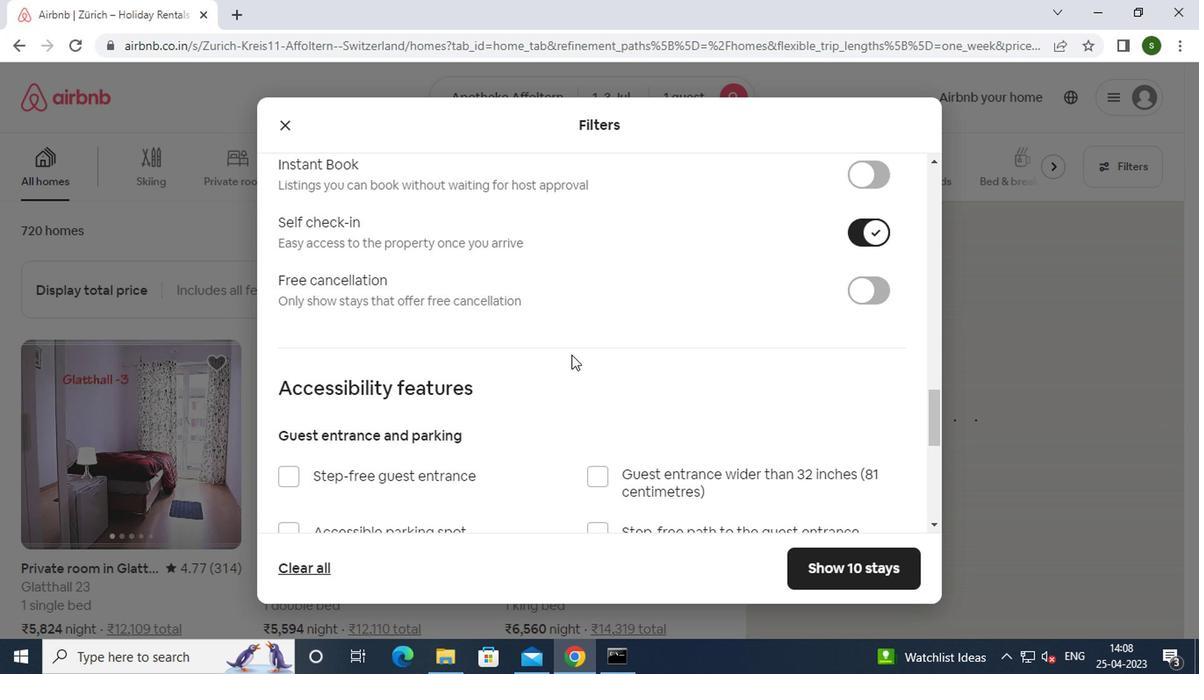 
Action: Mouse scrolled (567, 354) with delta (0, 0)
Screenshot: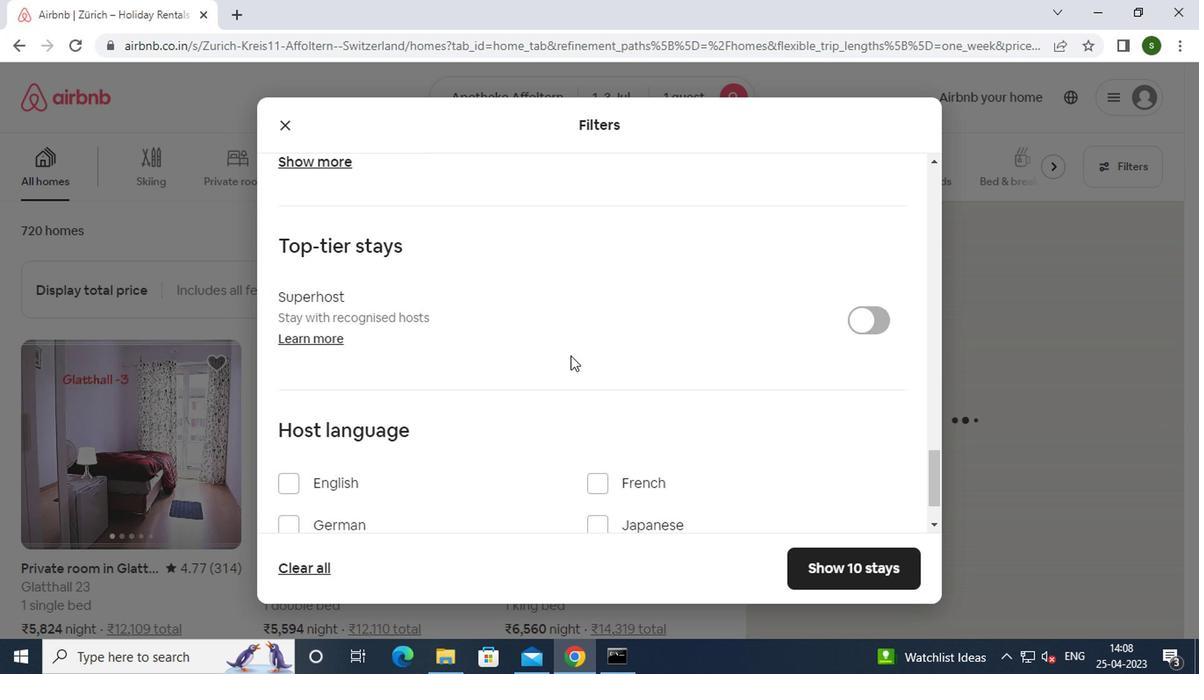 
Action: Mouse scrolled (567, 354) with delta (0, 0)
Screenshot: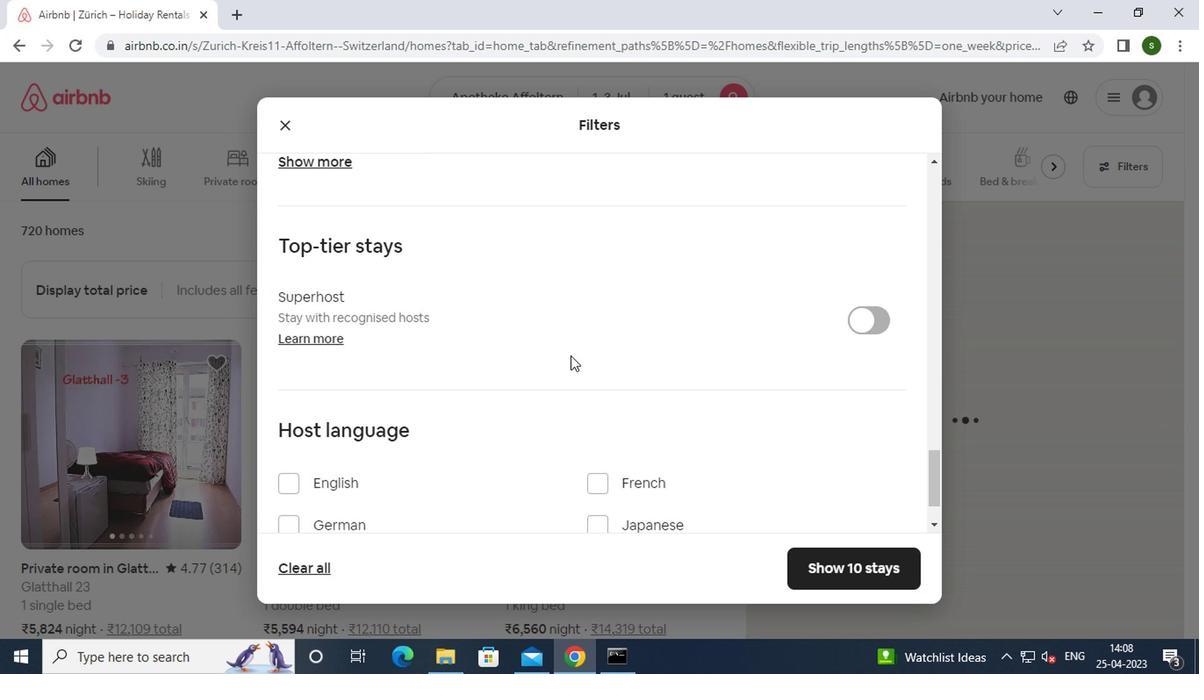 
Action: Mouse scrolled (567, 354) with delta (0, 0)
Screenshot: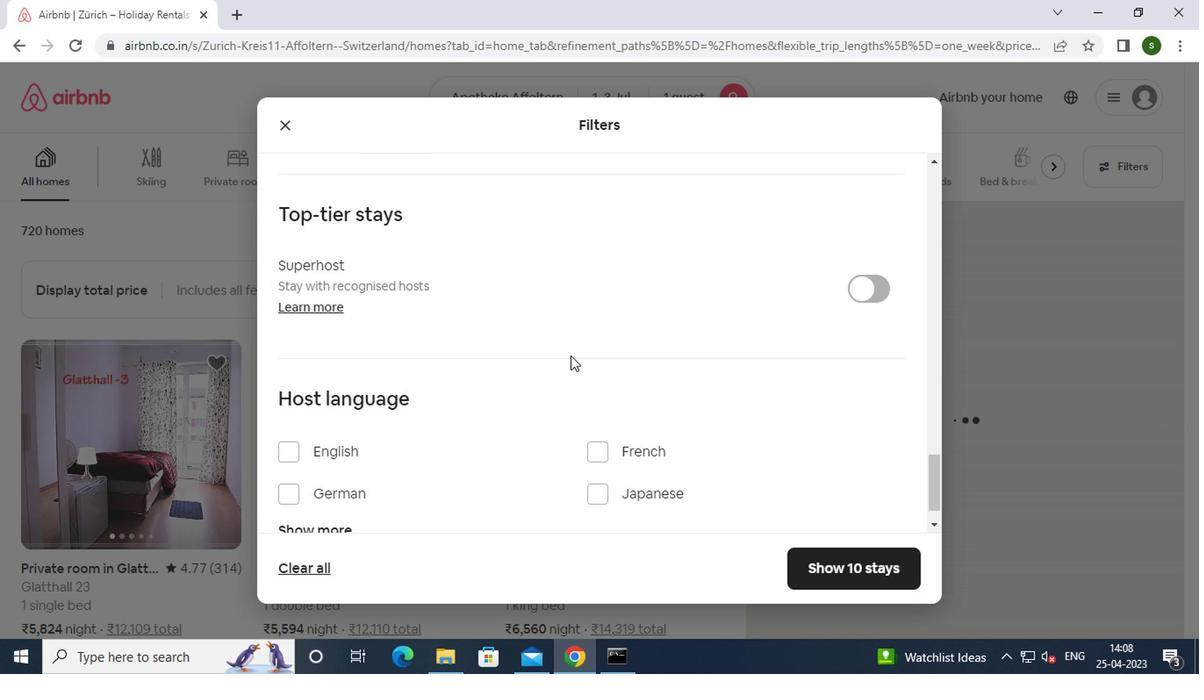 
Action: Mouse moved to (324, 411)
Screenshot: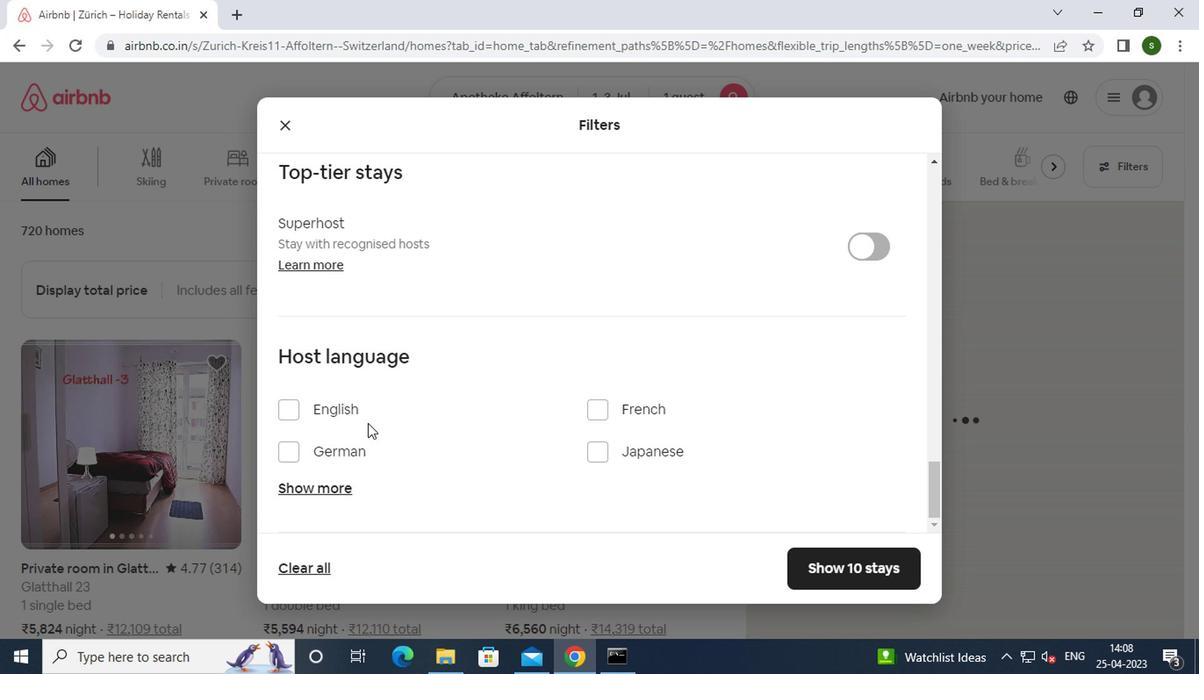 
Action: Mouse pressed left at (324, 411)
Screenshot: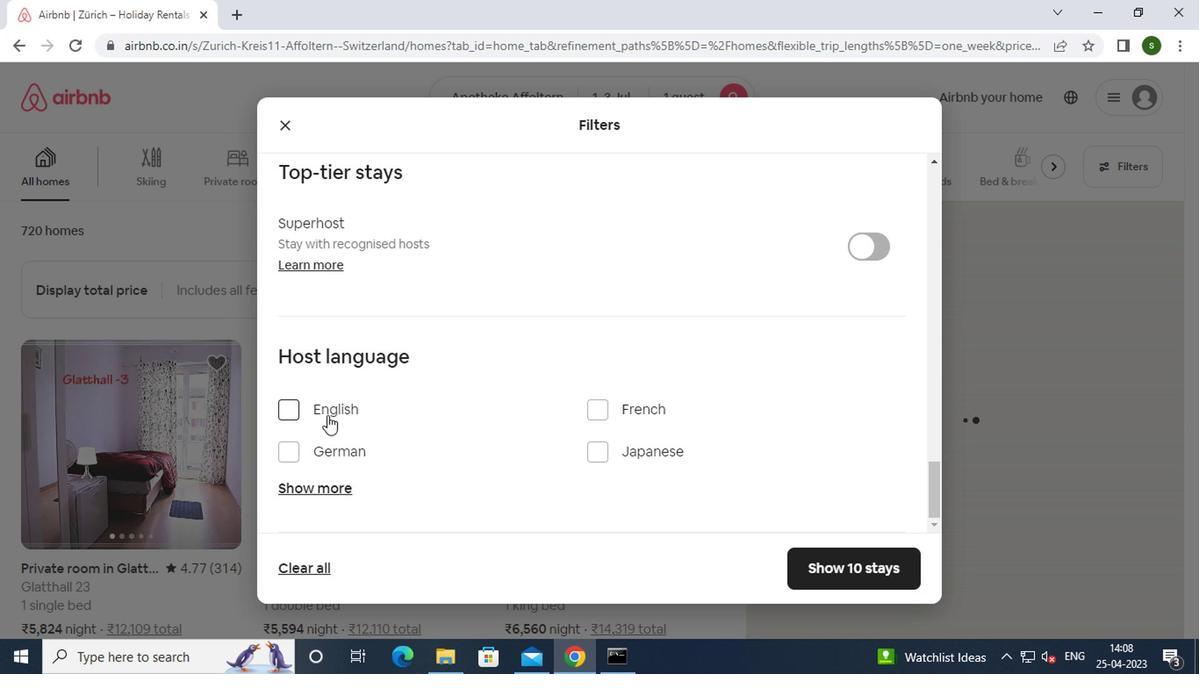 
Action: Mouse moved to (877, 576)
Screenshot: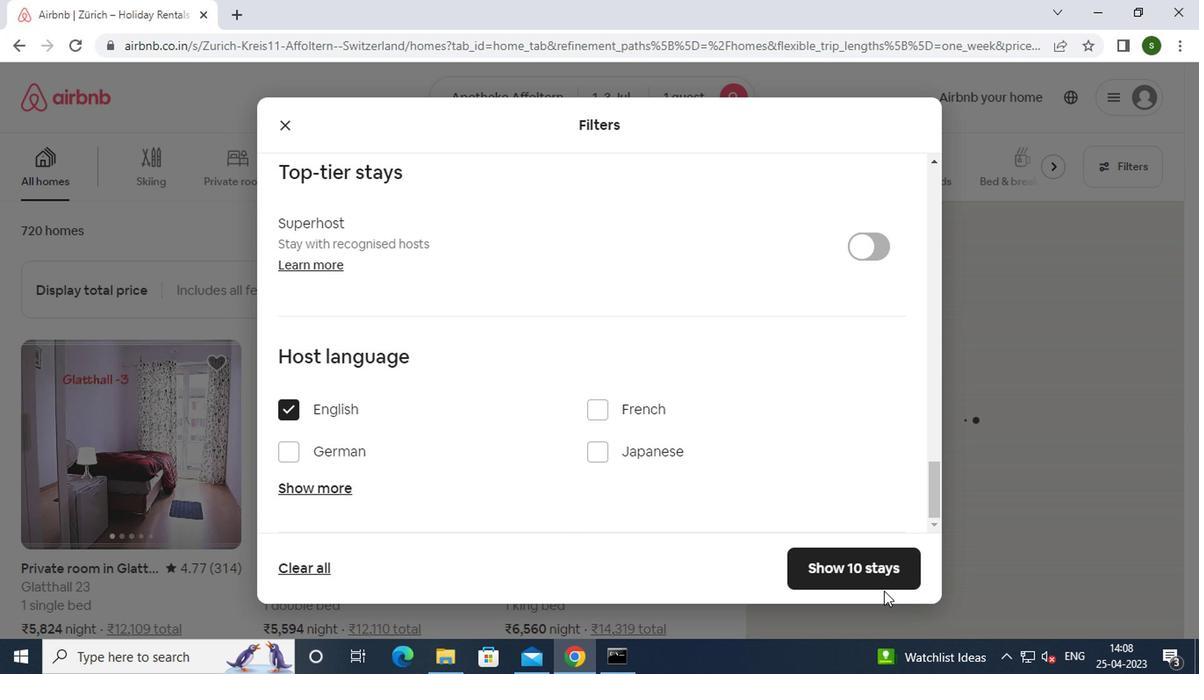 
Action: Mouse pressed left at (877, 576)
Screenshot: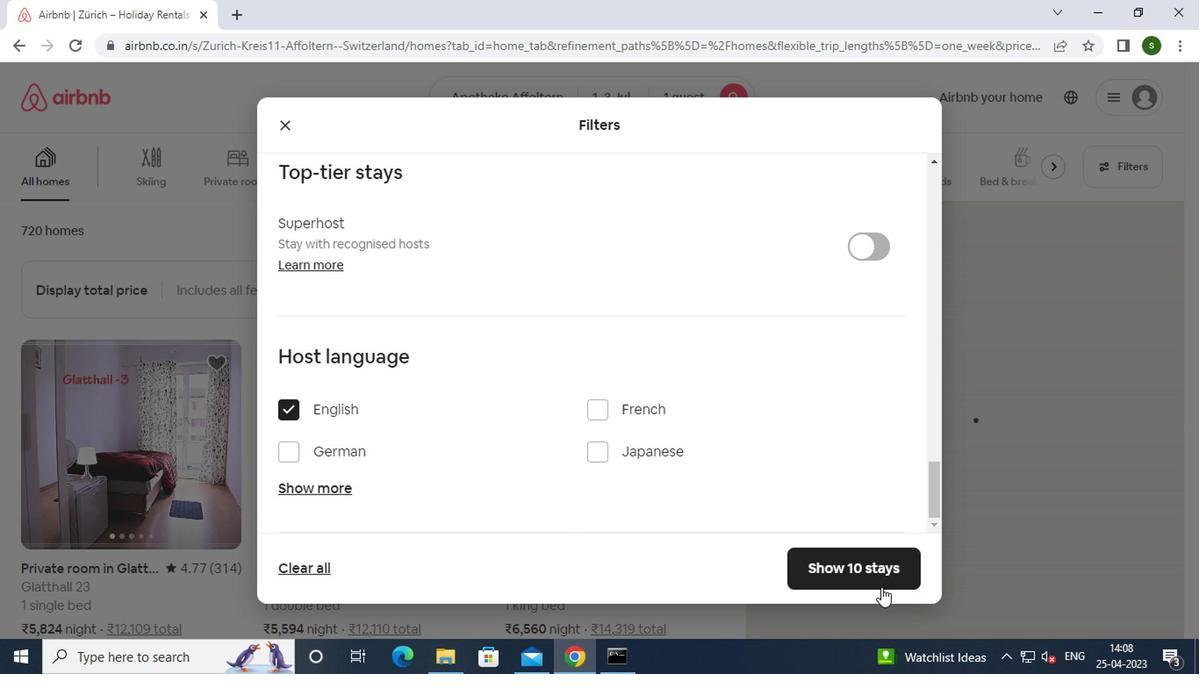 
Action: Mouse moved to (567, 227)
Screenshot: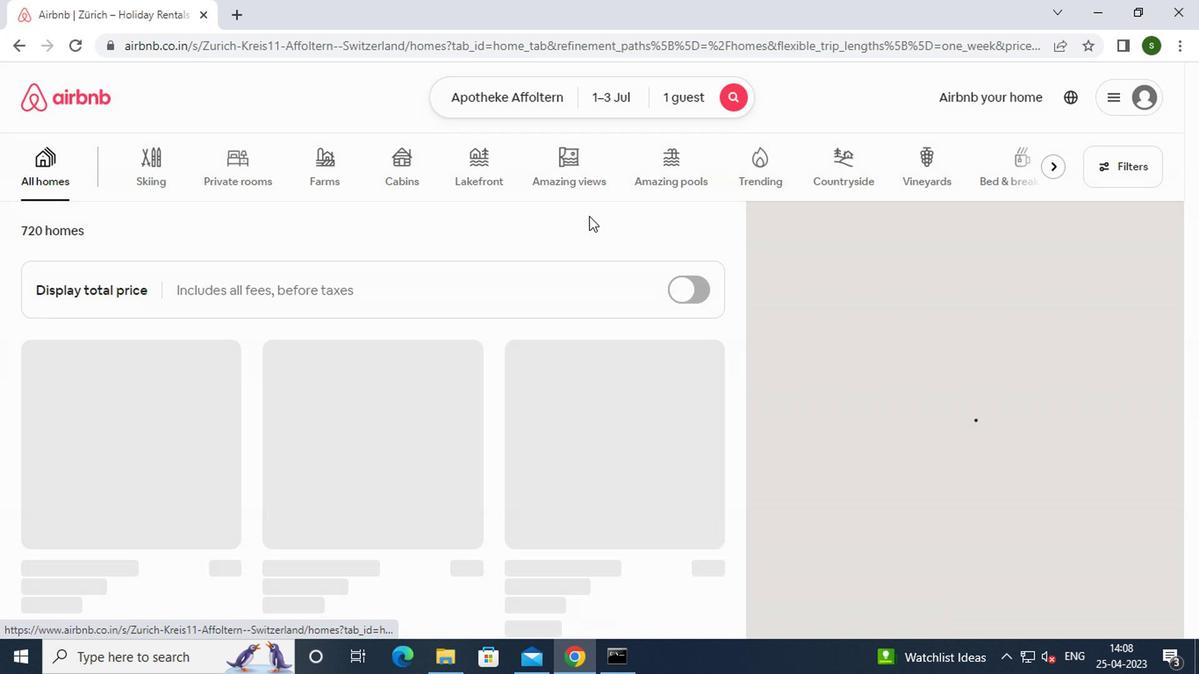 
